 Task: Install a Code Spell Checker: Install a code spell checker extension to catch typos and spelling errors in your code comments
Action: Mouse moved to (7, 135)
Screenshot: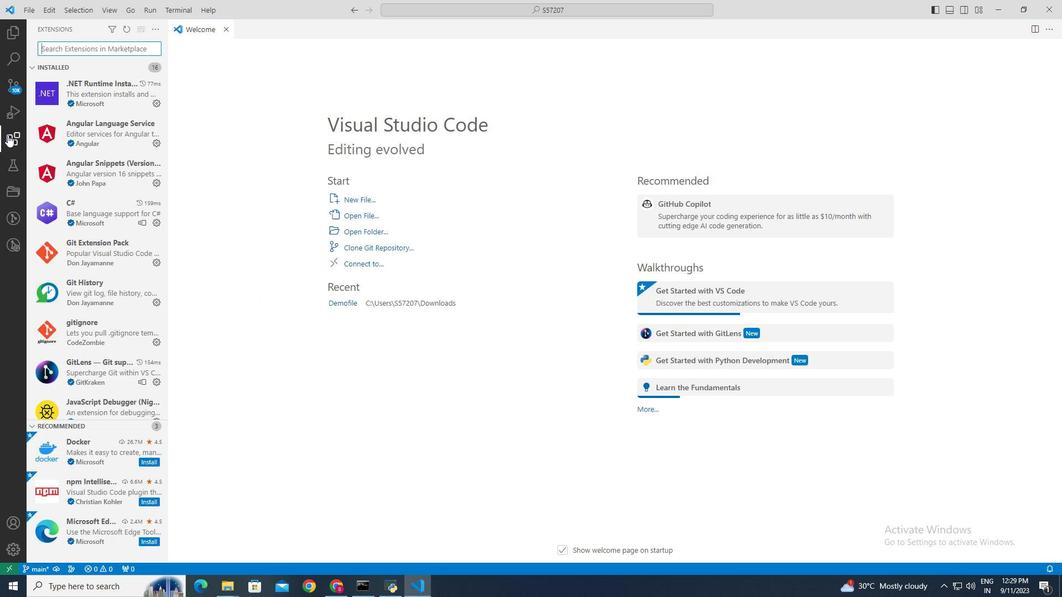 
Action: Mouse pressed left at (7, 135)
Screenshot: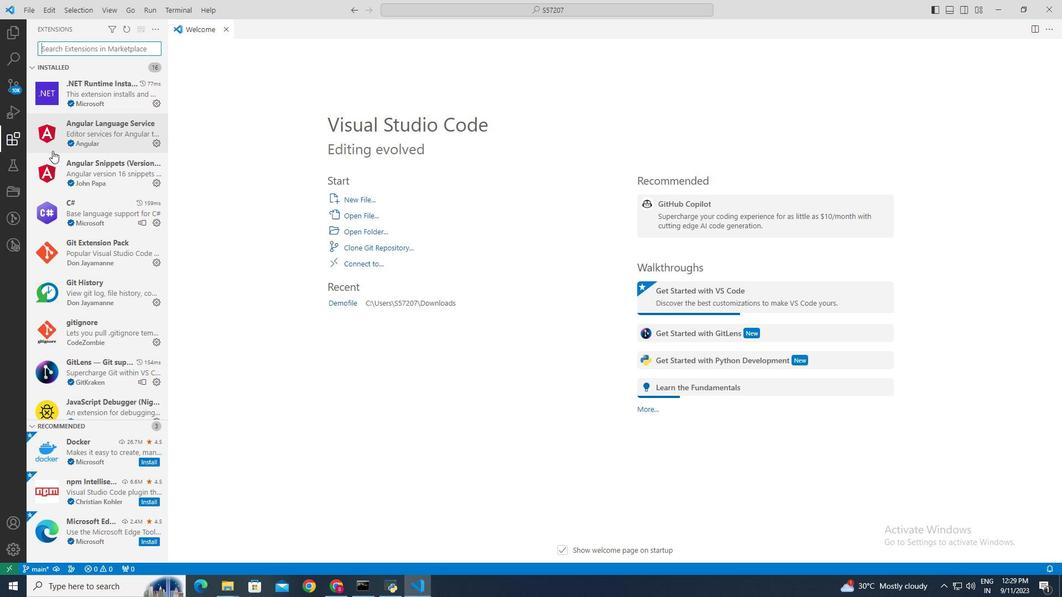 
Action: Mouse moved to (82, 44)
Screenshot: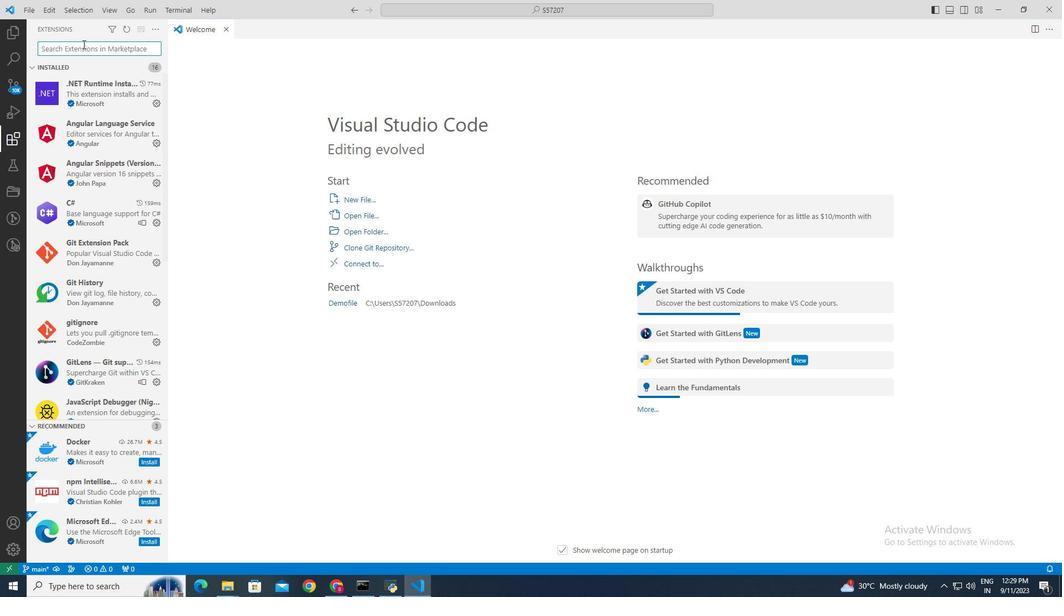 
Action: Mouse pressed left at (82, 44)
Screenshot: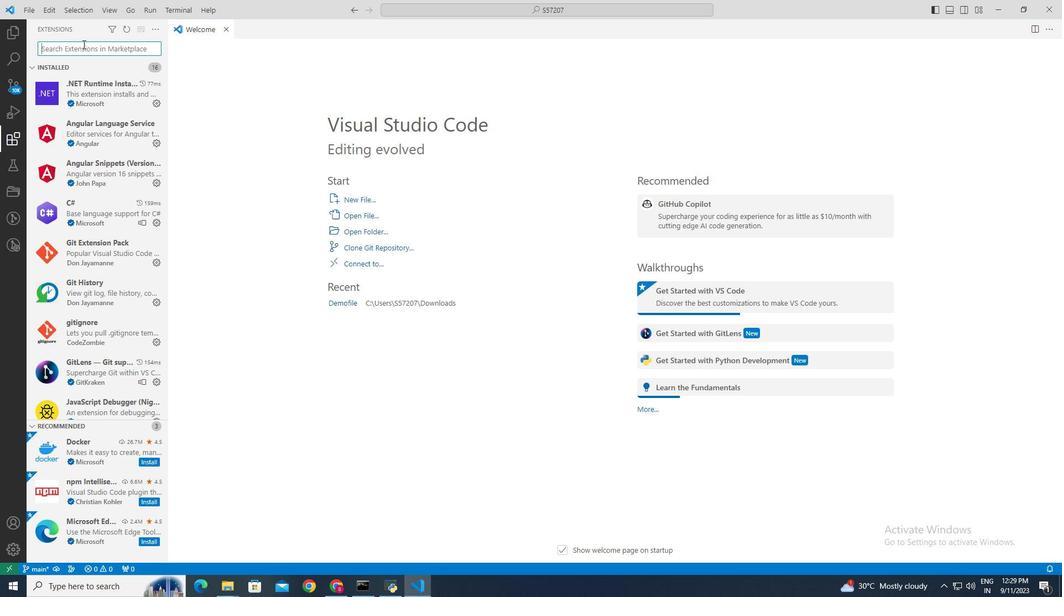 
Action: Key pressed spell<Key.space>chea<Key.backspace>cker<Key.enter>
Screenshot: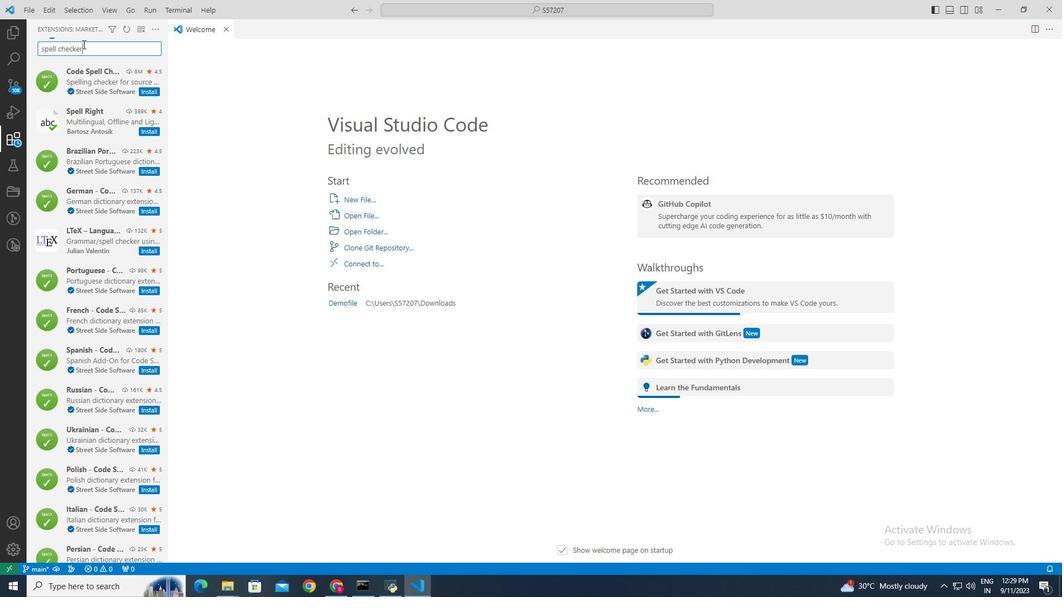 
Action: Mouse moved to (112, 110)
Screenshot: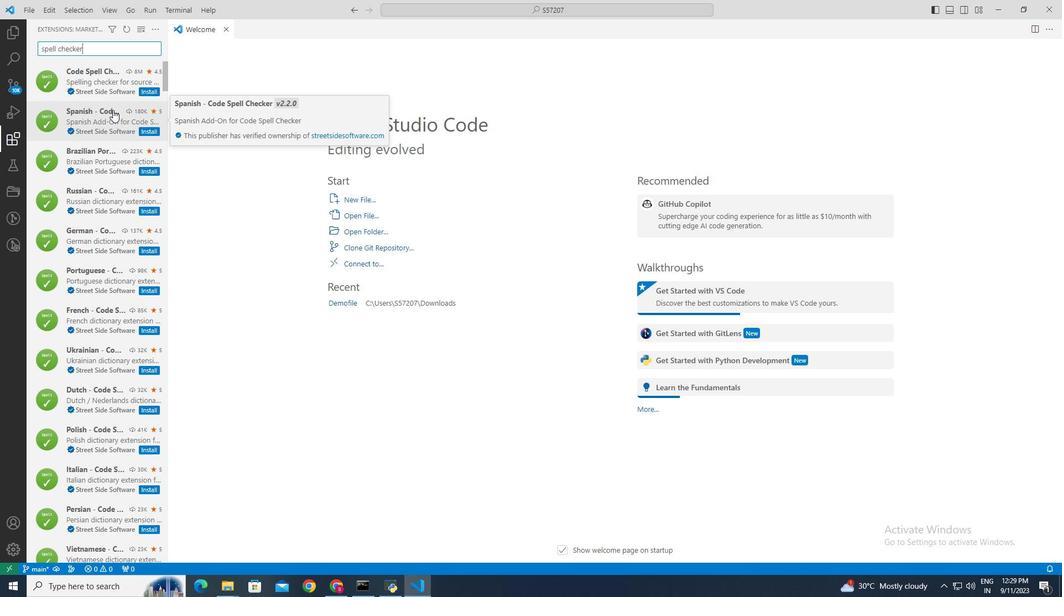 
Action: Mouse scrolled (112, 109) with delta (0, 0)
Screenshot: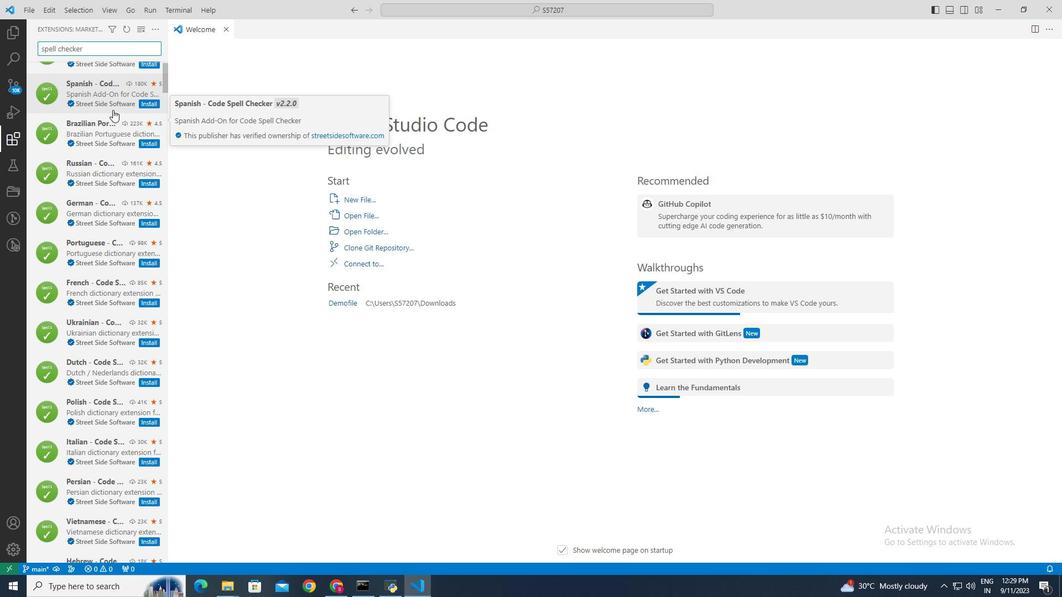 
Action: Mouse scrolled (112, 109) with delta (0, 0)
Screenshot: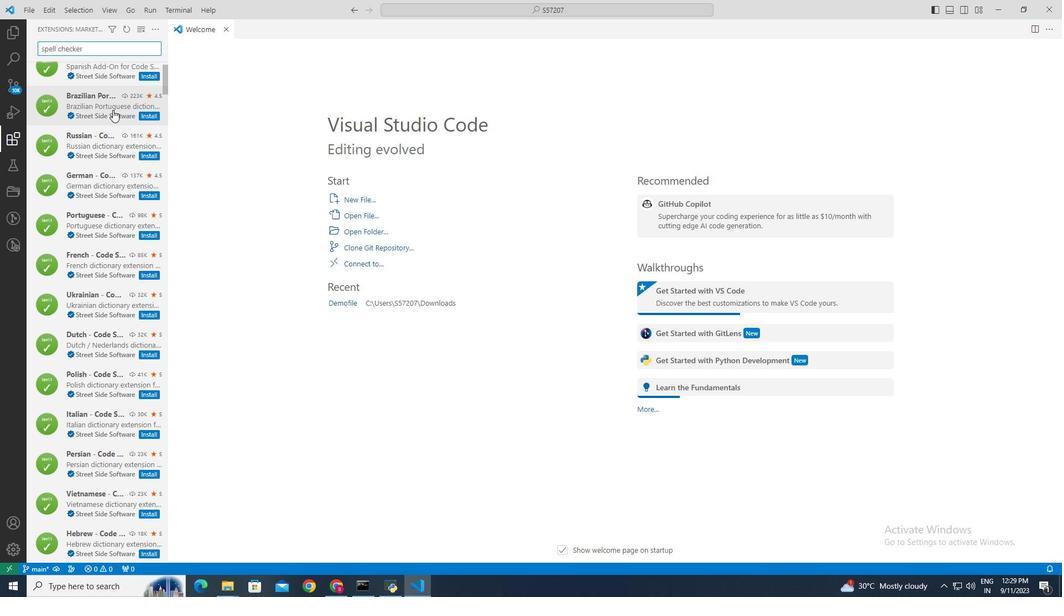 
Action: Mouse scrolled (112, 109) with delta (0, 0)
Screenshot: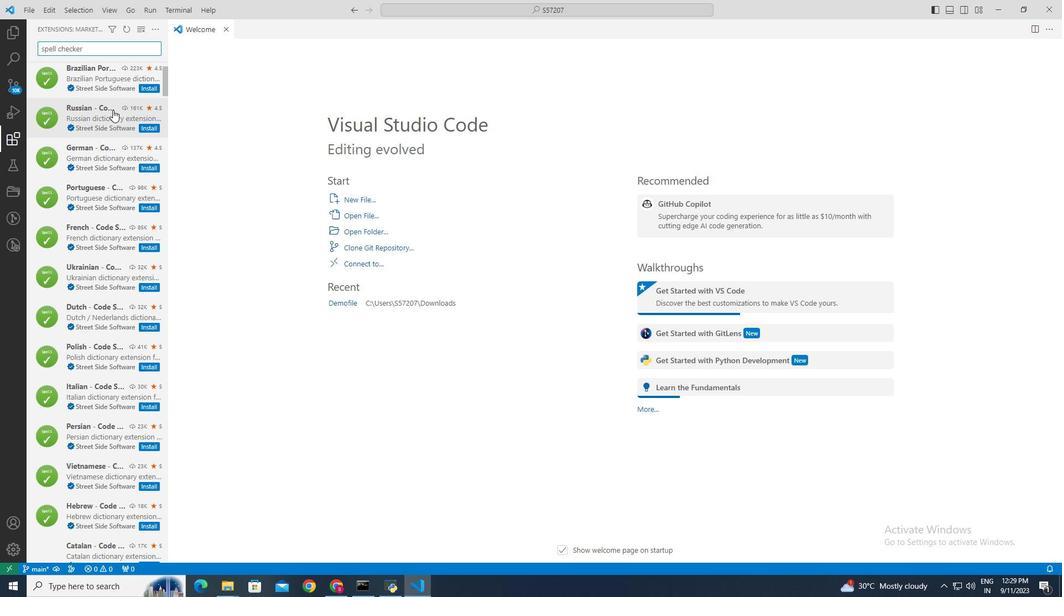 
Action: Mouse scrolled (112, 109) with delta (0, 0)
Screenshot: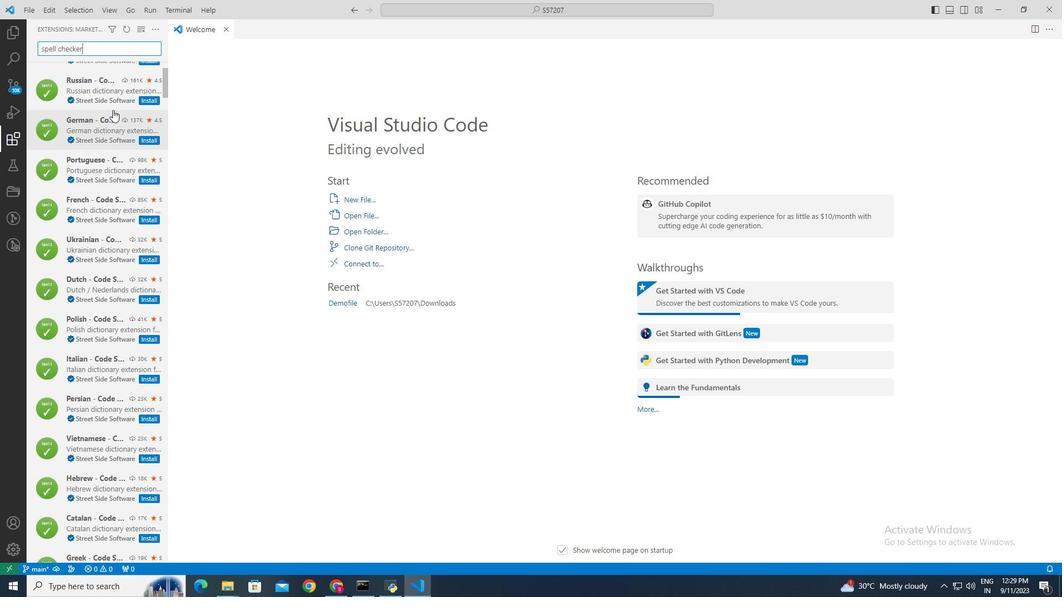 
Action: Mouse scrolled (112, 109) with delta (0, 0)
Screenshot: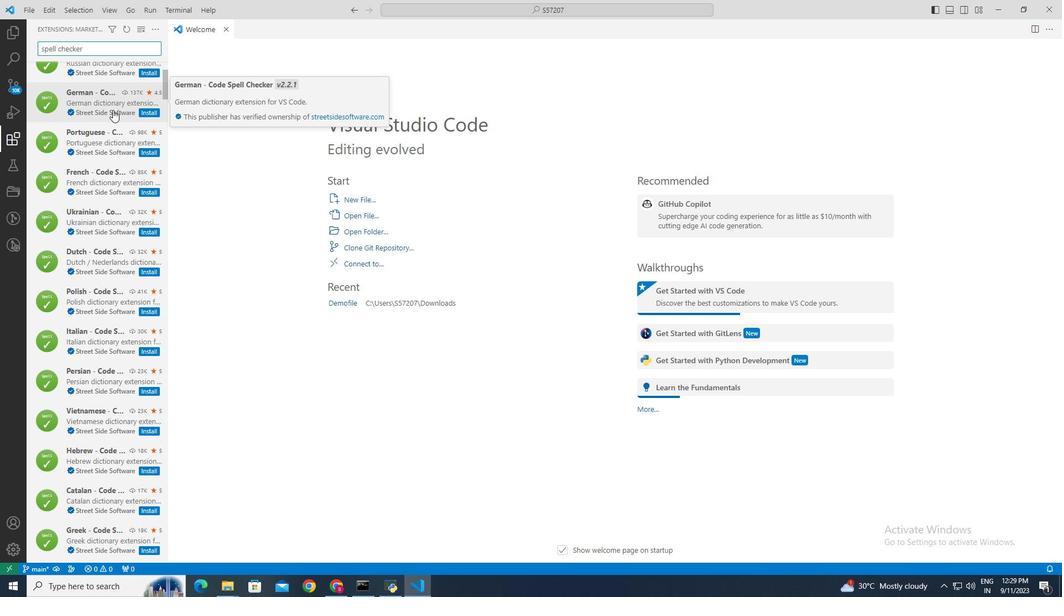 
Action: Mouse scrolled (112, 109) with delta (0, 0)
Screenshot: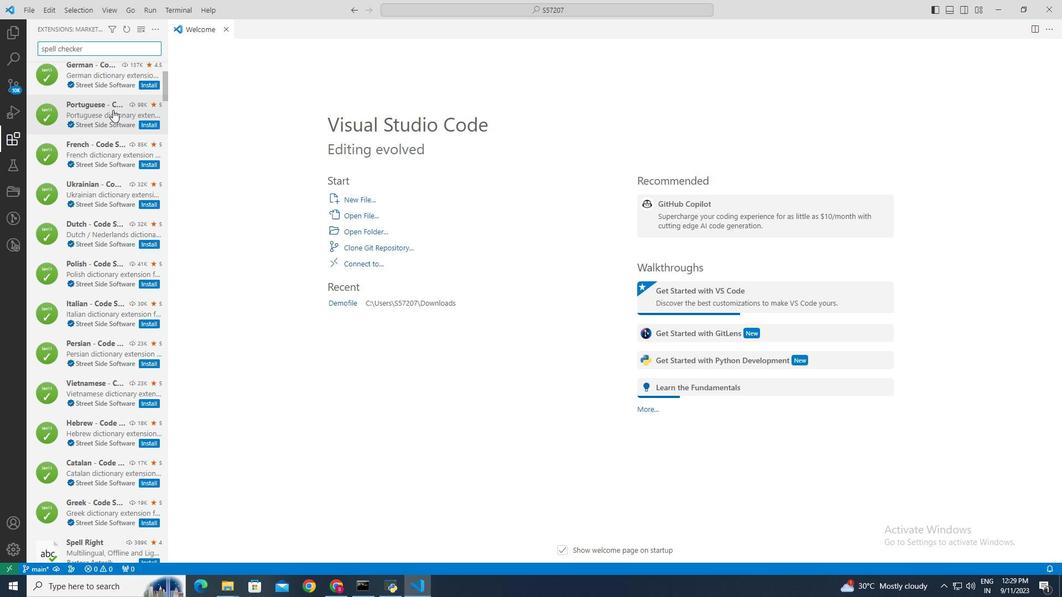 
Action: Mouse scrolled (112, 109) with delta (0, 0)
Screenshot: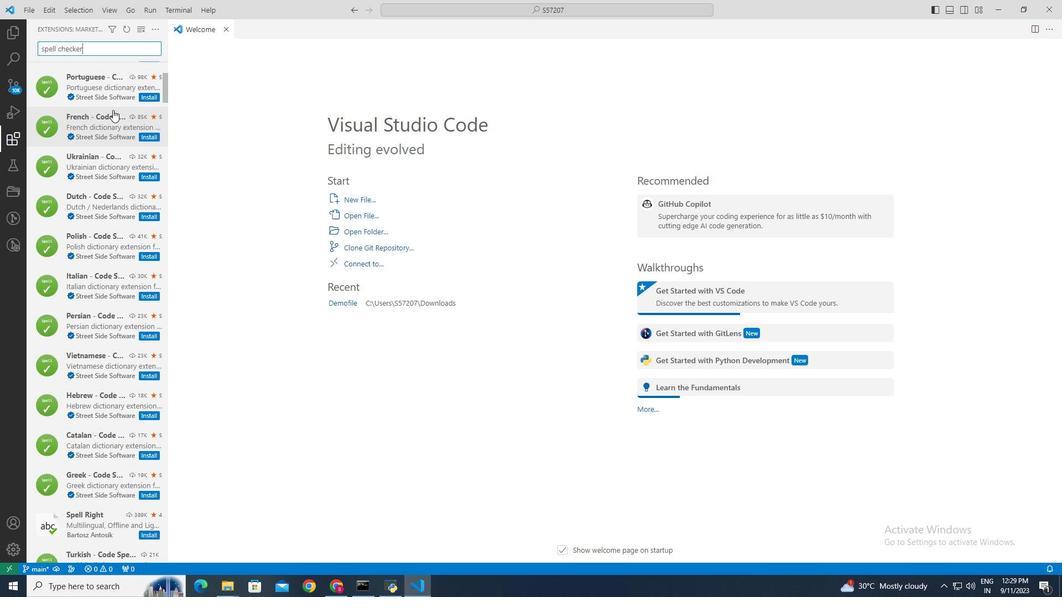 
Action: Mouse moved to (109, 495)
Screenshot: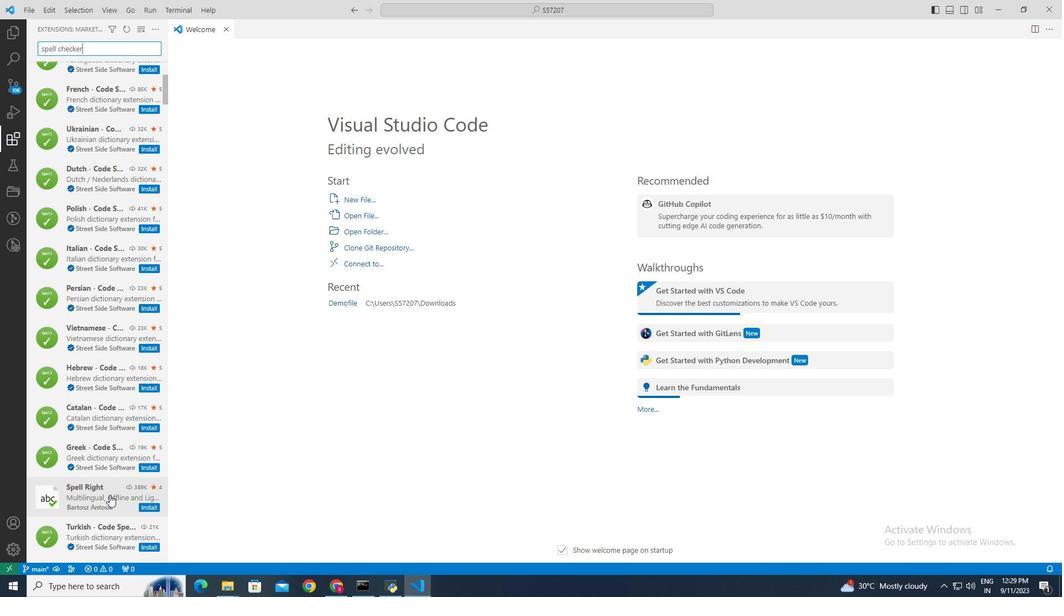
Action: Mouse scrolled (109, 494) with delta (0, 0)
Screenshot: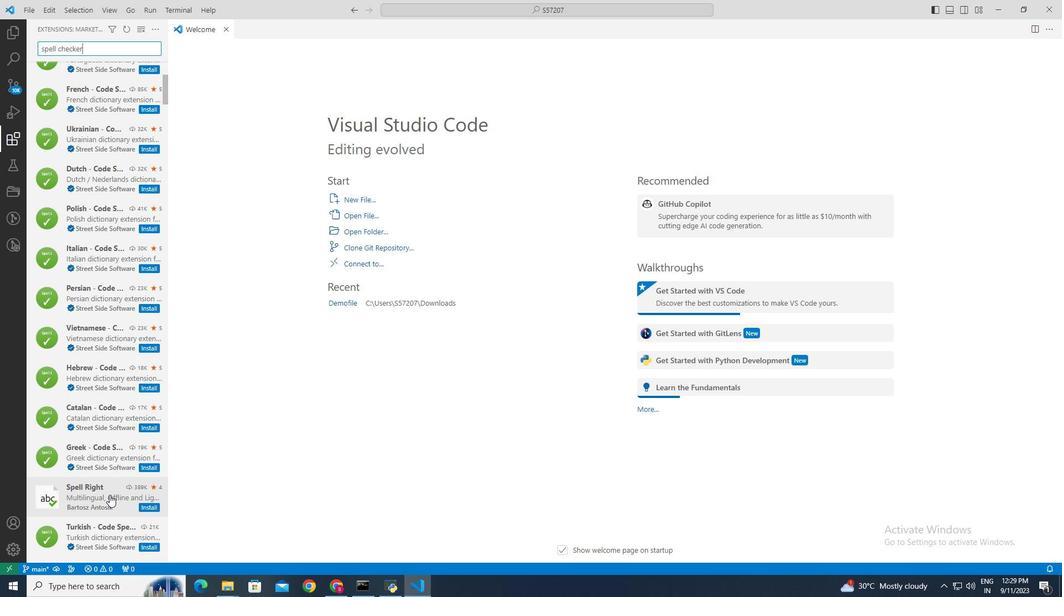 
Action: Mouse scrolled (109, 494) with delta (0, 0)
Screenshot: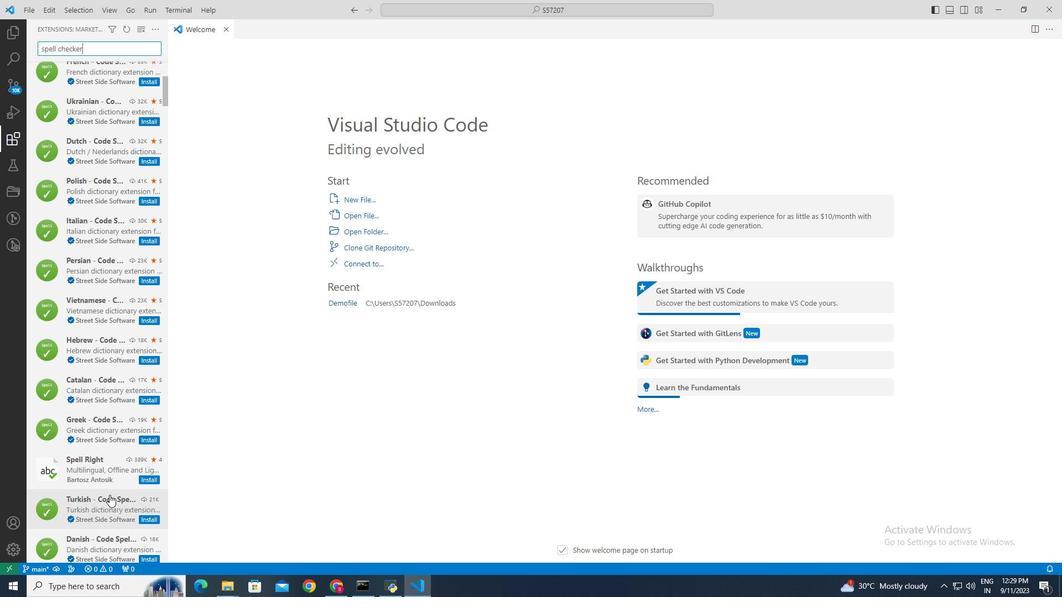 
Action: Mouse scrolled (109, 494) with delta (0, 0)
Screenshot: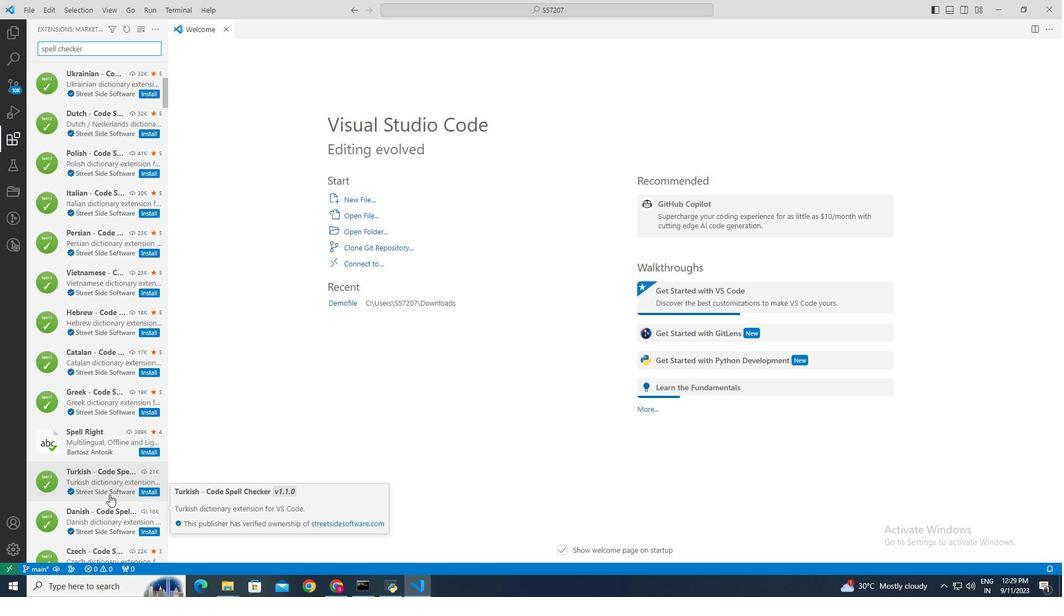 
Action: Mouse moved to (109, 491)
Screenshot: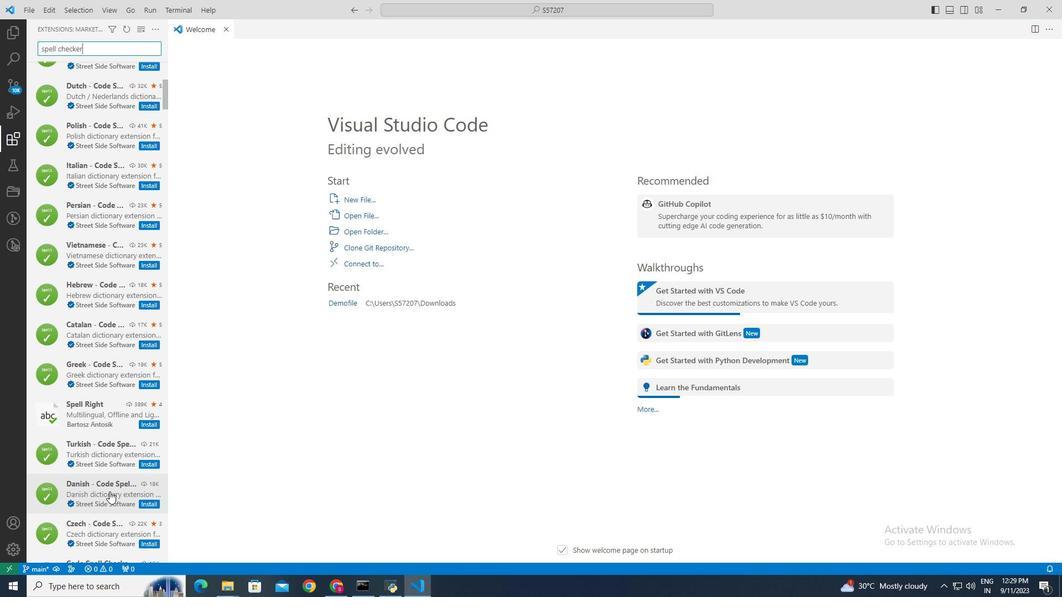 
Action: Mouse scrolled (109, 491) with delta (0, 0)
Screenshot: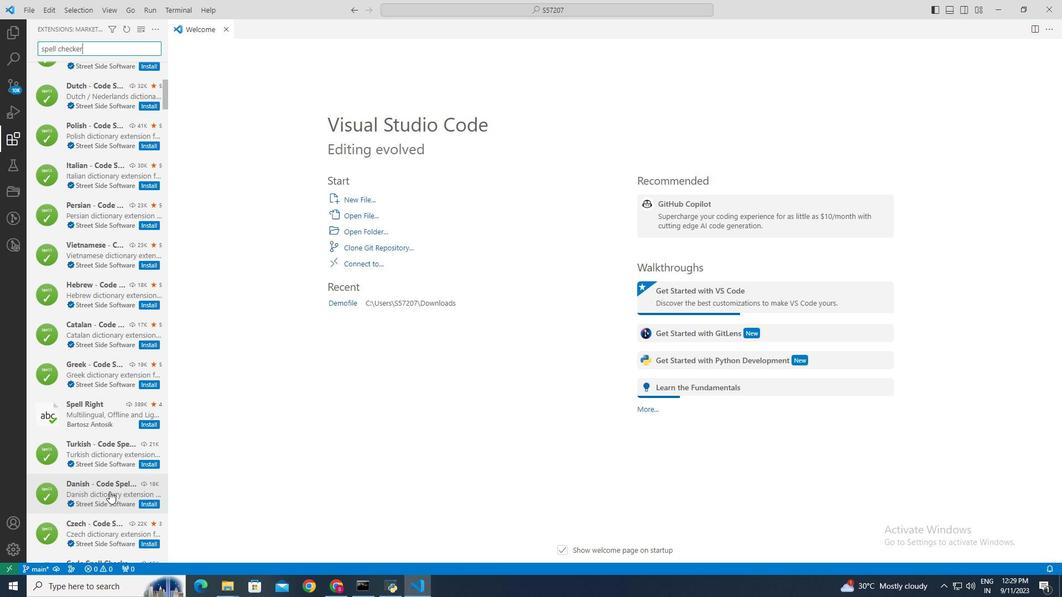 
Action: Mouse scrolled (109, 491) with delta (0, 0)
Screenshot: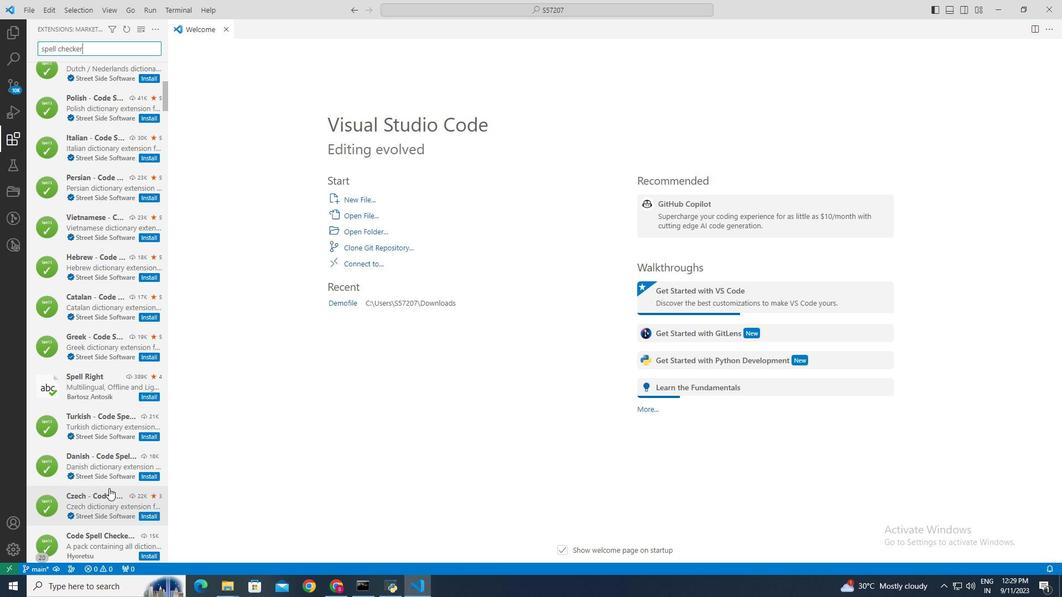
Action: Mouse moved to (110, 486)
Screenshot: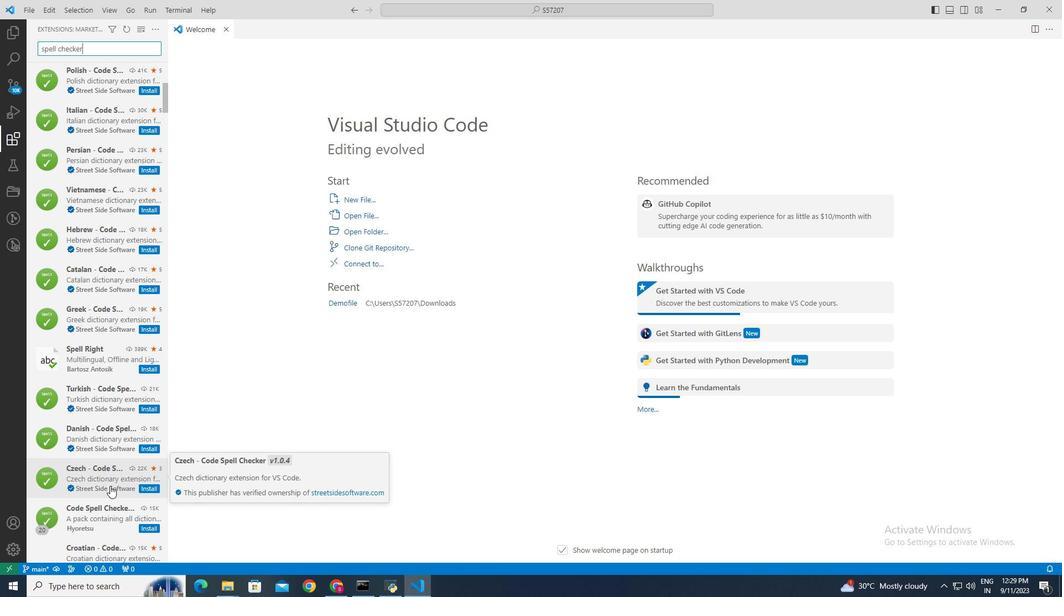
Action: Mouse scrolled (110, 485) with delta (0, 0)
Screenshot: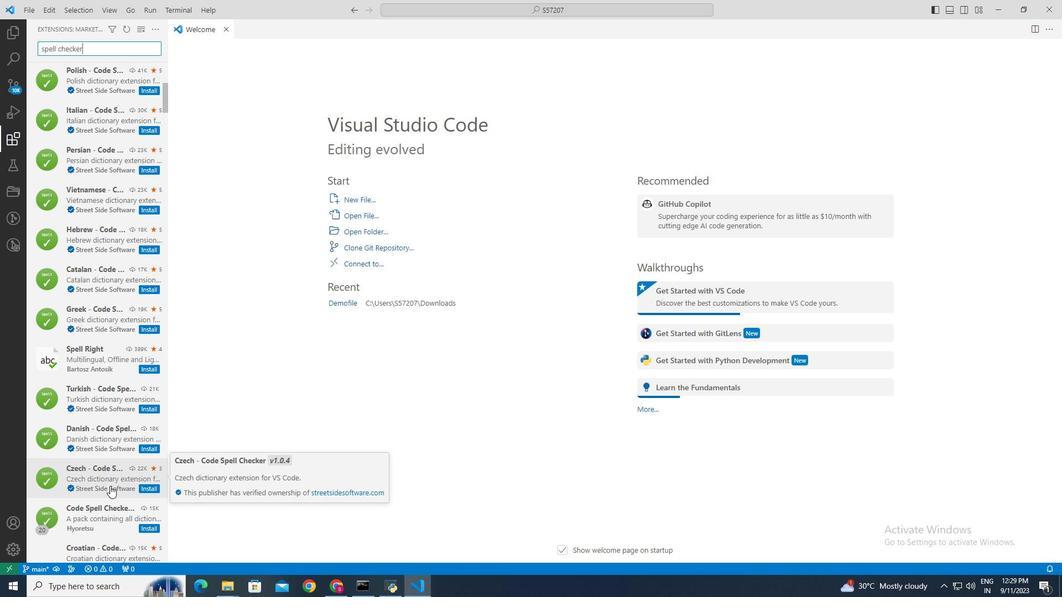 
Action: Mouse scrolled (110, 485) with delta (0, 0)
Screenshot: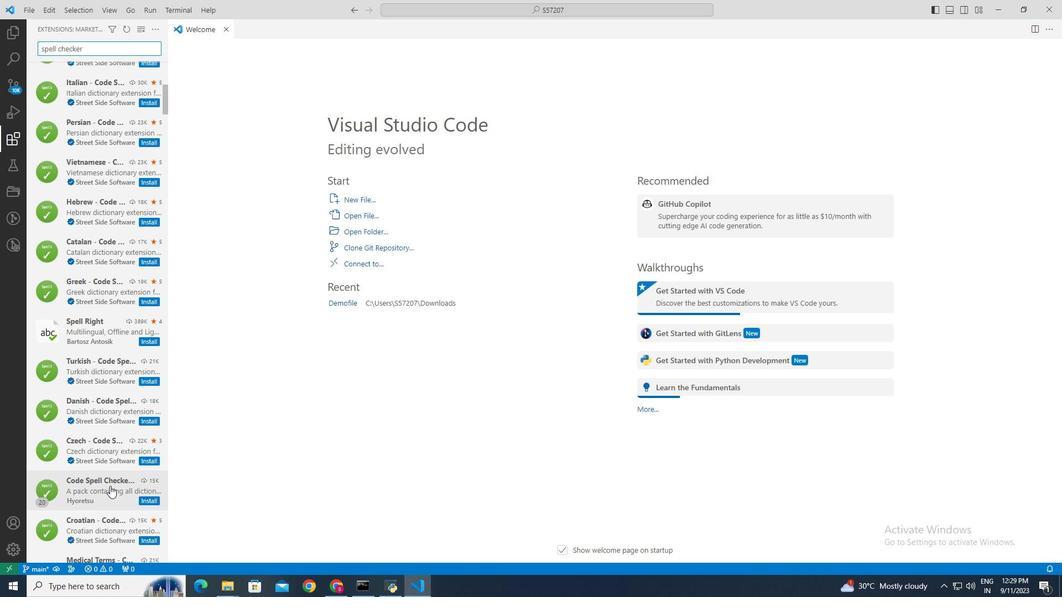 
Action: Mouse scrolled (110, 485) with delta (0, 0)
Screenshot: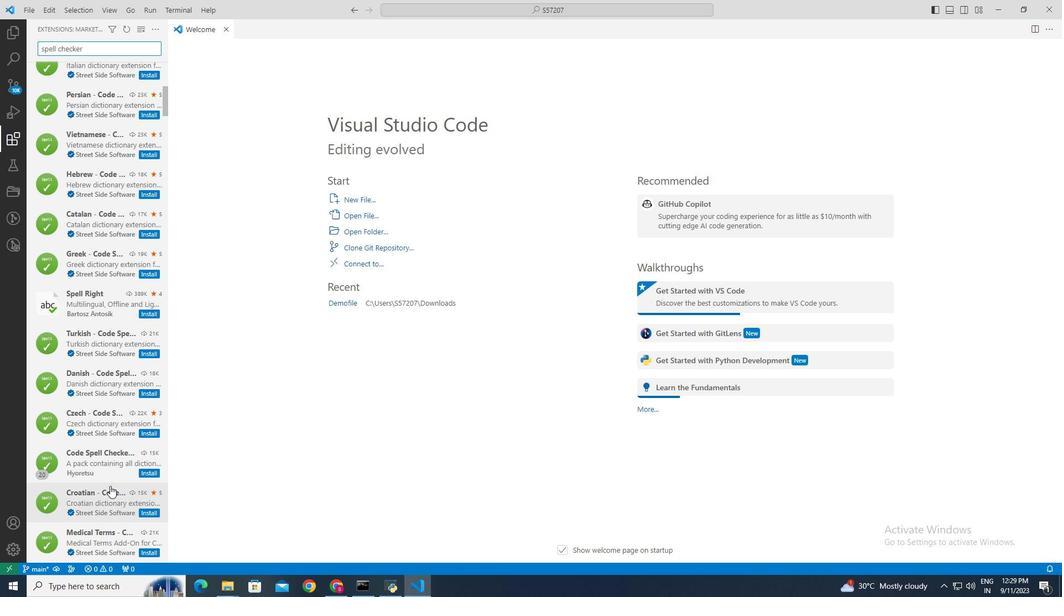 
Action: Mouse moved to (149, 310)
Screenshot: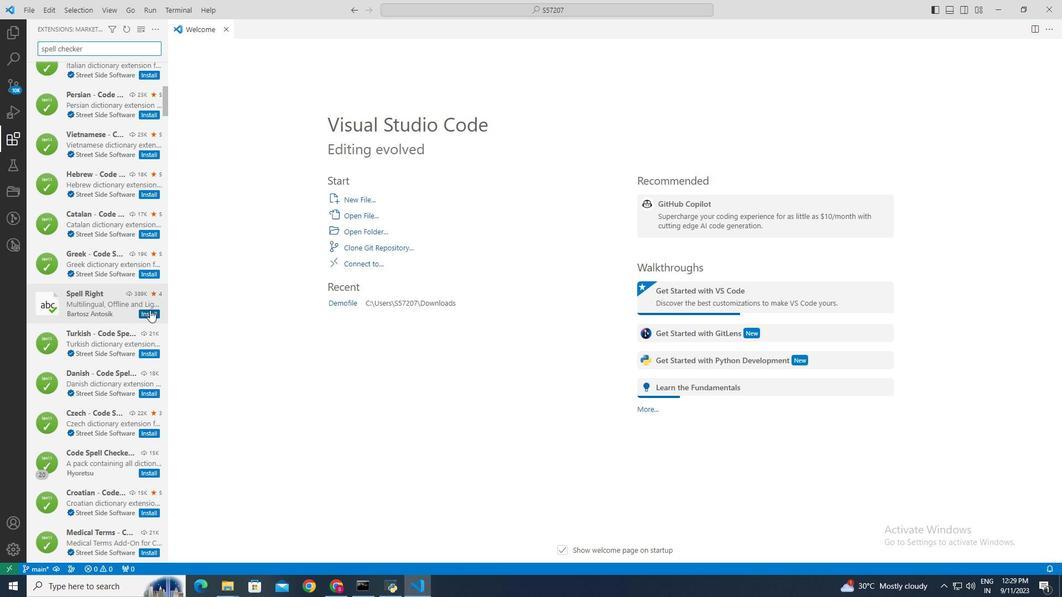 
Action: Mouse pressed left at (149, 310)
Screenshot: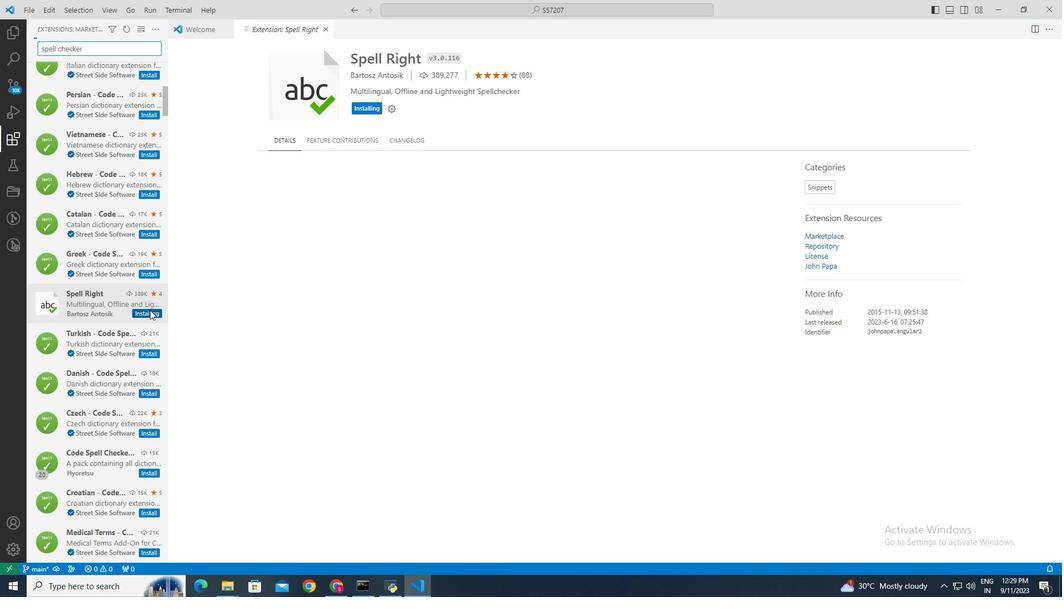 
Action: Mouse moved to (116, 270)
Screenshot: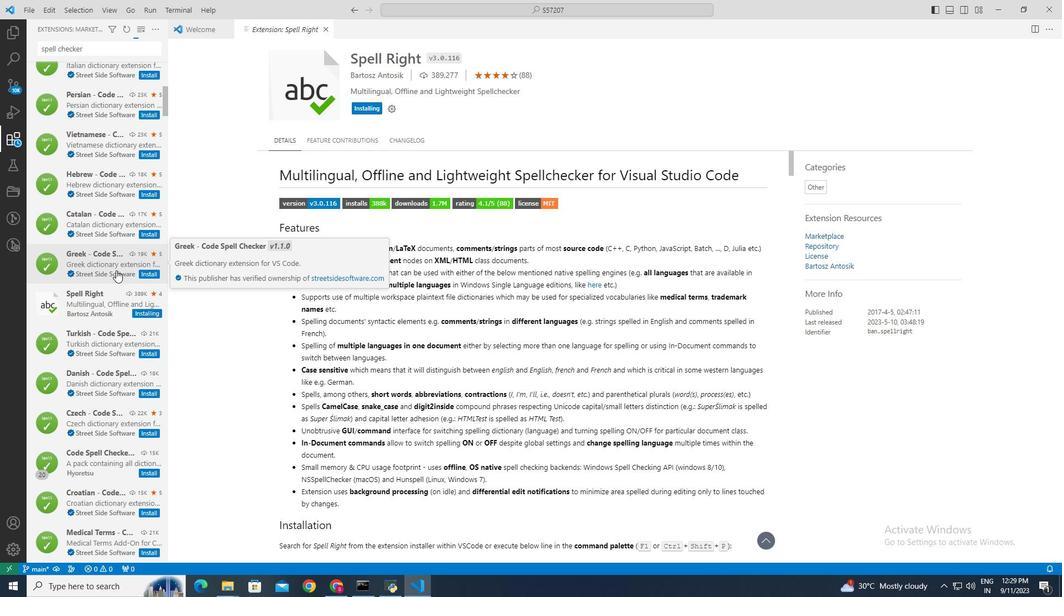 
Action: Mouse scrolled (116, 270) with delta (0, 0)
Screenshot: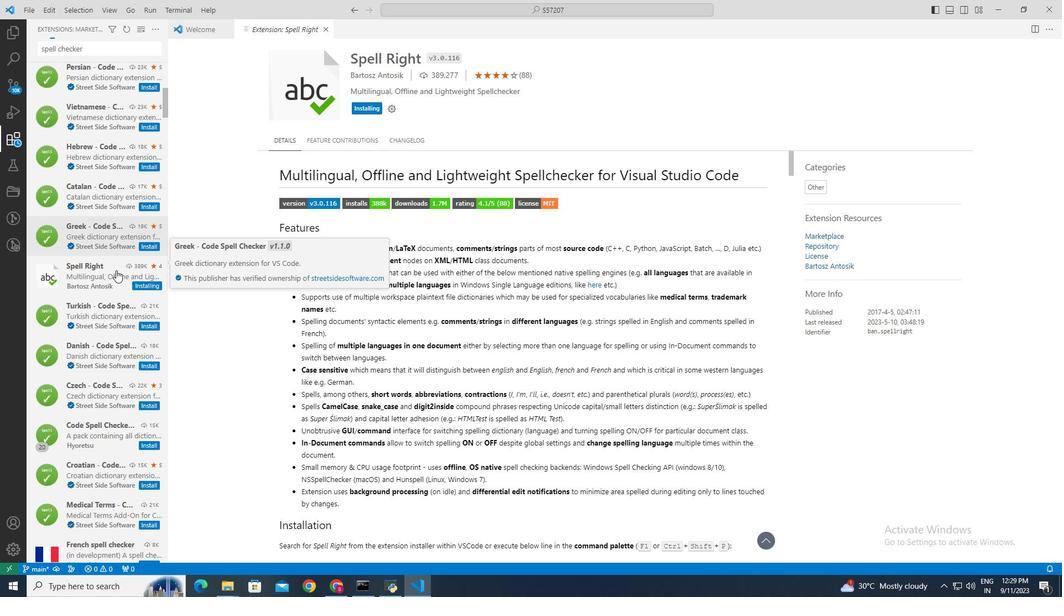 
Action: Mouse scrolled (116, 270) with delta (0, 0)
Screenshot: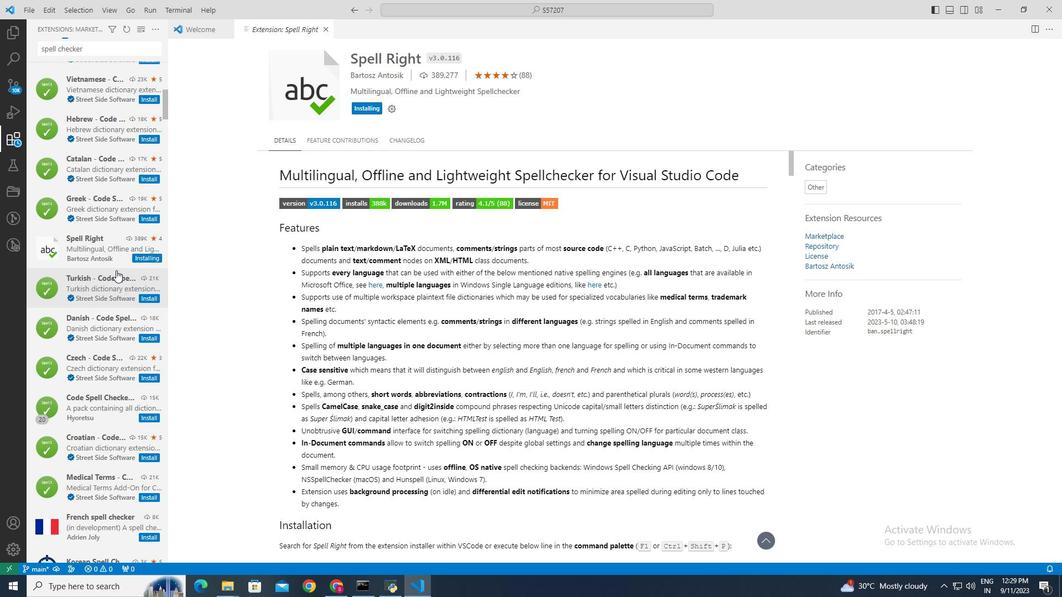 
Action: Mouse scrolled (116, 270) with delta (0, 0)
Screenshot: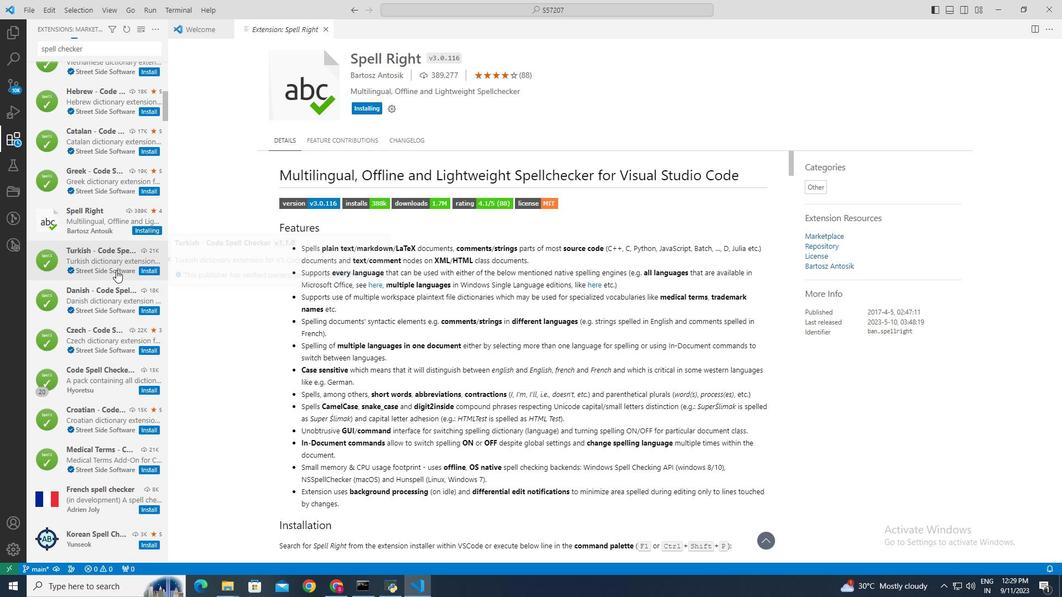 
Action: Mouse scrolled (116, 270) with delta (0, 0)
Screenshot: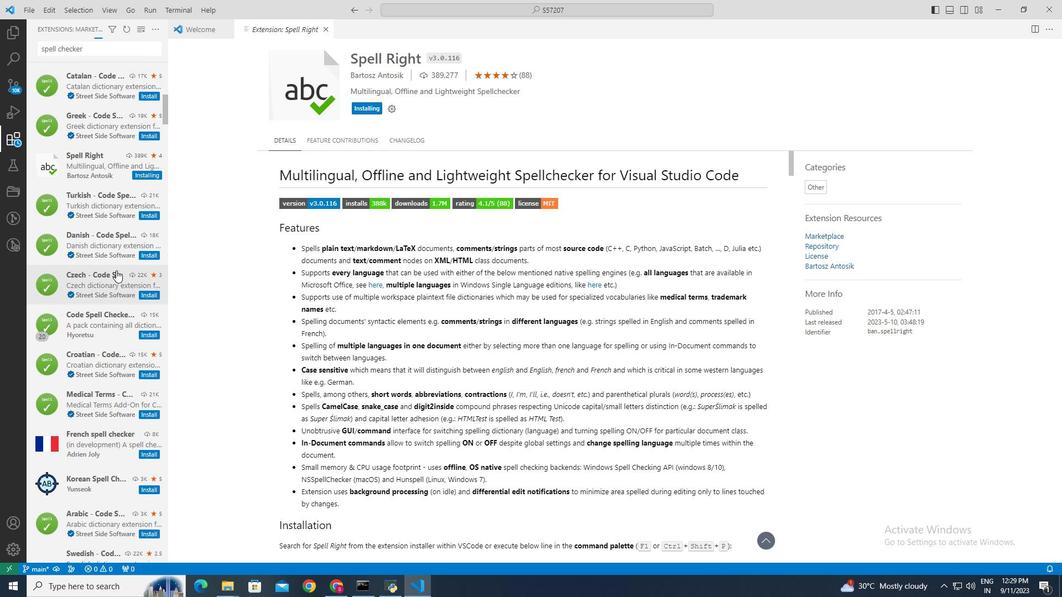 
Action: Mouse scrolled (116, 270) with delta (0, 0)
Screenshot: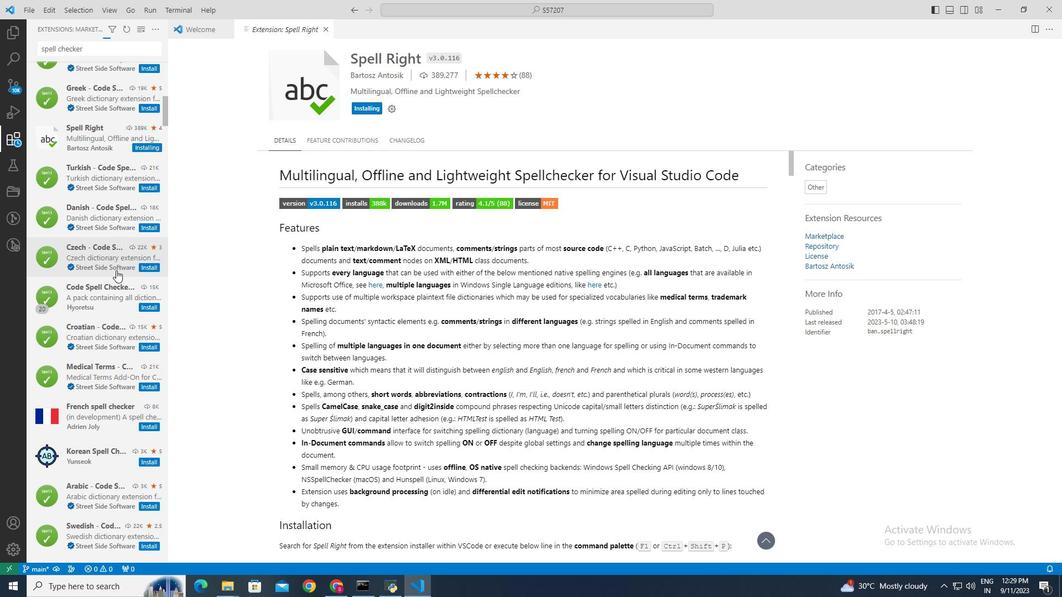 
Action: Mouse scrolled (116, 270) with delta (0, 0)
Screenshot: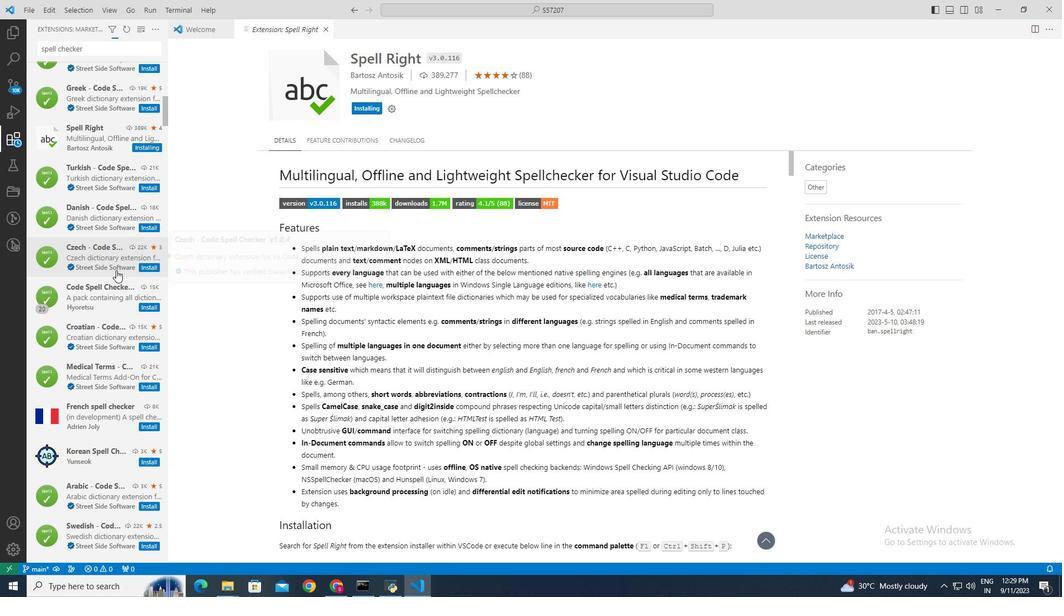 
Action: Mouse scrolled (116, 270) with delta (0, 0)
Screenshot: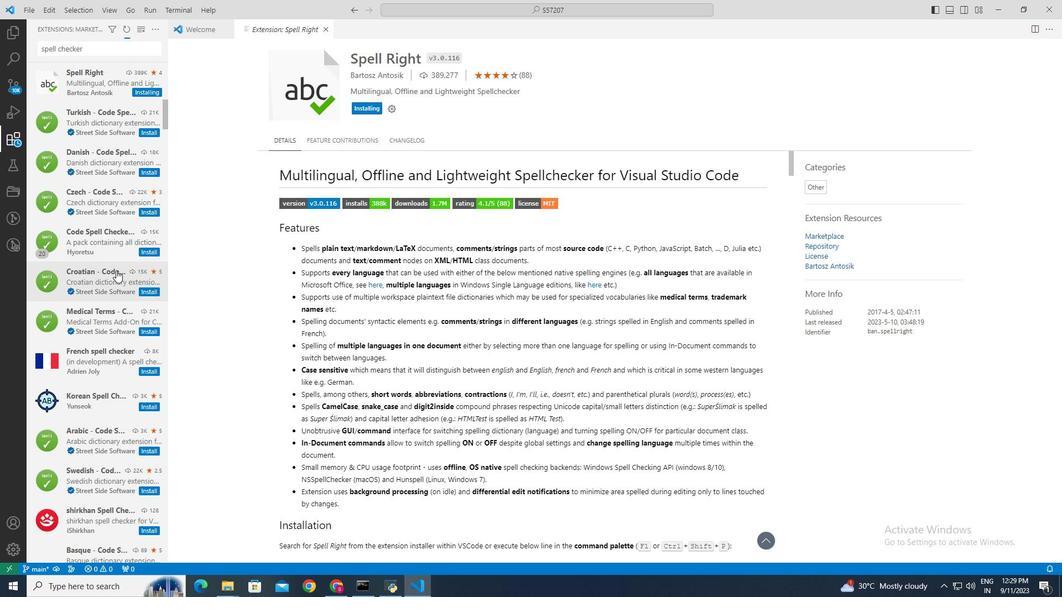 
Action: Mouse scrolled (116, 270) with delta (0, 0)
Screenshot: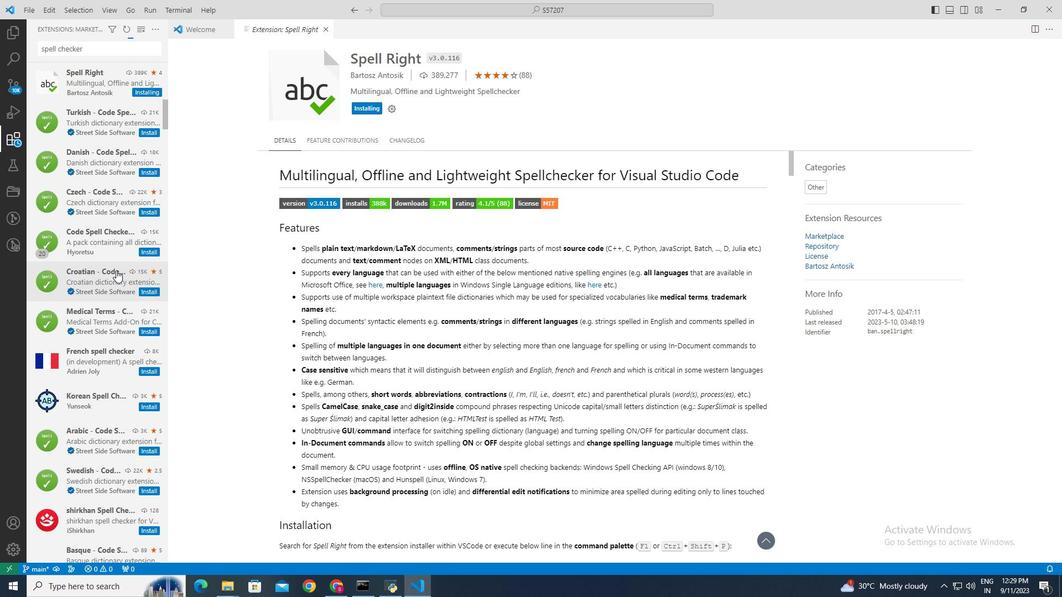 
Action: Mouse scrolled (116, 270) with delta (0, 0)
Screenshot: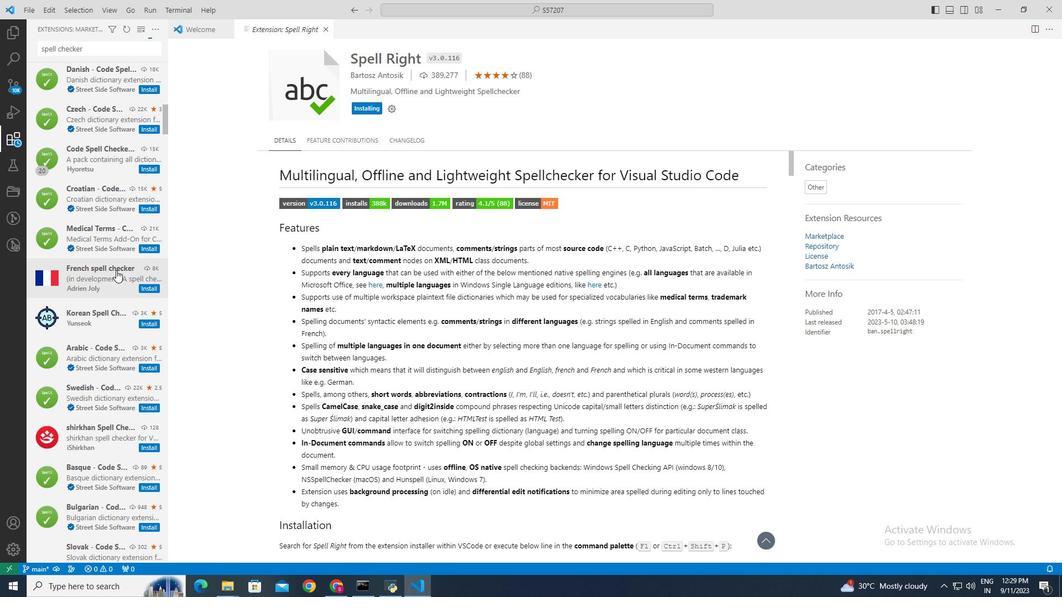 
Action: Mouse scrolled (116, 270) with delta (0, 0)
Screenshot: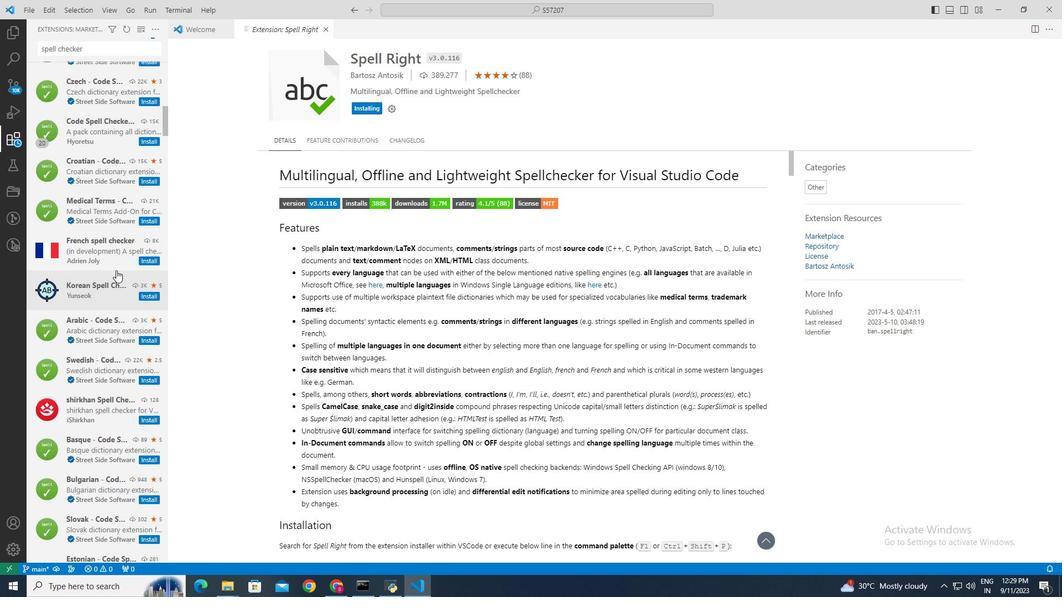 
Action: Mouse scrolled (116, 270) with delta (0, 0)
Screenshot: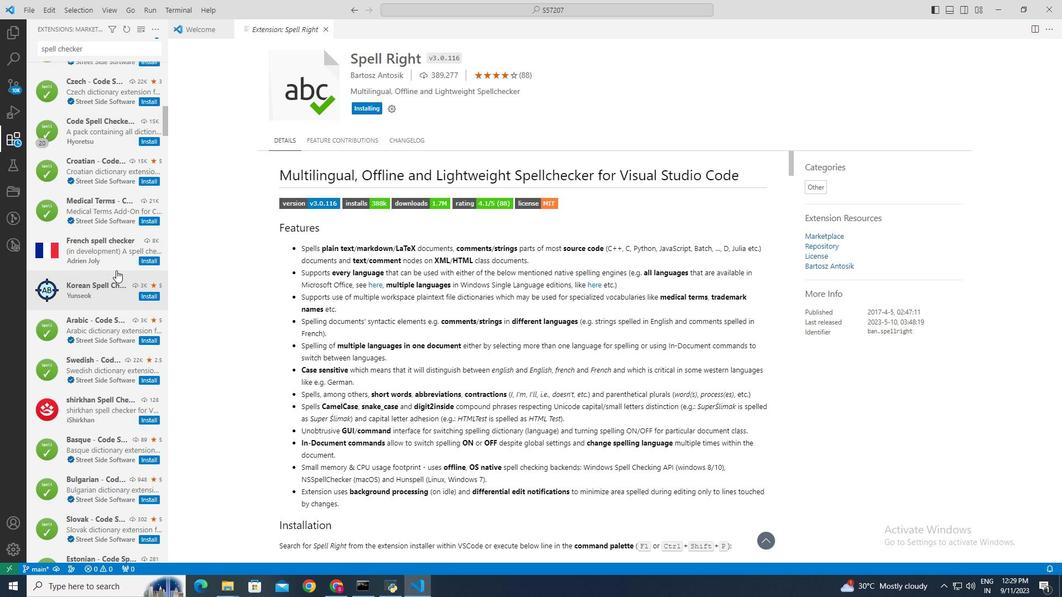 
Action: Mouse scrolled (116, 270) with delta (0, 0)
Screenshot: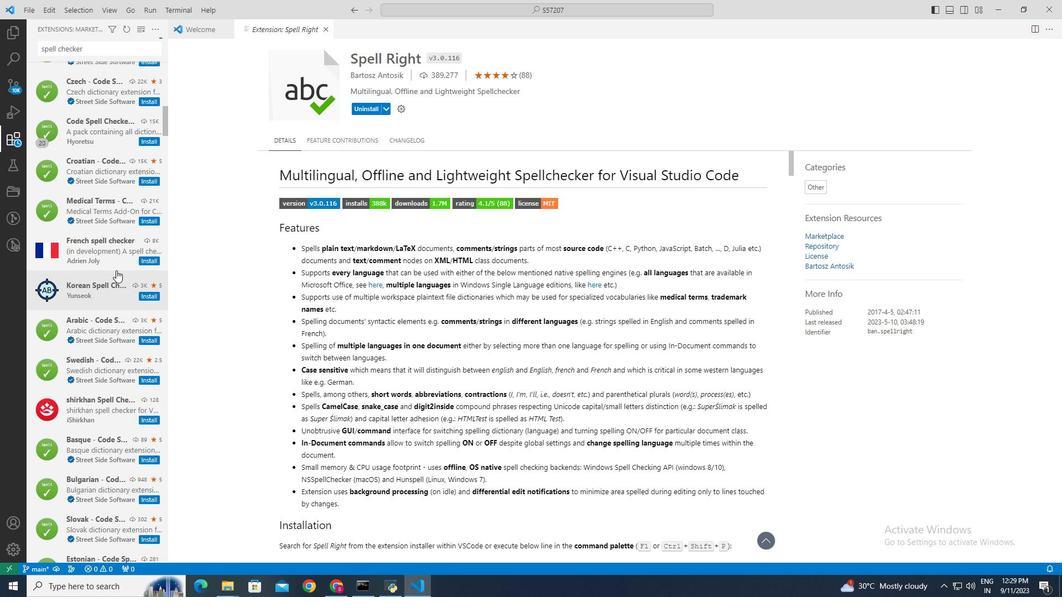 
Action: Mouse scrolled (116, 270) with delta (0, 0)
Screenshot: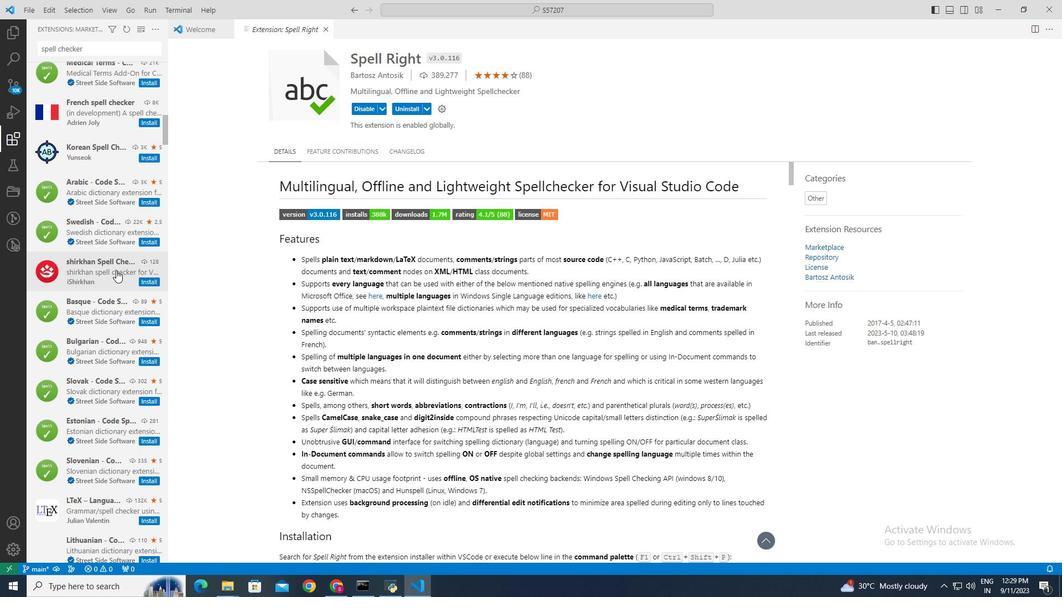 
Action: Mouse scrolled (116, 270) with delta (0, 0)
Screenshot: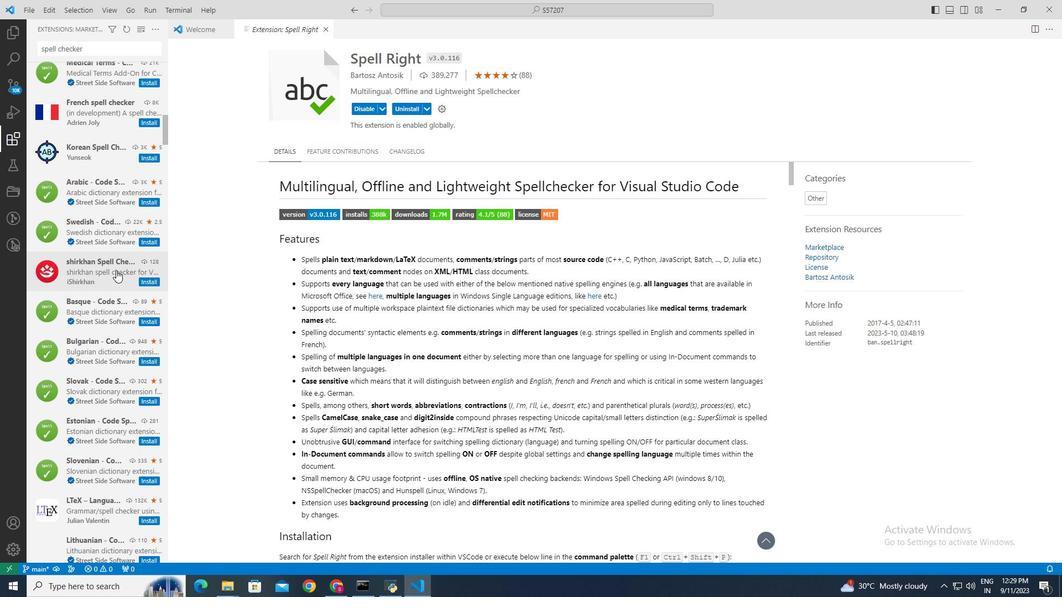 
Action: Mouse scrolled (116, 270) with delta (0, 0)
Screenshot: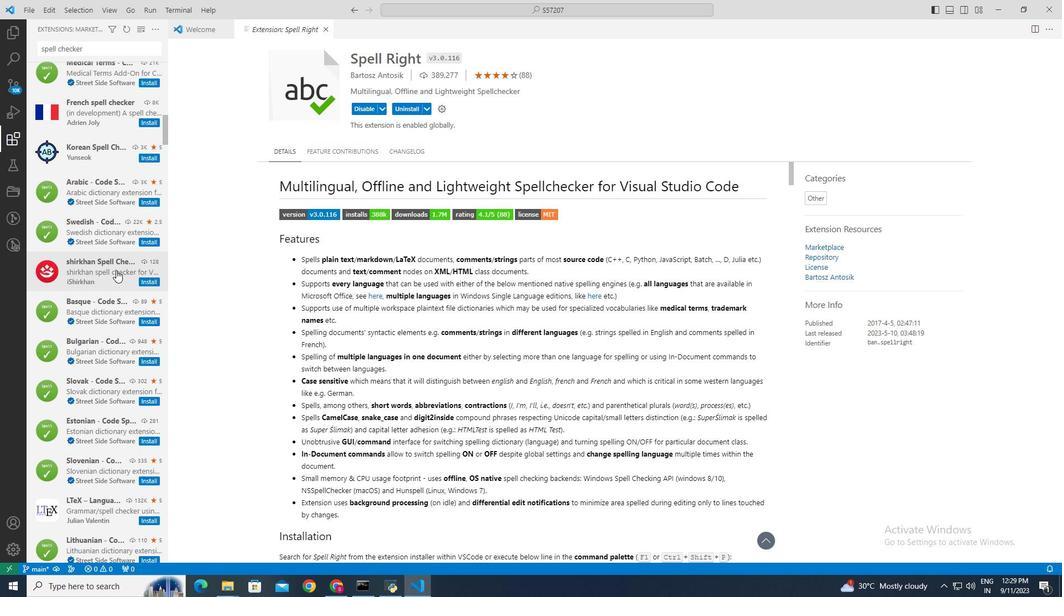 
Action: Mouse scrolled (116, 270) with delta (0, 0)
Screenshot: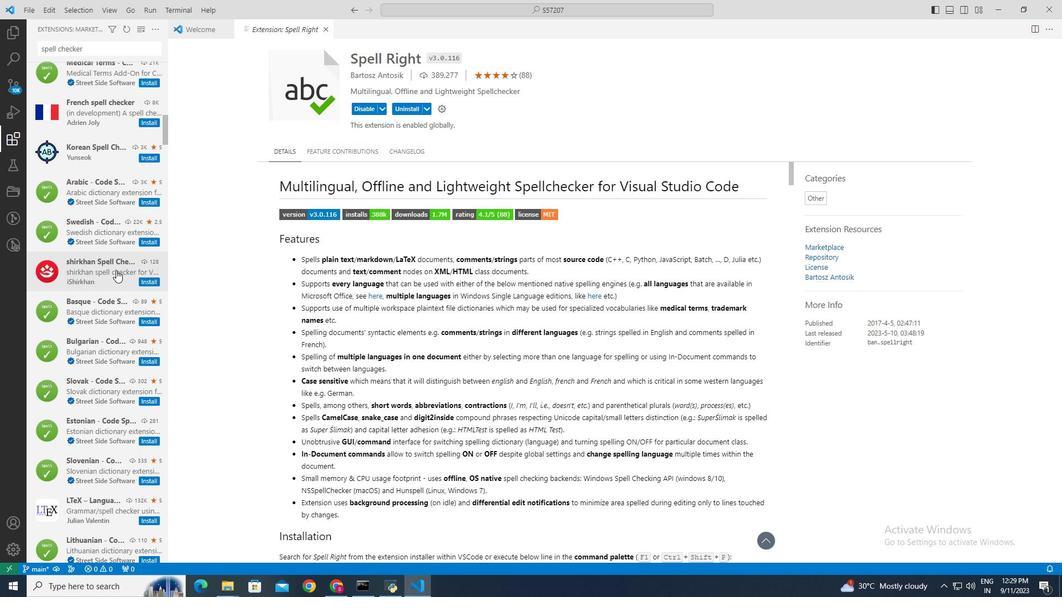 
Action: Mouse scrolled (116, 270) with delta (0, 0)
Screenshot: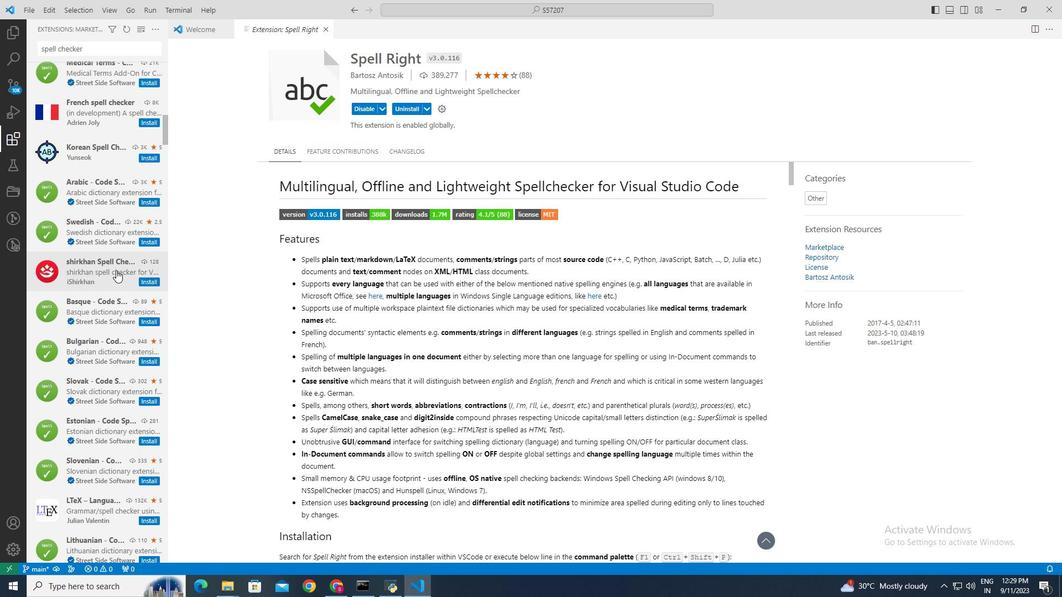 
Action: Mouse scrolled (116, 270) with delta (0, 0)
Screenshot: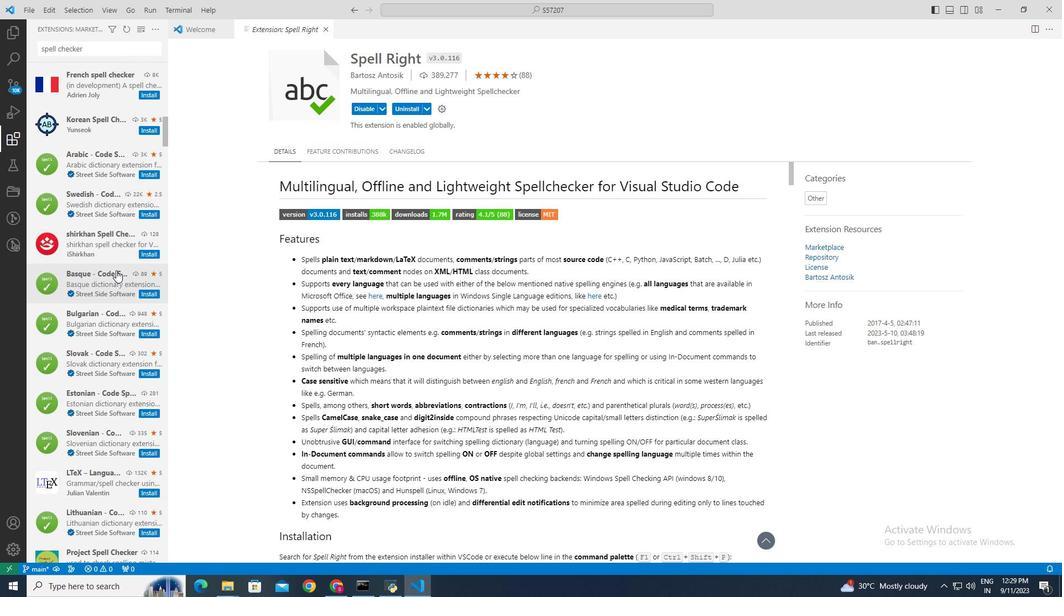 
Action: Mouse moved to (102, 446)
Screenshot: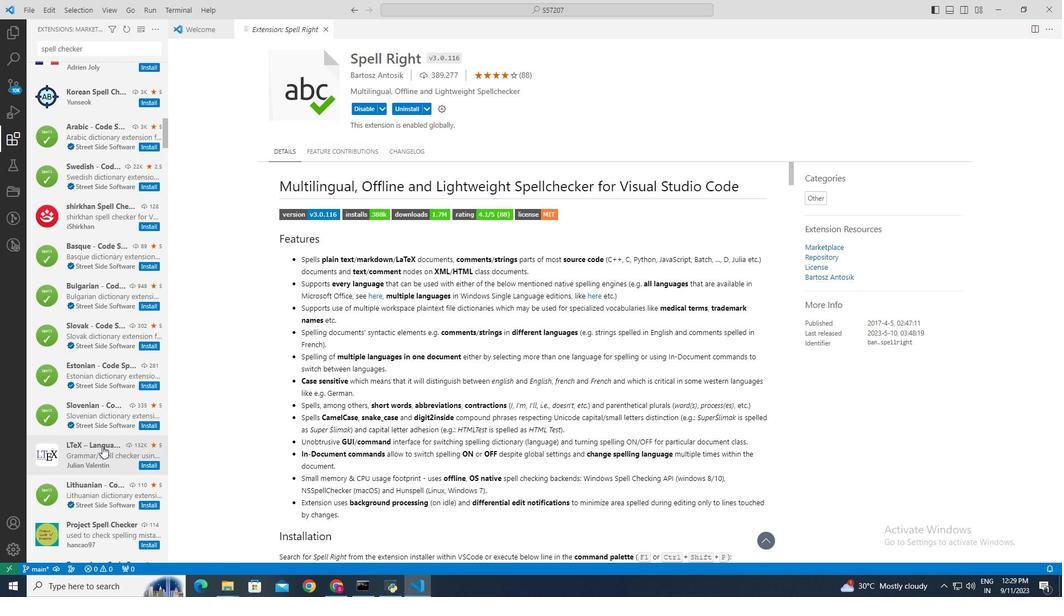 
Action: Mouse scrolled (102, 445) with delta (0, 0)
Screenshot: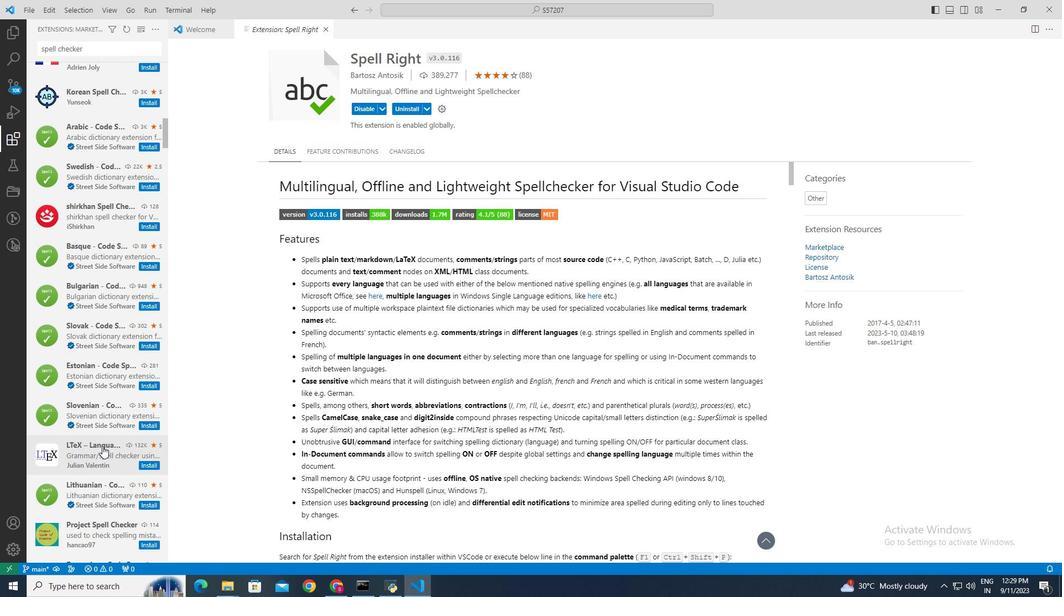 
Action: Mouse scrolled (102, 445) with delta (0, 0)
Screenshot: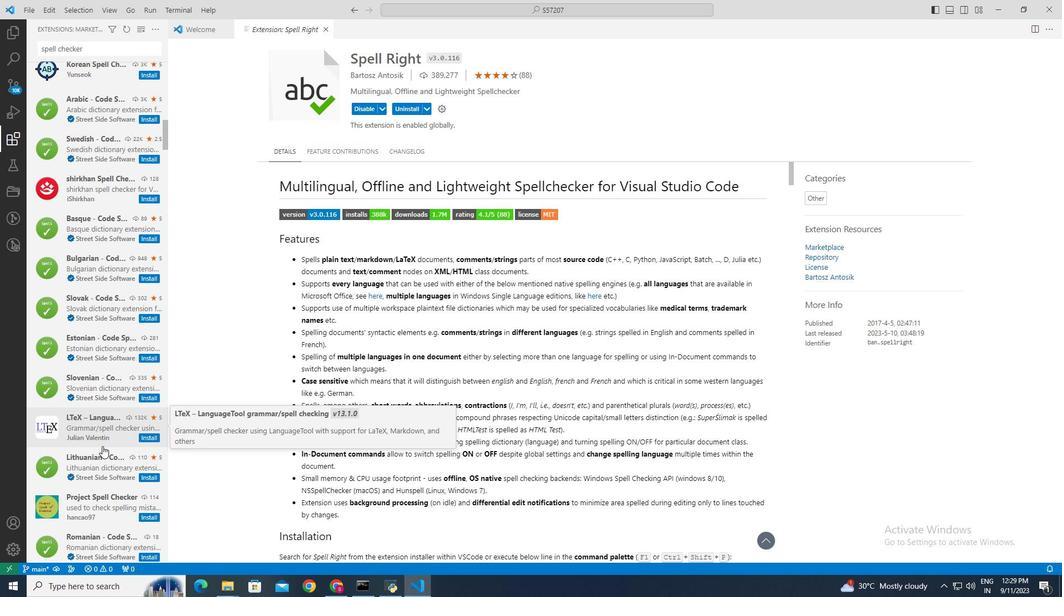 
Action: Mouse scrolled (102, 445) with delta (0, 0)
Screenshot: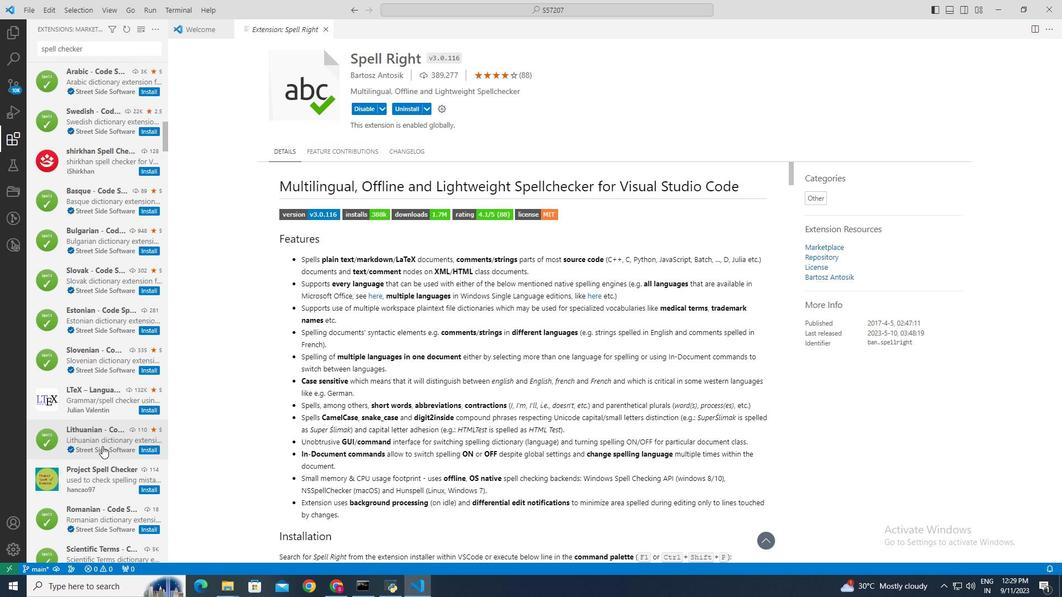 
Action: Mouse scrolled (102, 445) with delta (0, 0)
Screenshot: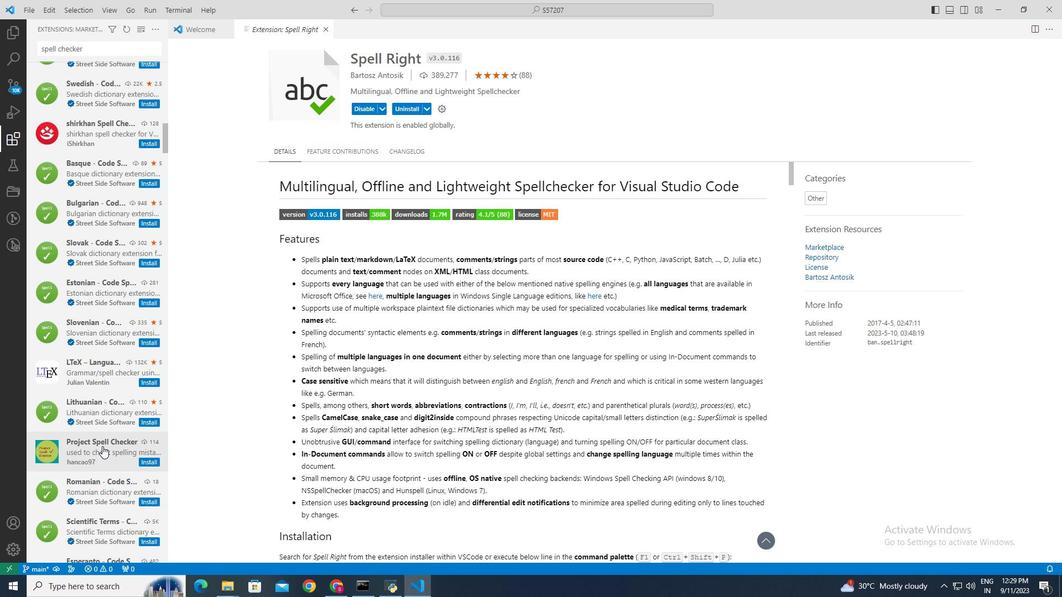 
Action: Mouse scrolled (102, 445) with delta (0, 0)
Screenshot: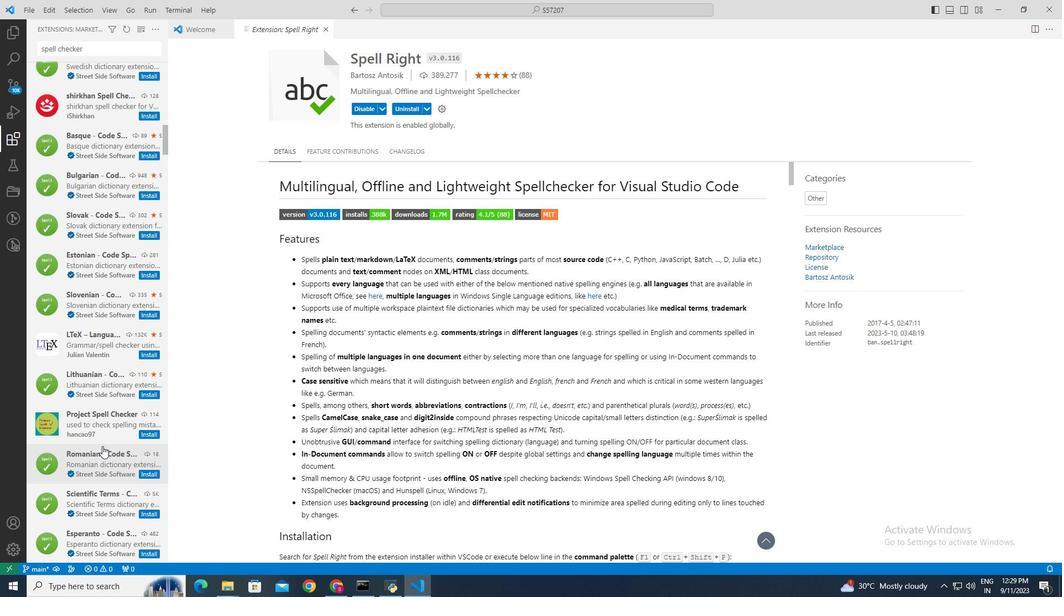 
Action: Mouse scrolled (102, 445) with delta (0, 0)
Screenshot: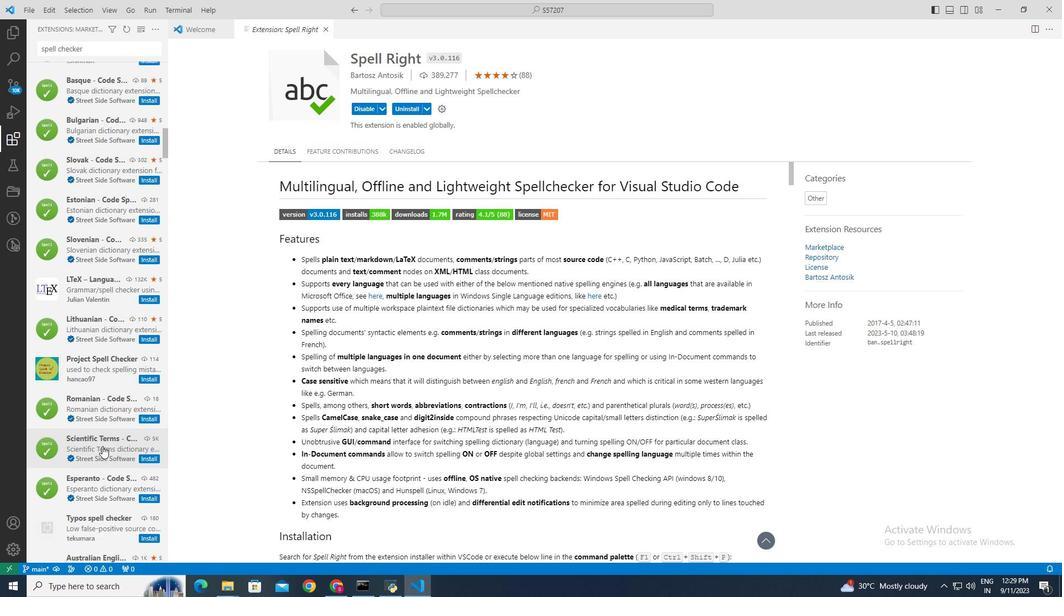 
Action: Mouse scrolled (102, 445) with delta (0, 0)
Screenshot: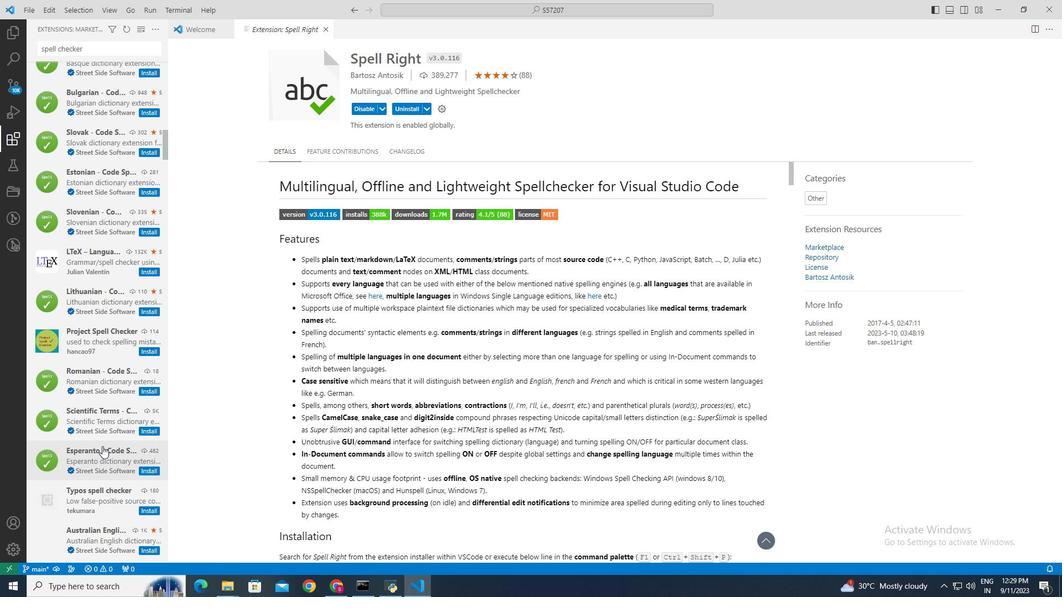 
Action: Mouse scrolled (102, 445) with delta (0, 0)
Screenshot: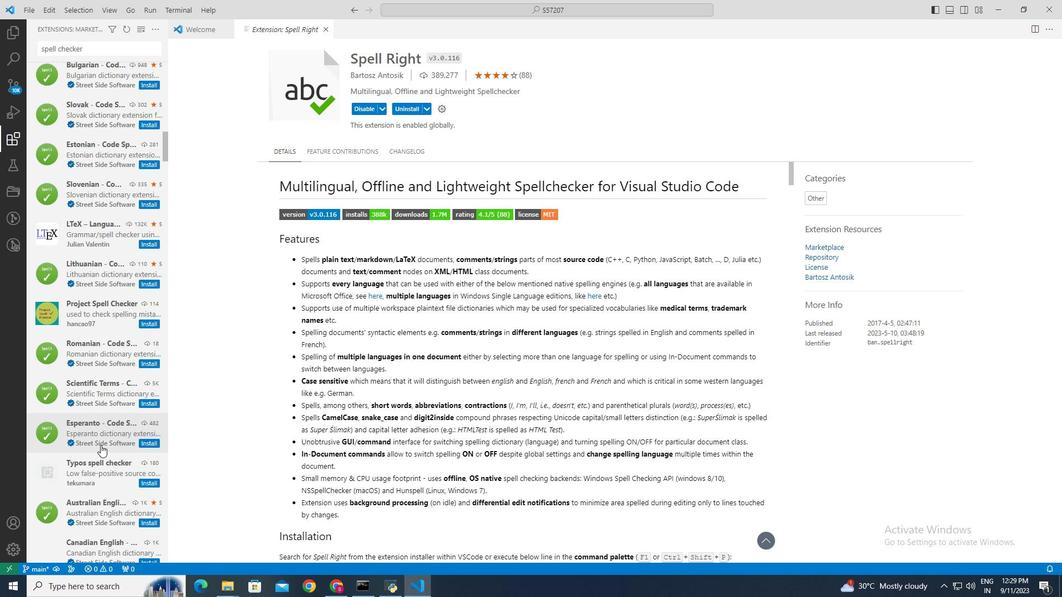 
Action: Mouse scrolled (102, 445) with delta (0, 0)
Screenshot: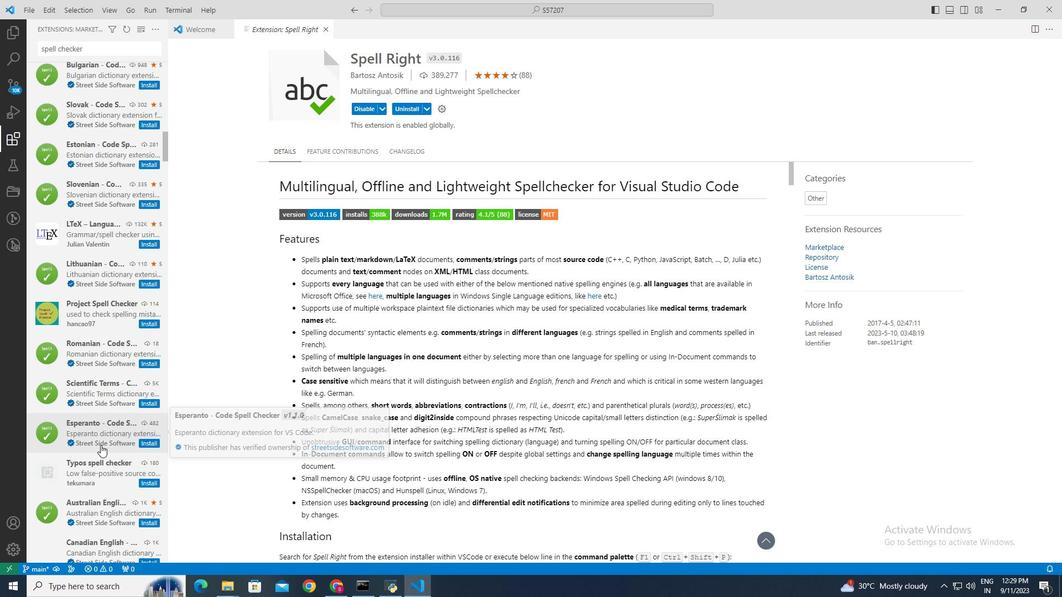 
Action: Mouse moved to (100, 445)
Screenshot: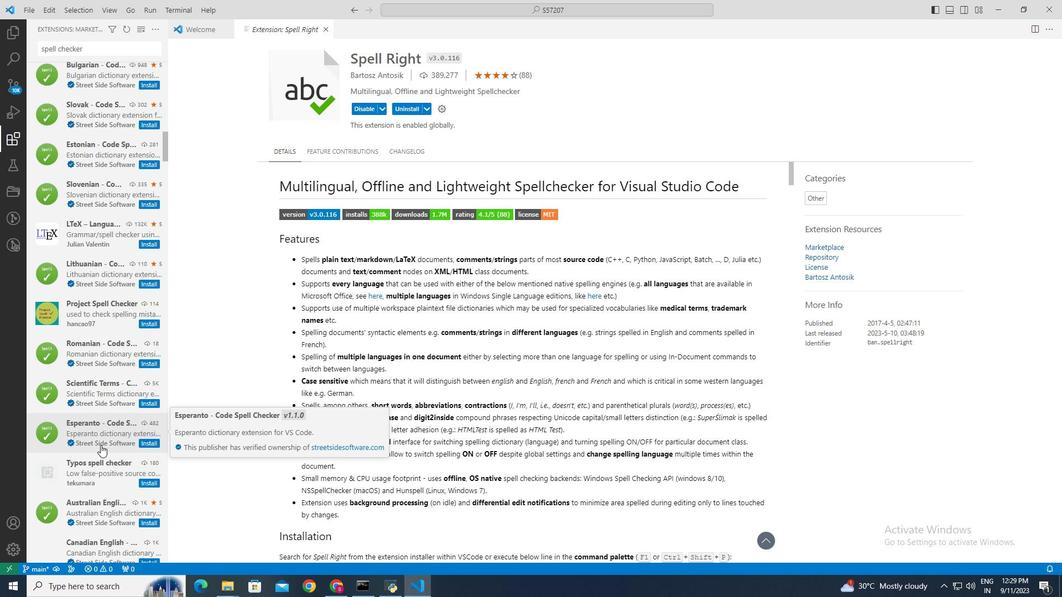 
Action: Mouse scrolled (100, 444) with delta (0, 0)
Screenshot: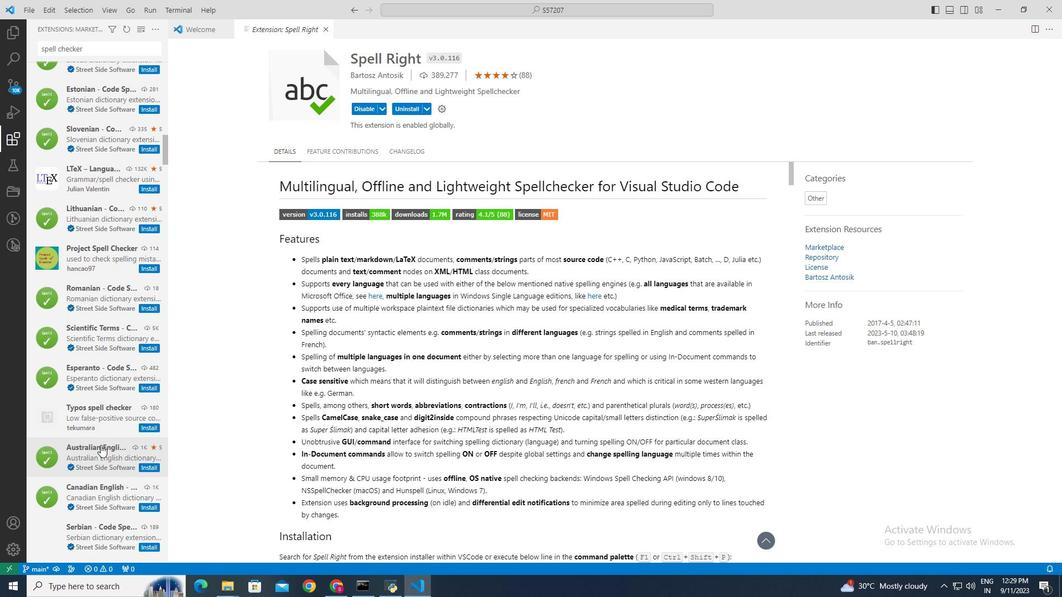 
Action: Mouse scrolled (100, 444) with delta (0, 0)
Screenshot: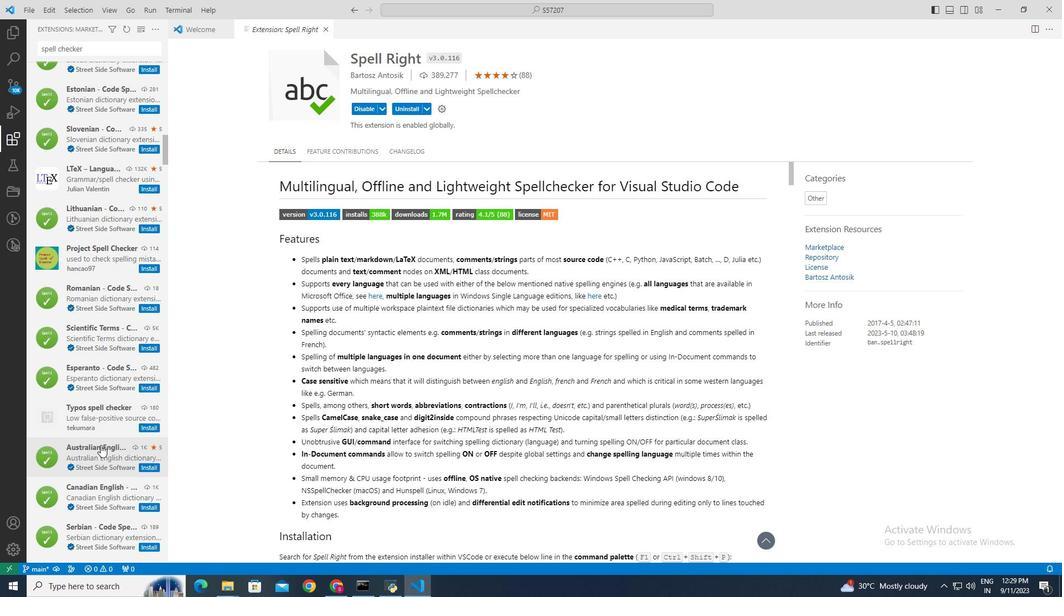 
Action: Mouse moved to (101, 463)
Screenshot: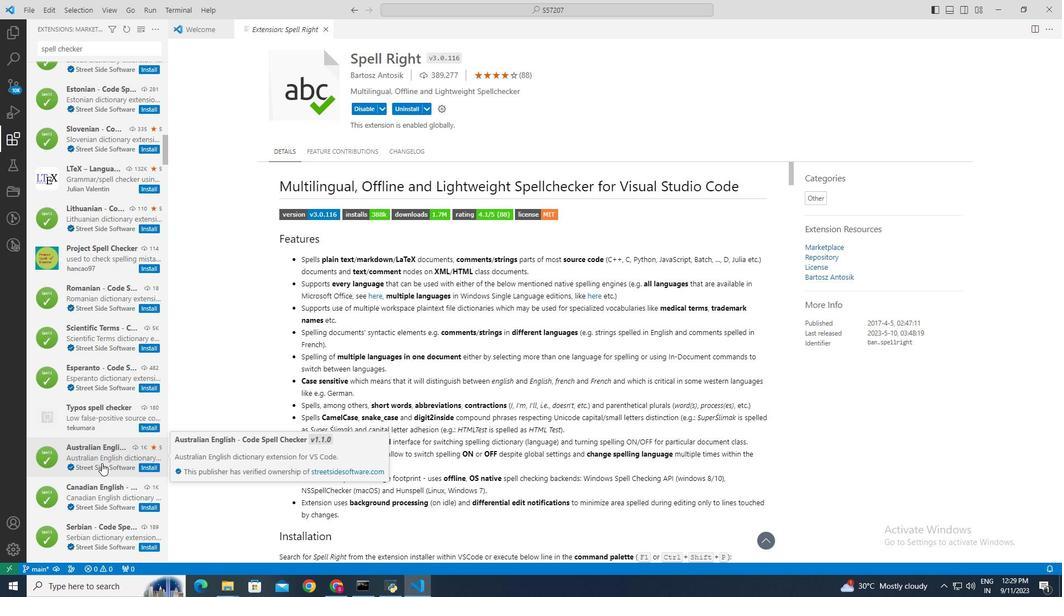 
Action: Mouse scrolled (101, 463) with delta (0, 0)
Screenshot: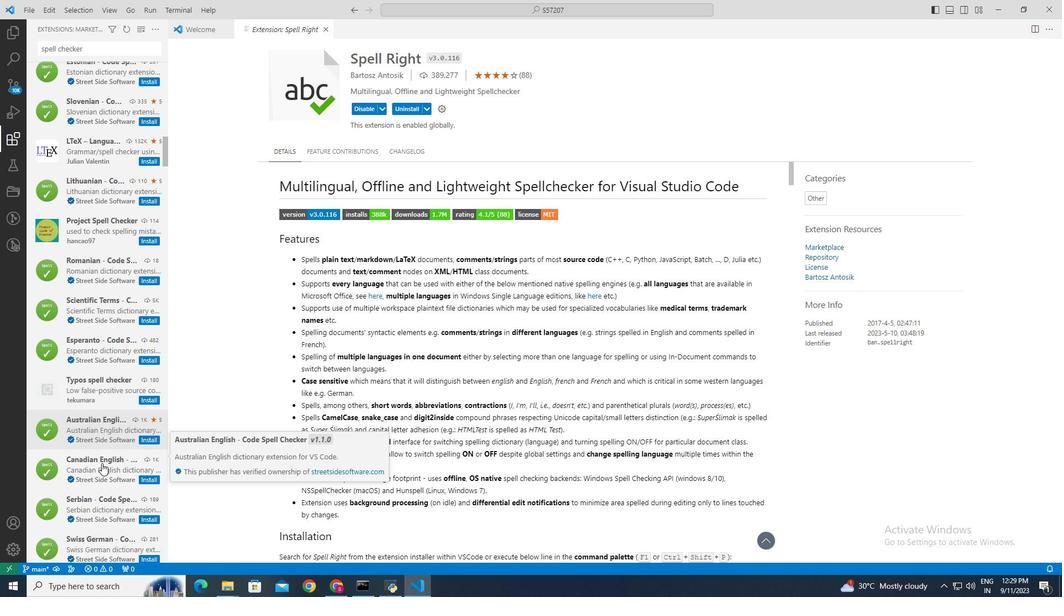 
Action: Mouse moved to (108, 450)
Screenshot: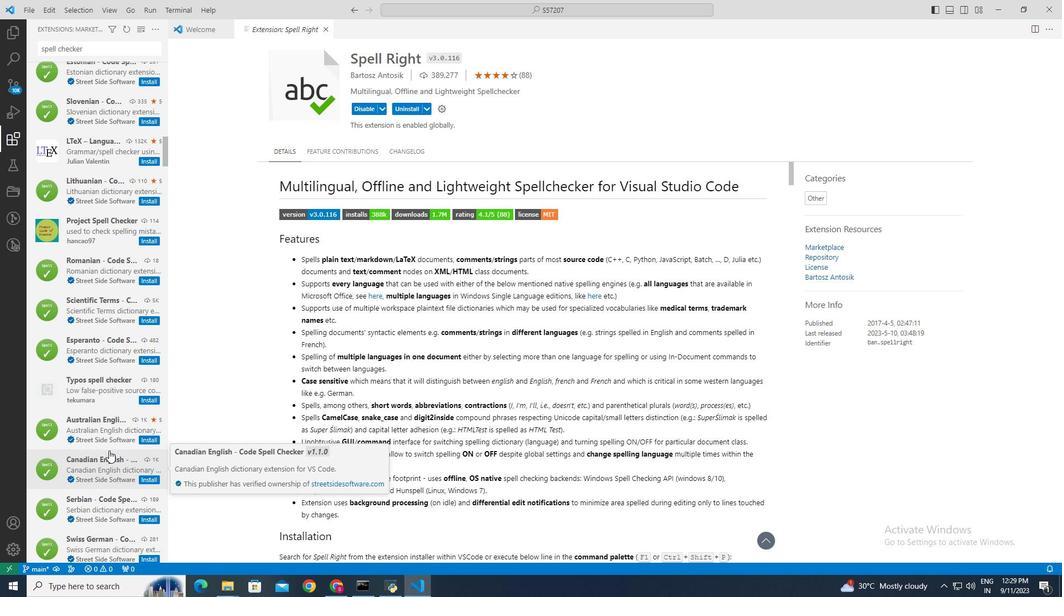 
Action: Mouse scrolled (108, 450) with delta (0, 0)
Screenshot: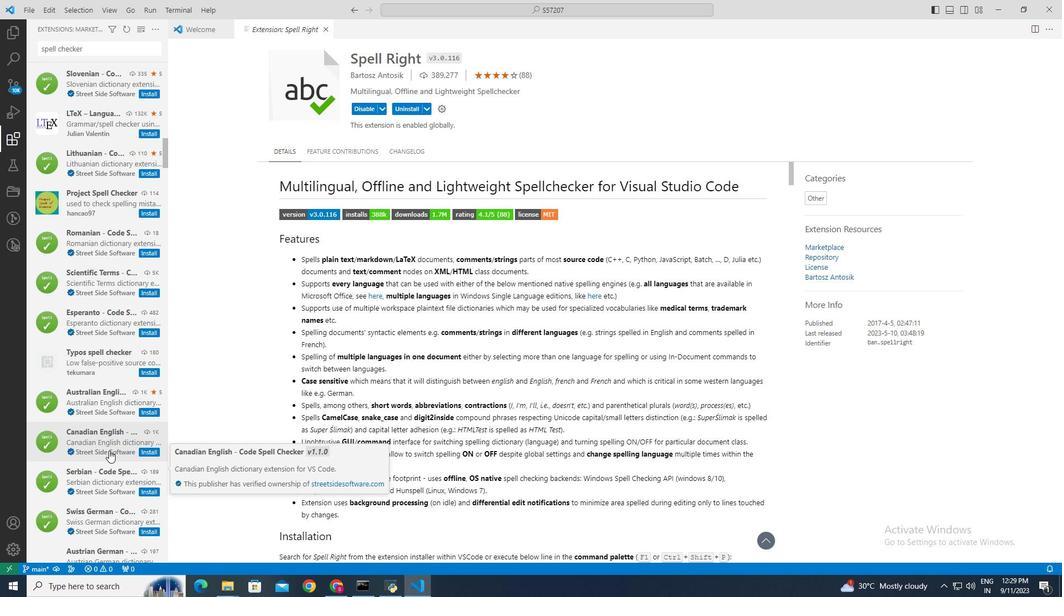 
Action: Mouse scrolled (108, 450) with delta (0, 0)
Screenshot: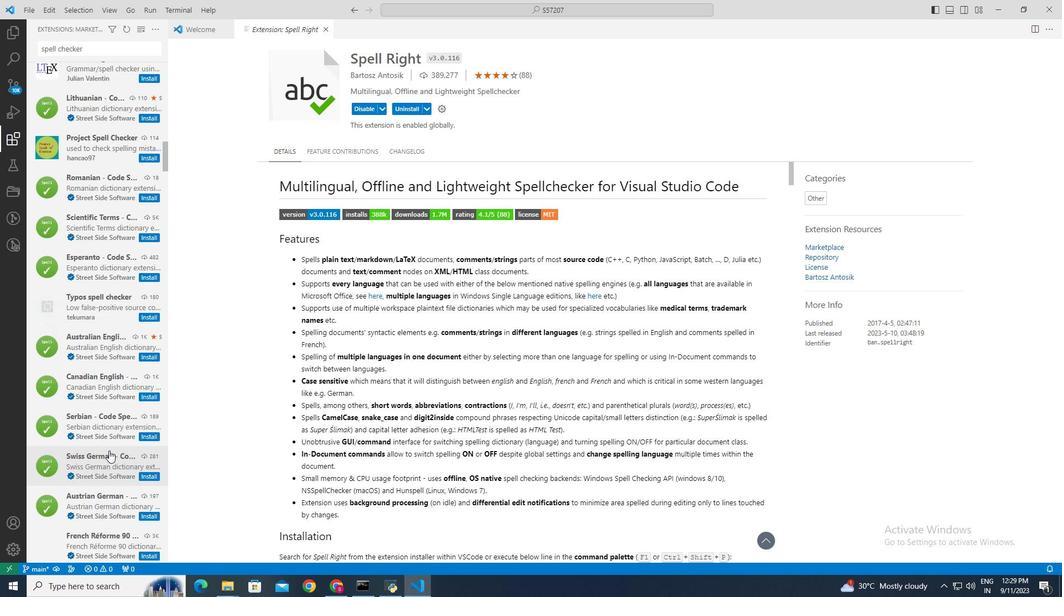 
Action: Mouse scrolled (108, 450) with delta (0, 0)
Screenshot: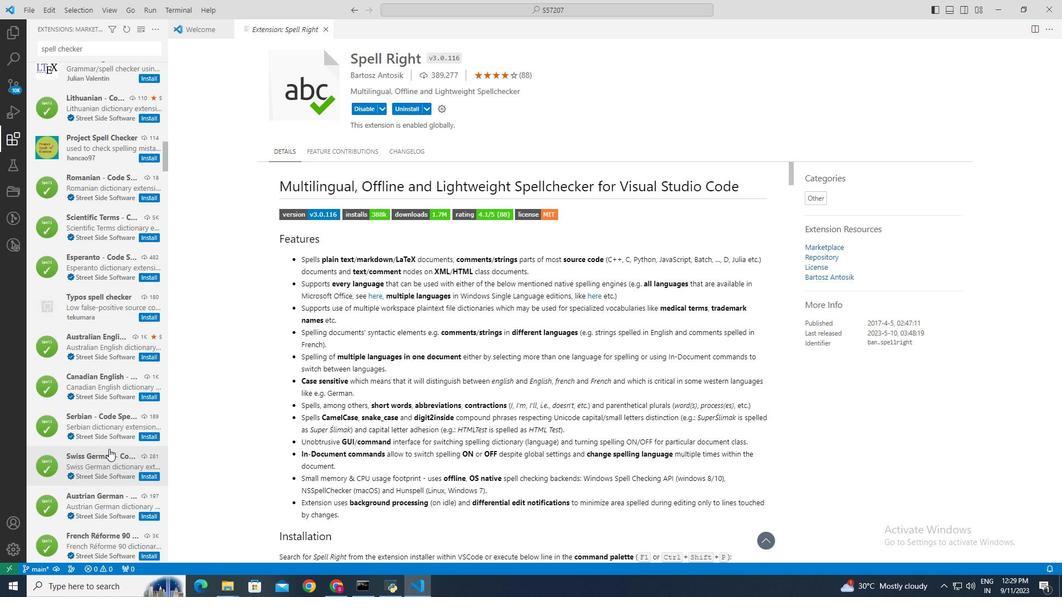 
Action: Mouse moved to (108, 449)
Screenshot: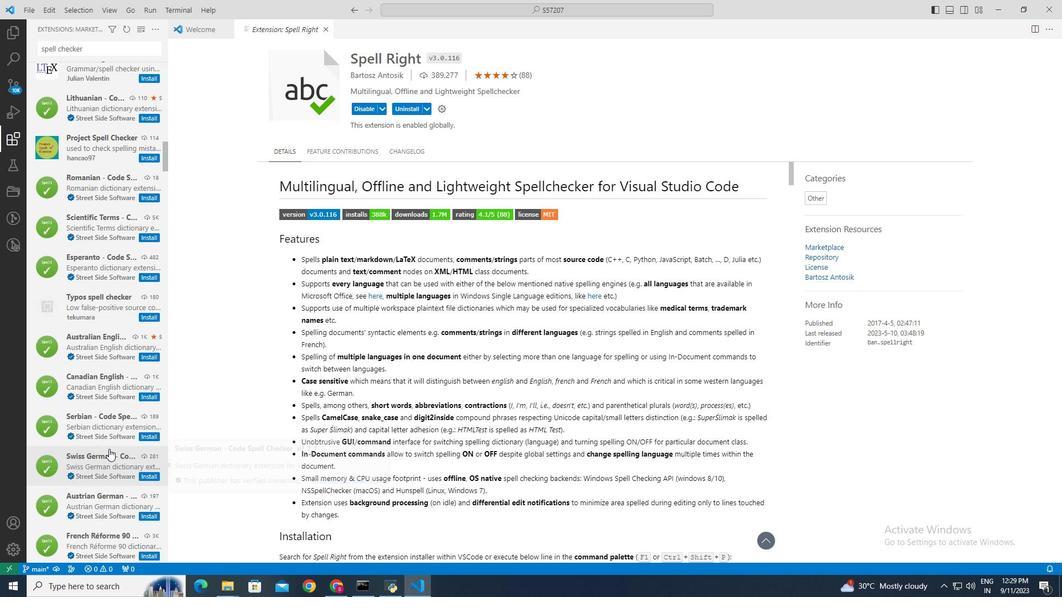 
Action: Mouse scrolled (108, 448) with delta (0, 0)
Screenshot: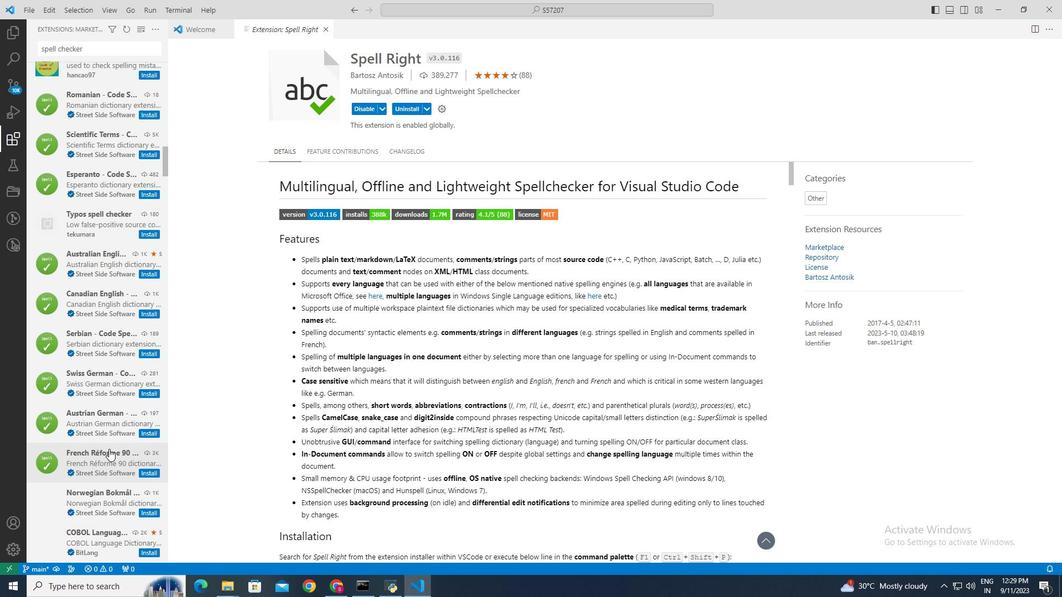 
Action: Mouse scrolled (108, 448) with delta (0, 0)
Screenshot: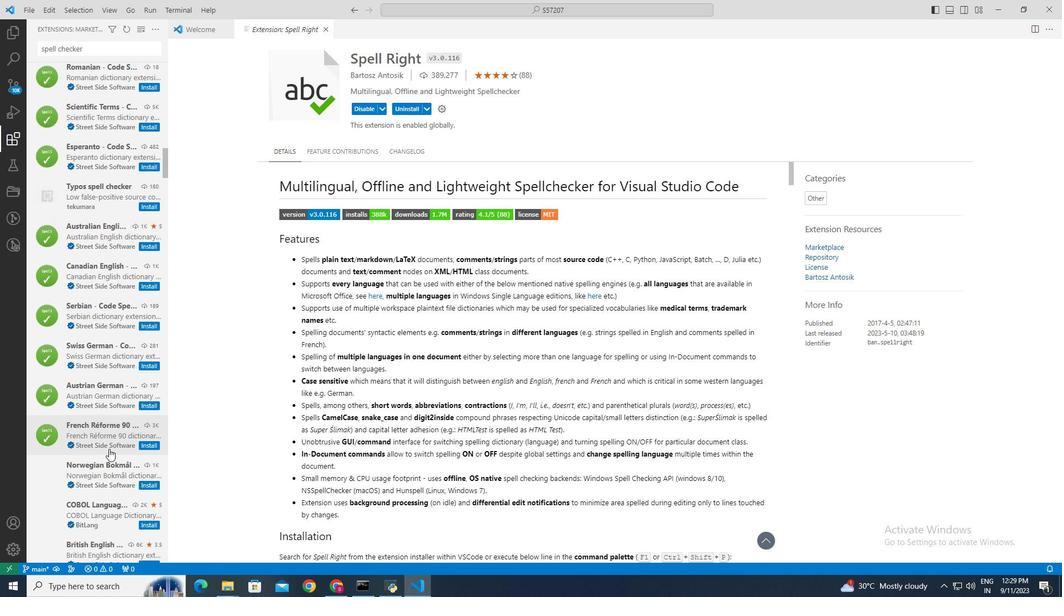 
Action: Mouse scrolled (108, 448) with delta (0, 0)
Screenshot: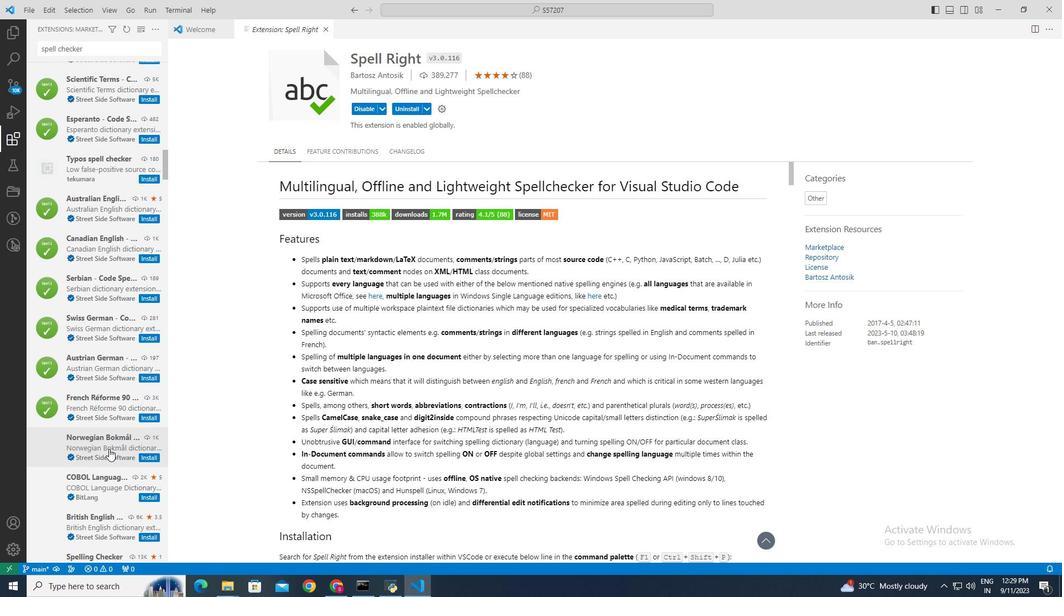 
Action: Mouse scrolled (108, 448) with delta (0, 0)
Screenshot: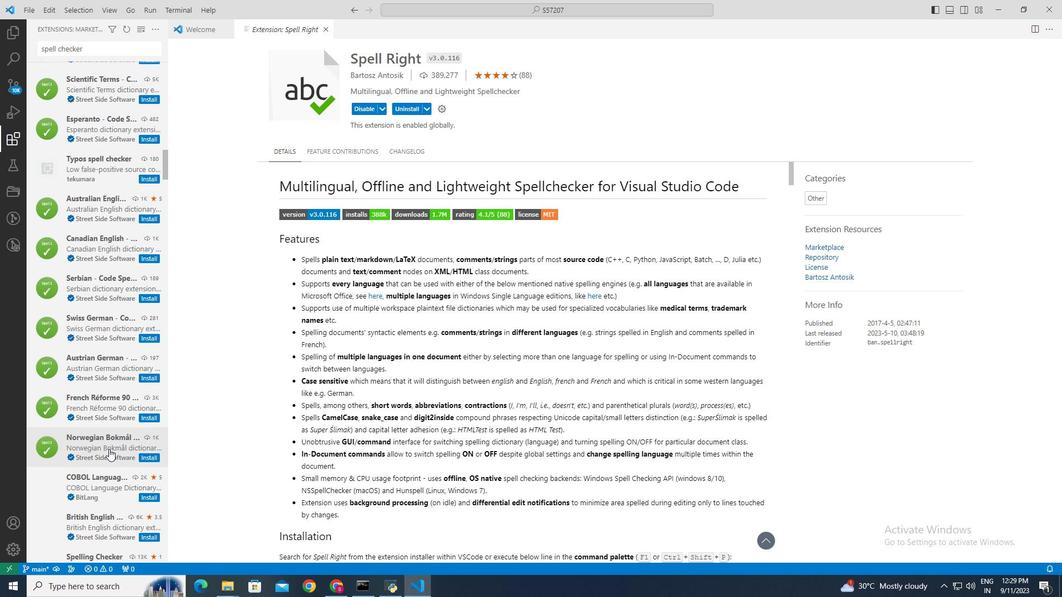 
Action: Mouse scrolled (108, 448) with delta (0, 0)
Screenshot: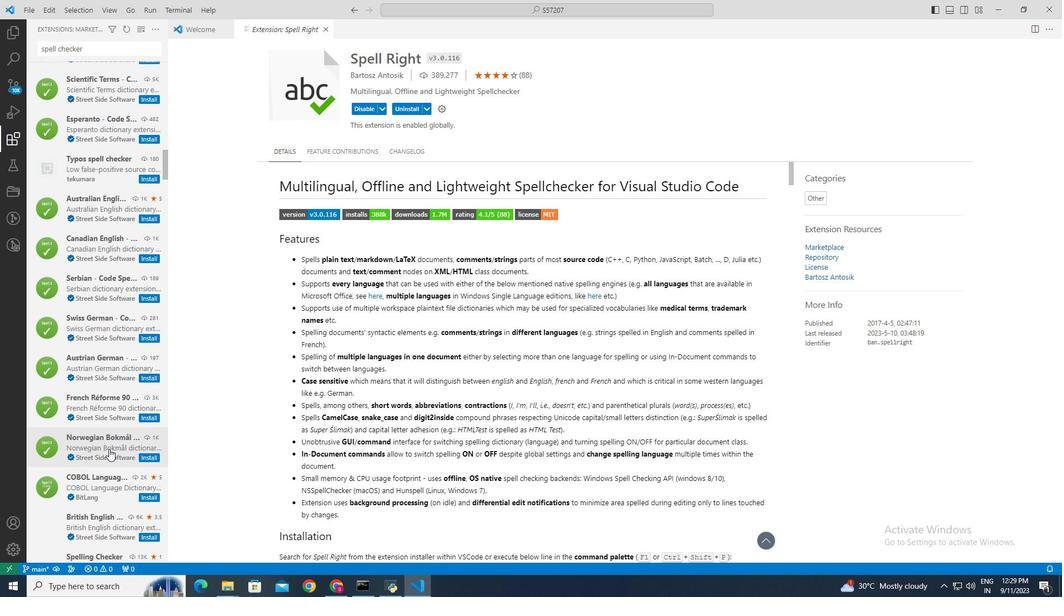 
Action: Mouse scrolled (108, 448) with delta (0, 0)
Screenshot: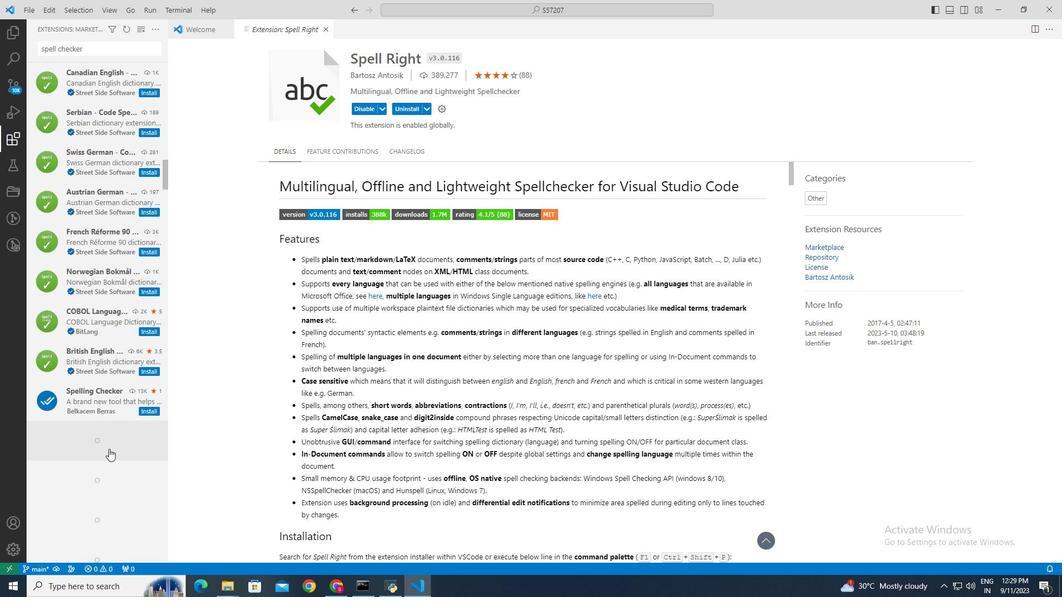 
Action: Mouse scrolled (108, 448) with delta (0, 0)
Screenshot: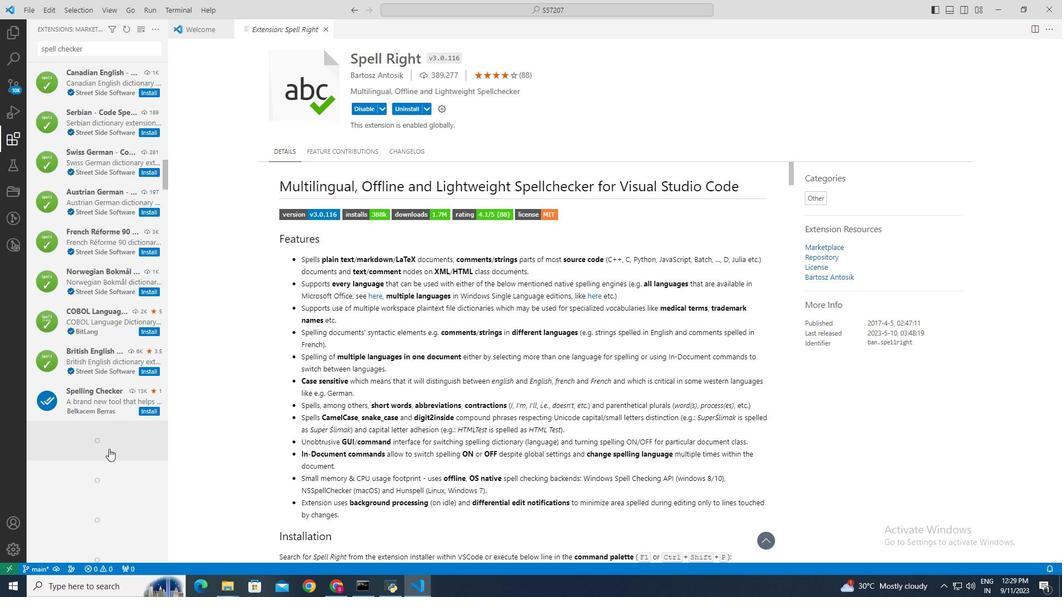 
Action: Mouse scrolled (108, 448) with delta (0, 0)
Screenshot: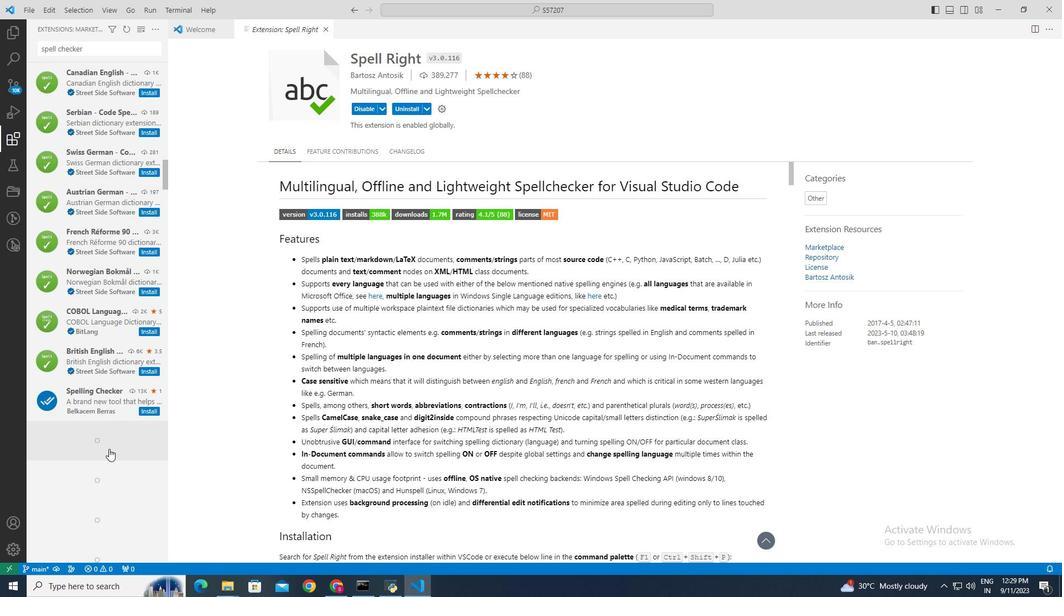 
Action: Mouse scrolled (108, 448) with delta (0, 0)
Screenshot: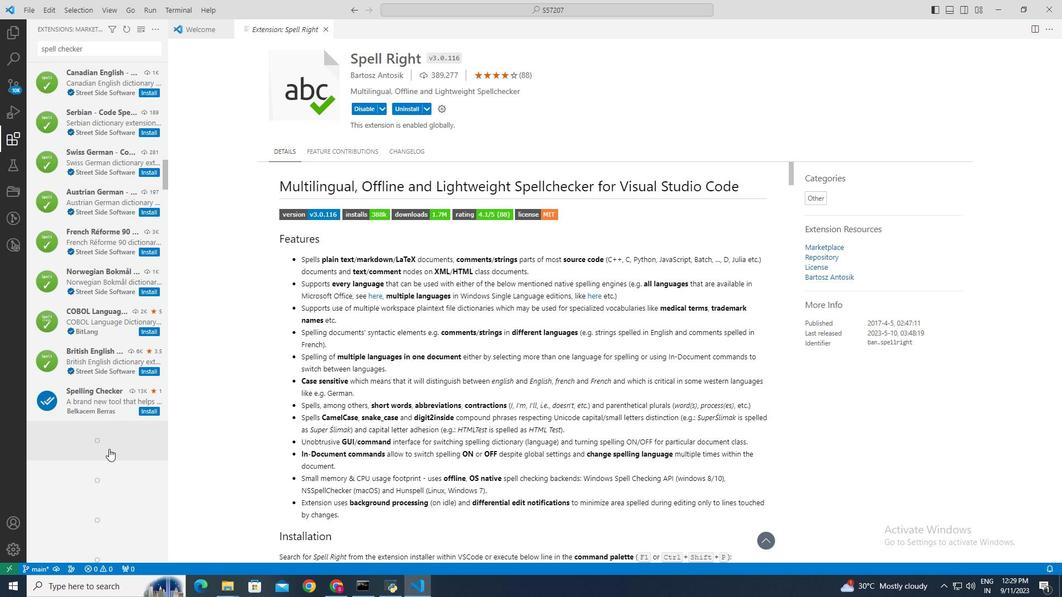 
Action: Mouse scrolled (108, 448) with delta (0, 0)
Screenshot: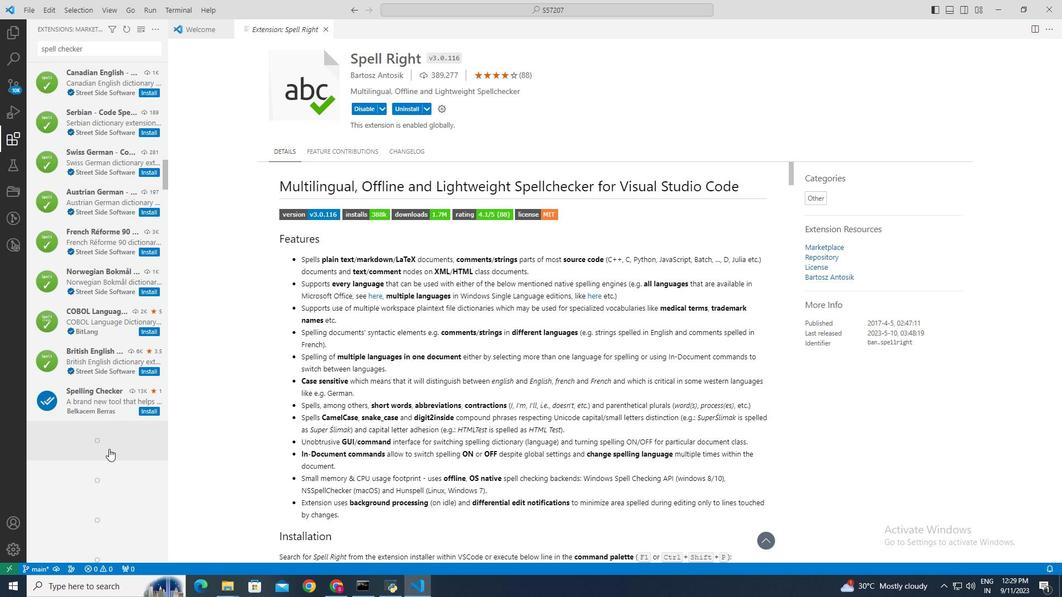 
Action: Mouse scrolled (108, 448) with delta (0, 0)
Screenshot: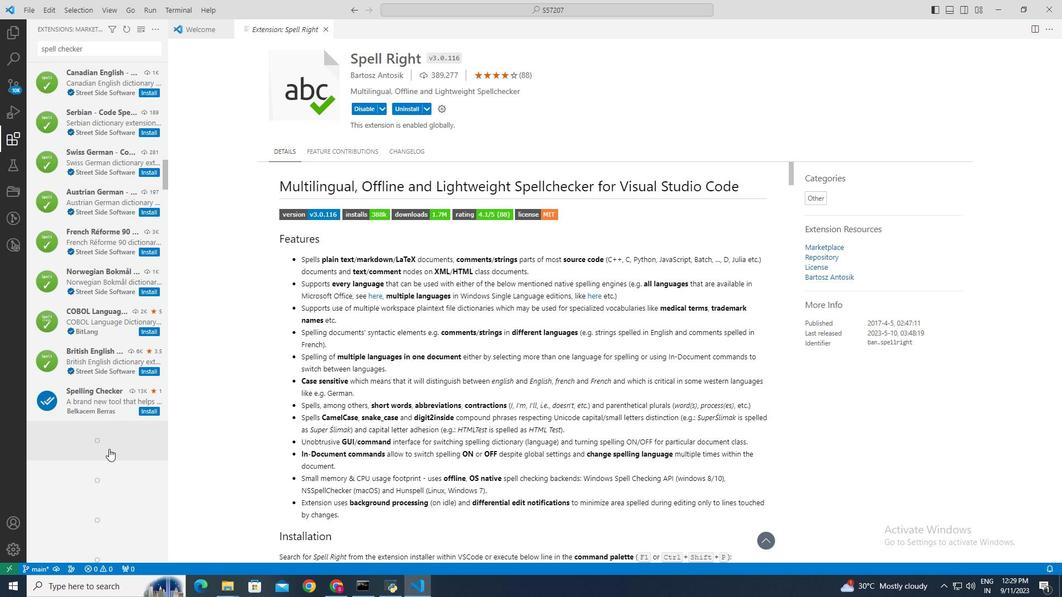
Action: Mouse moved to (108, 448)
Screenshot: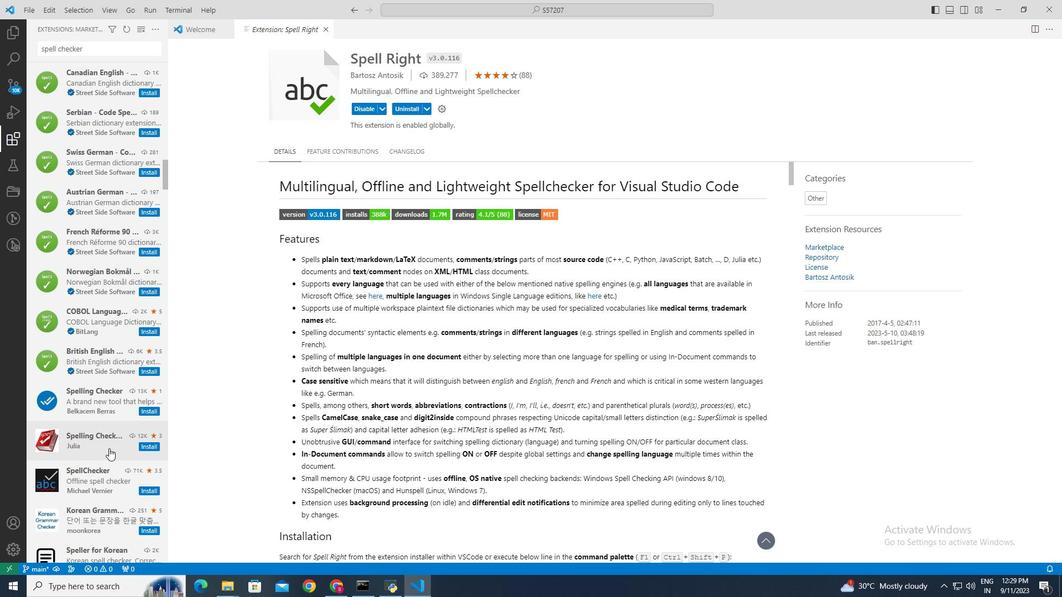 
Action: Mouse scrolled (108, 448) with delta (0, 0)
Screenshot: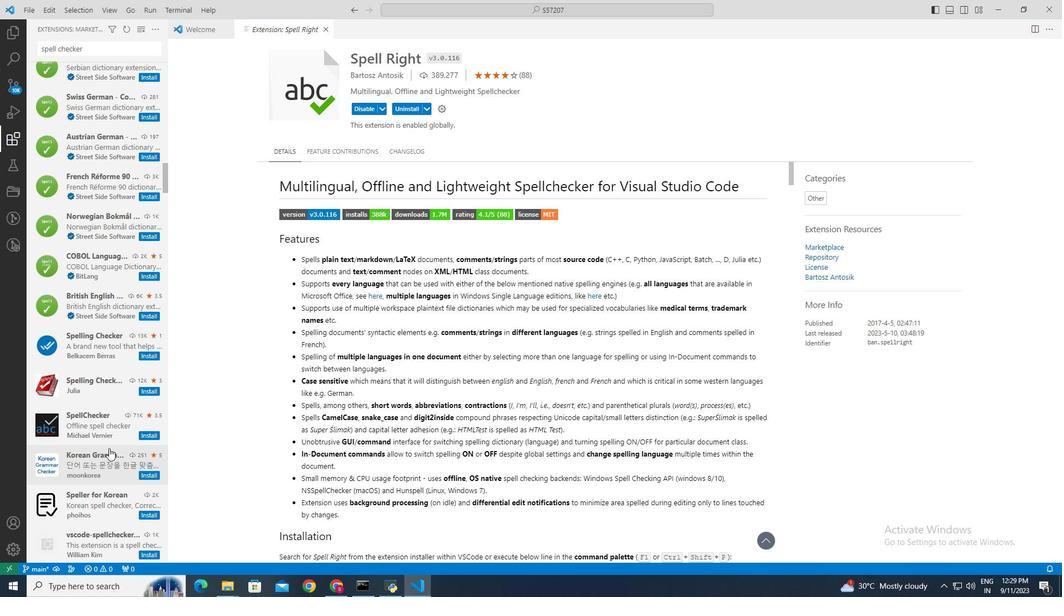 
Action: Mouse scrolled (108, 448) with delta (0, 0)
Screenshot: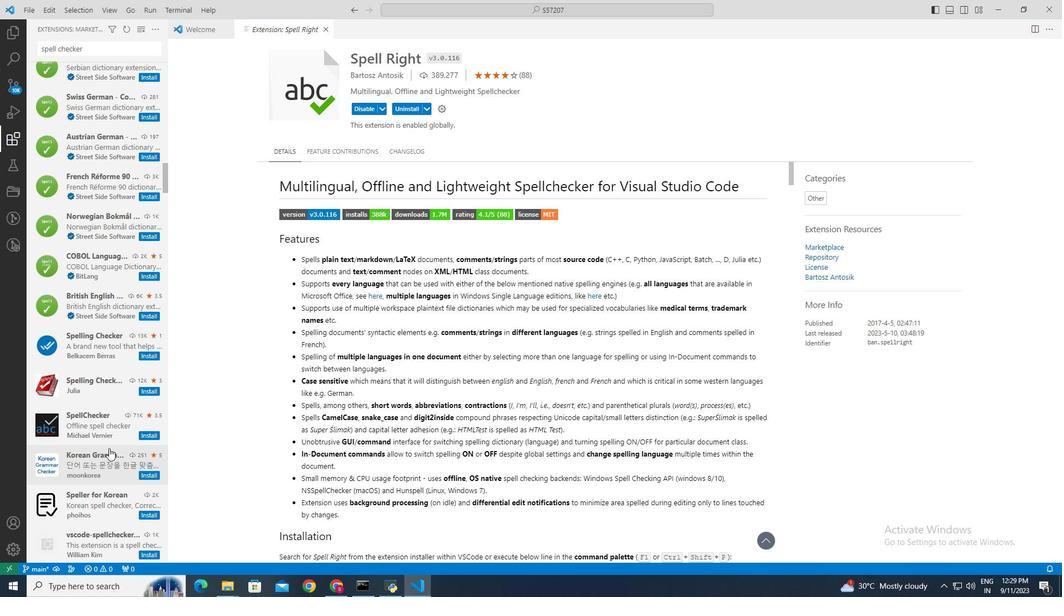 
Action: Mouse scrolled (108, 448) with delta (0, 0)
Screenshot: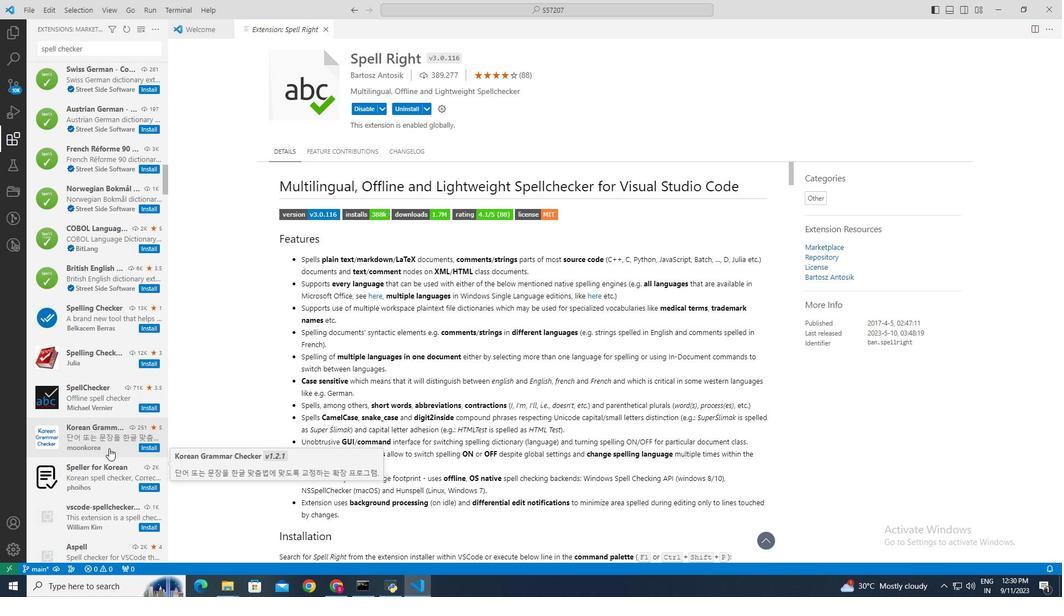 
Action: Mouse scrolled (108, 448) with delta (0, 0)
Screenshot: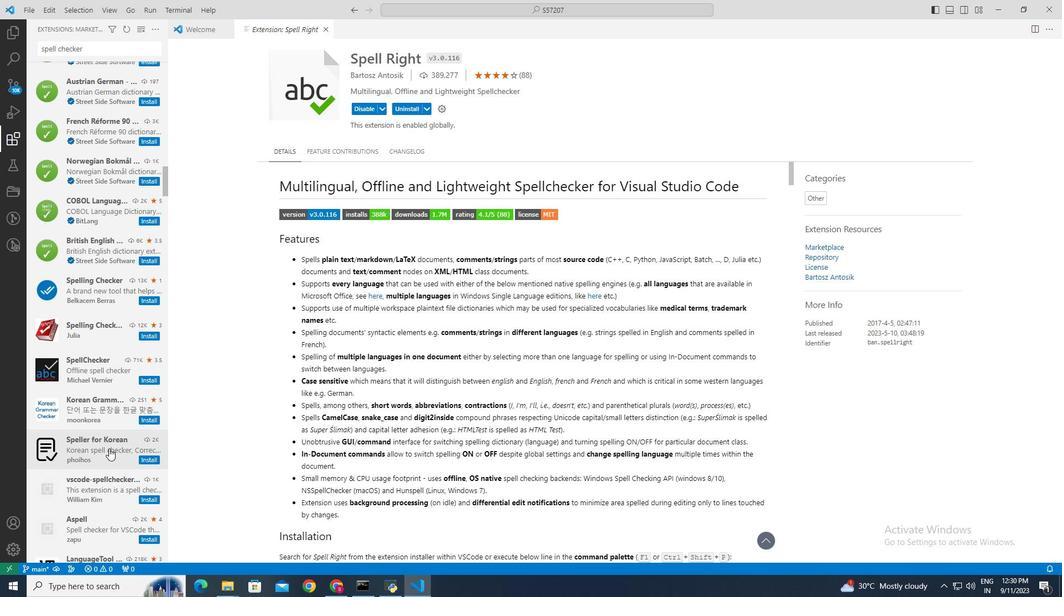 
Action: Mouse moved to (153, 337)
Screenshot: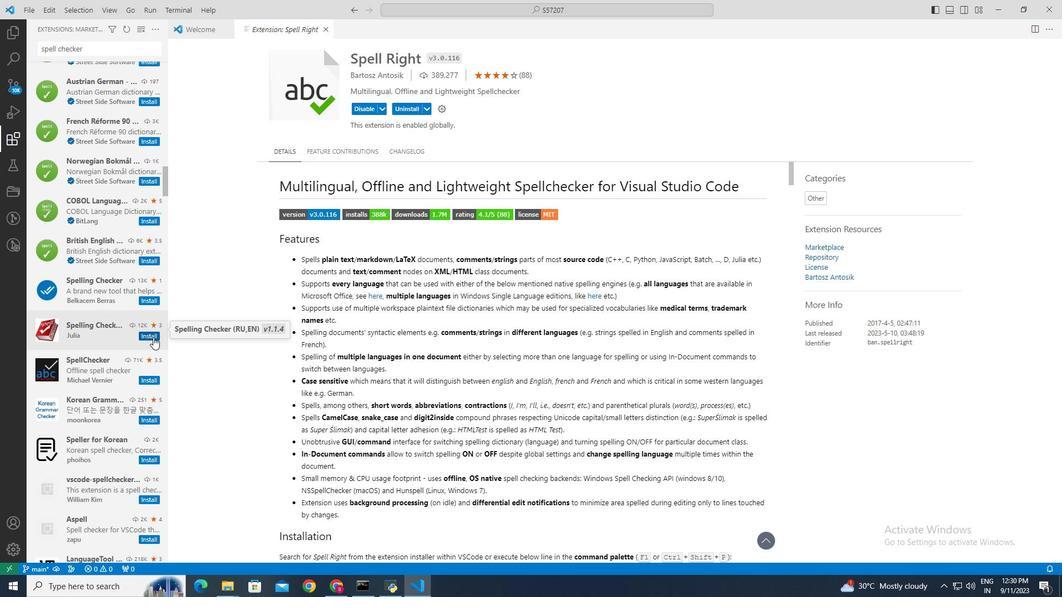 
Action: Mouse pressed left at (153, 337)
Screenshot: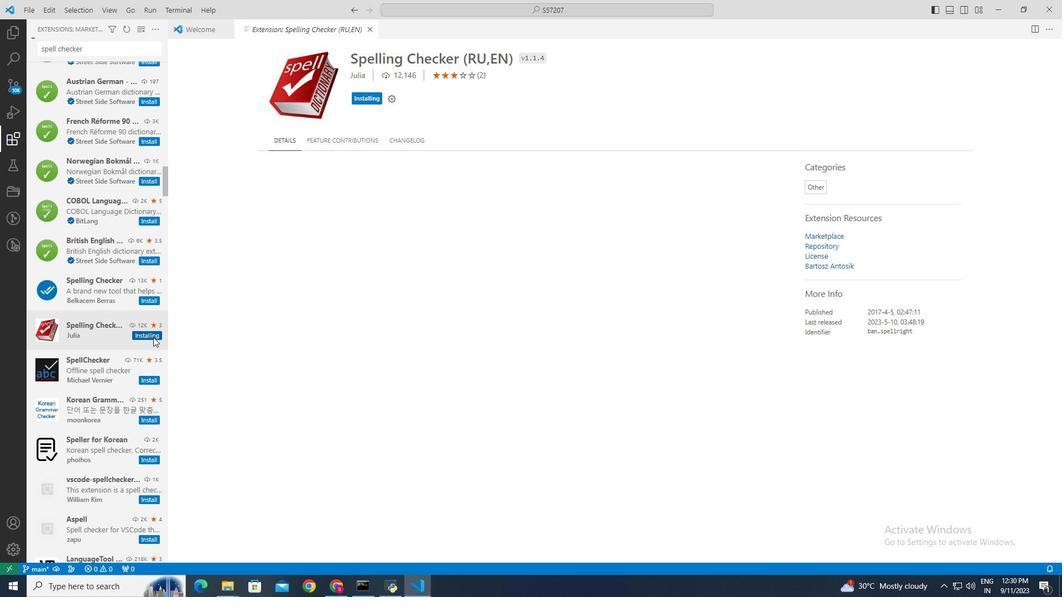 
Action: Mouse moved to (118, 221)
Screenshot: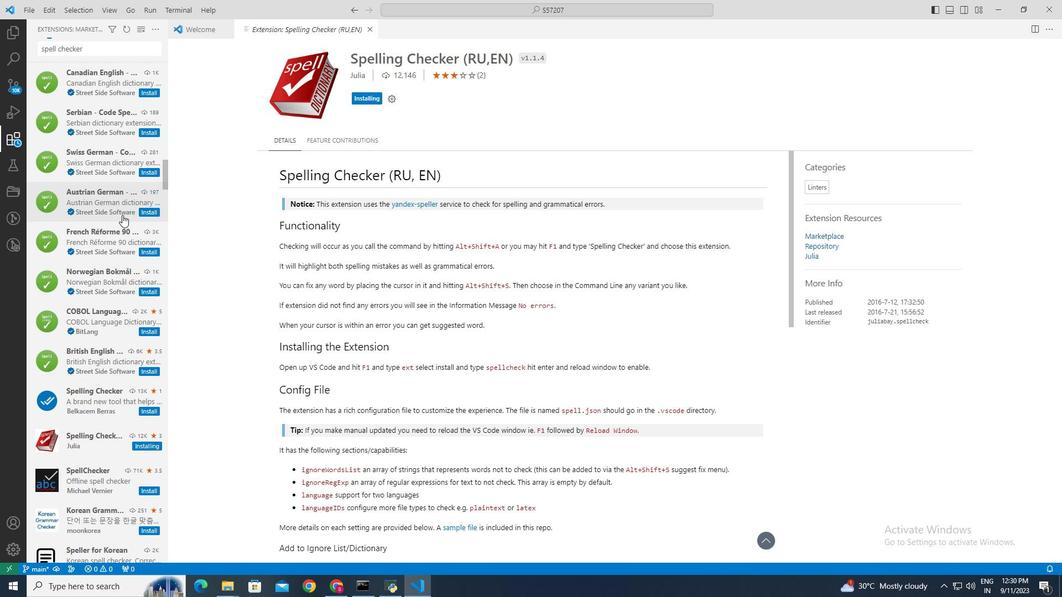 
Action: Mouse scrolled (118, 222) with delta (0, 0)
Screenshot: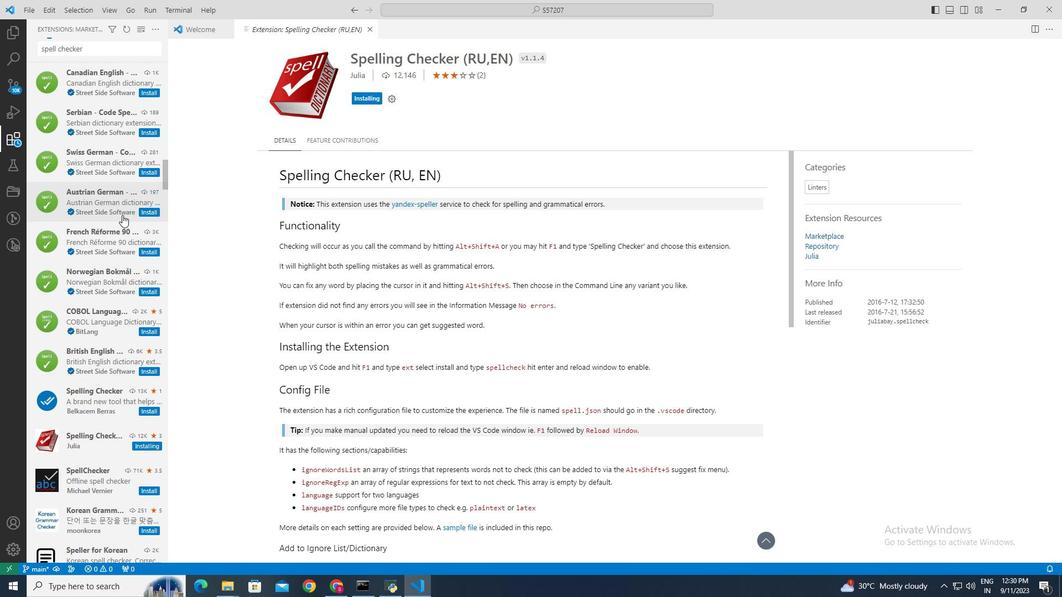 
Action: Mouse moved to (119, 220)
Screenshot: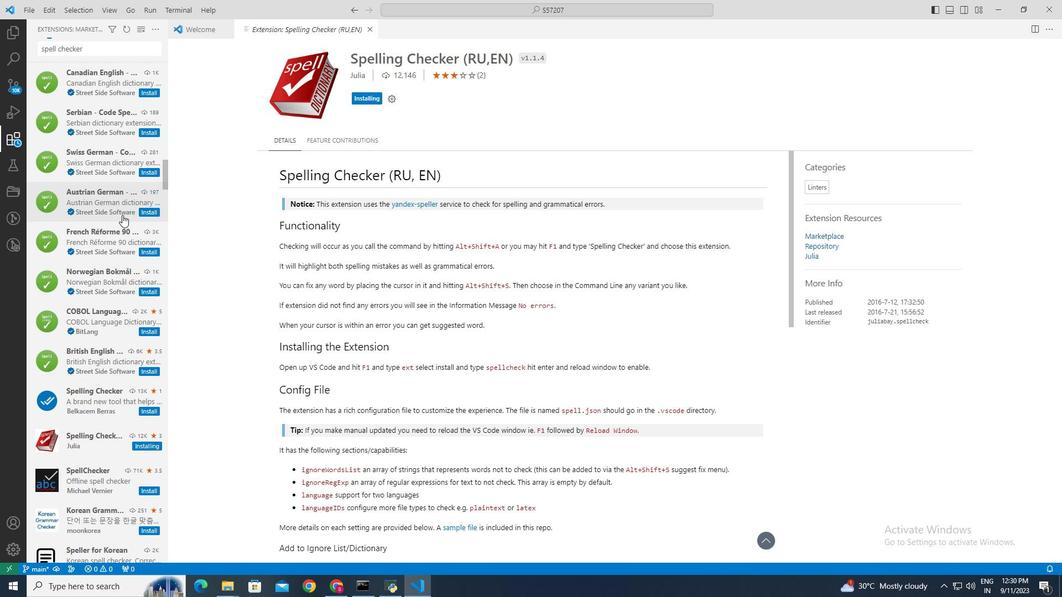 
Action: Mouse scrolled (119, 221) with delta (0, 0)
Screenshot: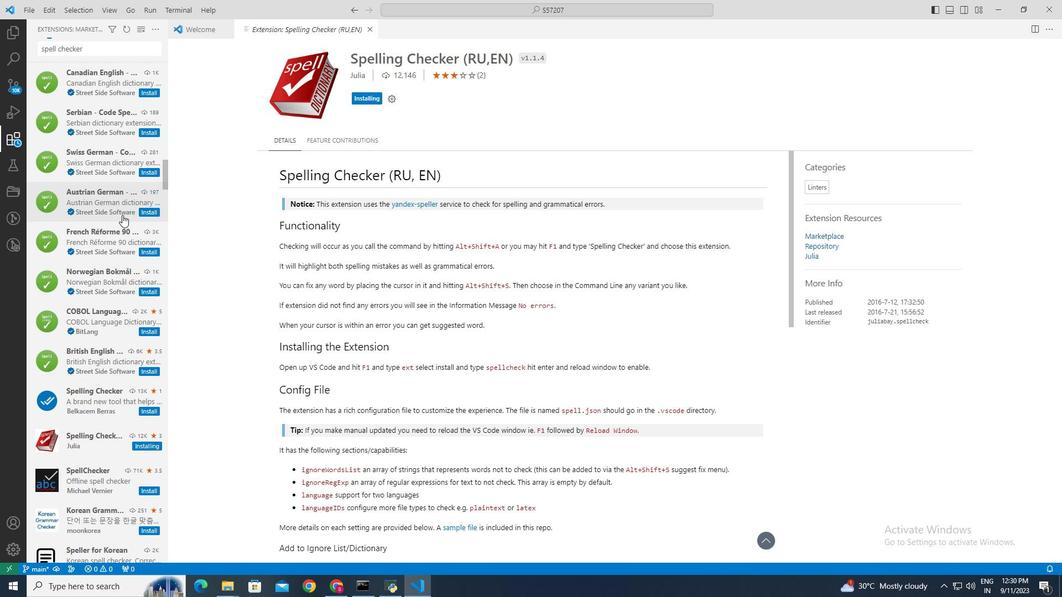 
Action: Mouse moved to (121, 217)
Screenshot: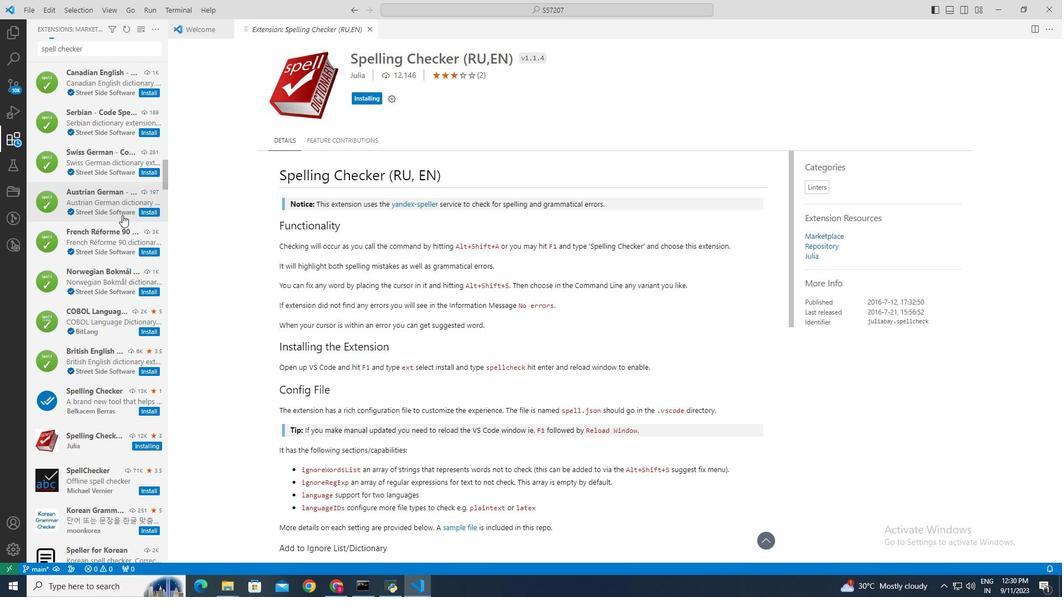
Action: Mouse scrolled (121, 217) with delta (0, 0)
Screenshot: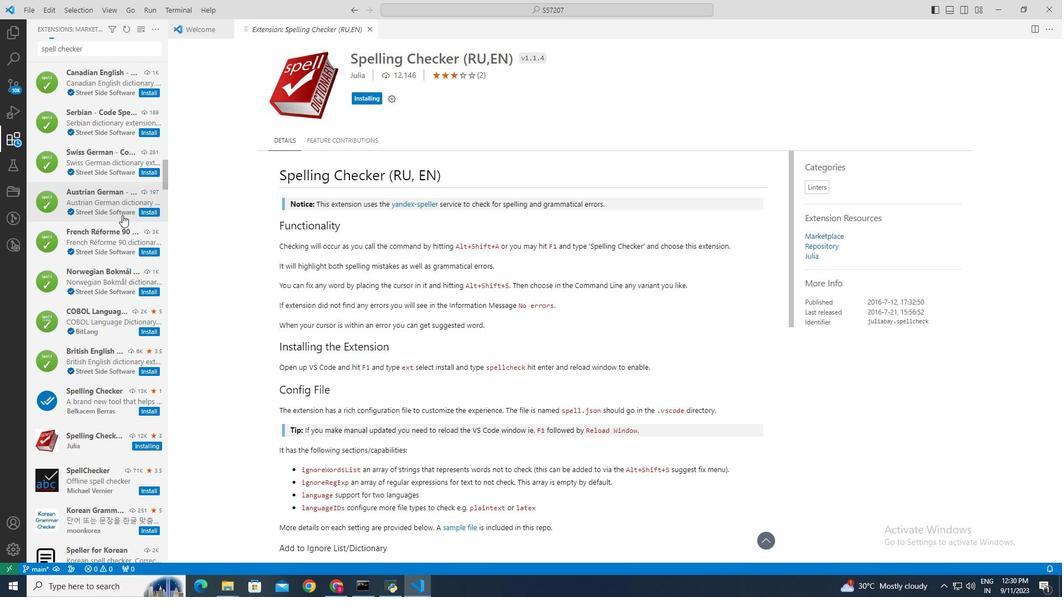 
Action: Mouse moved to (122, 215)
Screenshot: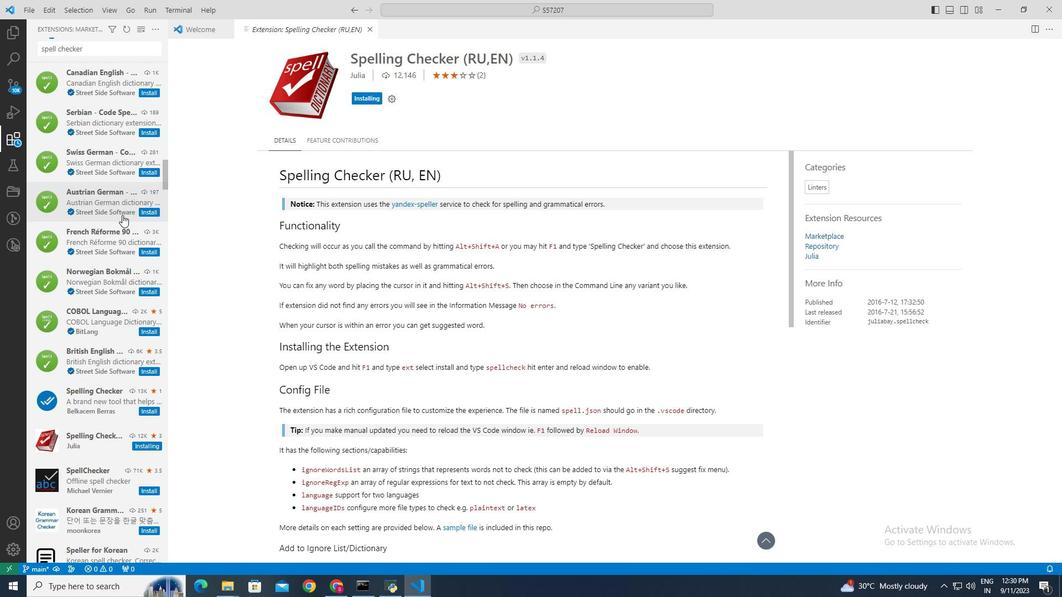 
Action: Mouse scrolled (122, 215) with delta (0, 0)
Screenshot: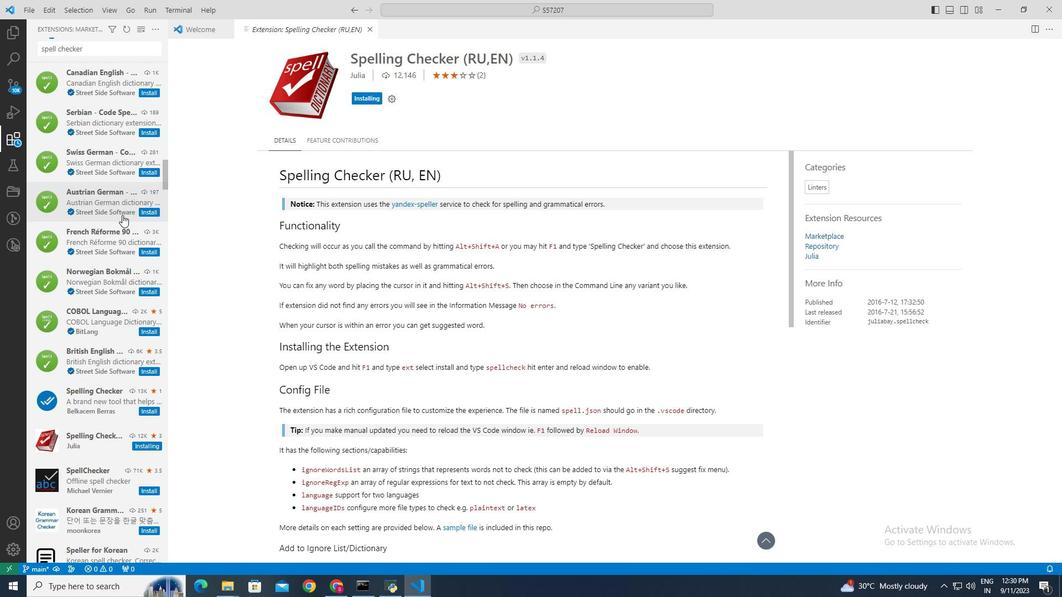 
Action: Mouse moved to (122, 215)
Screenshot: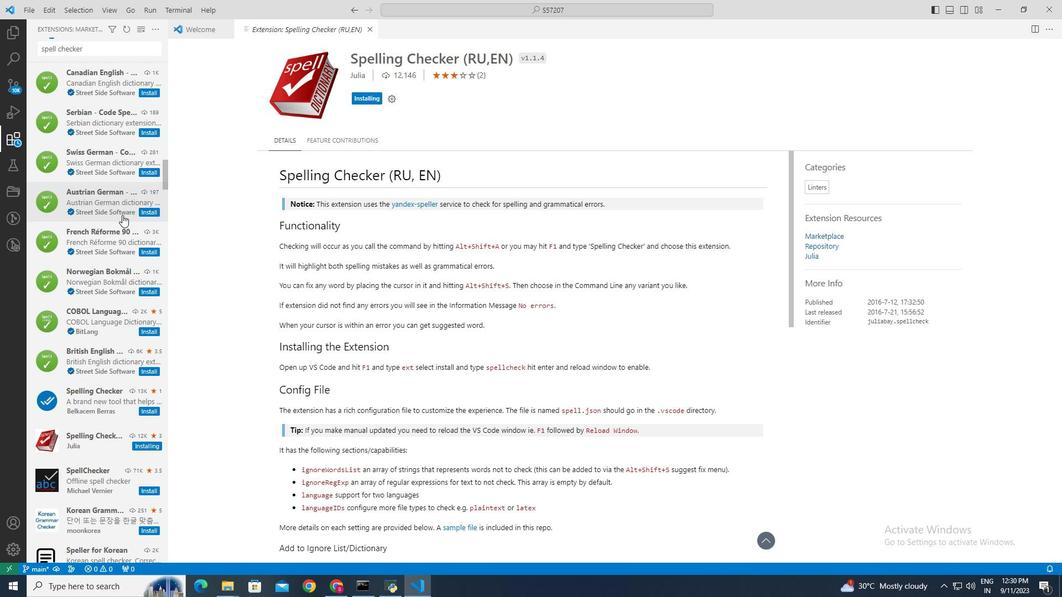 
Action: Mouse scrolled (122, 215) with delta (0, 0)
Screenshot: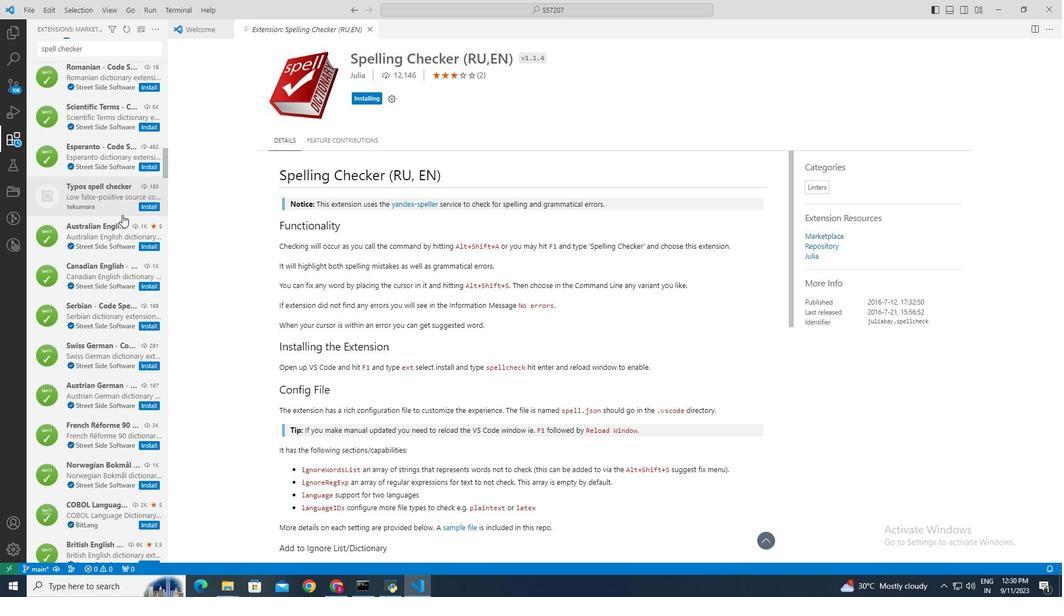 
Action: Mouse scrolled (122, 215) with delta (0, 0)
Screenshot: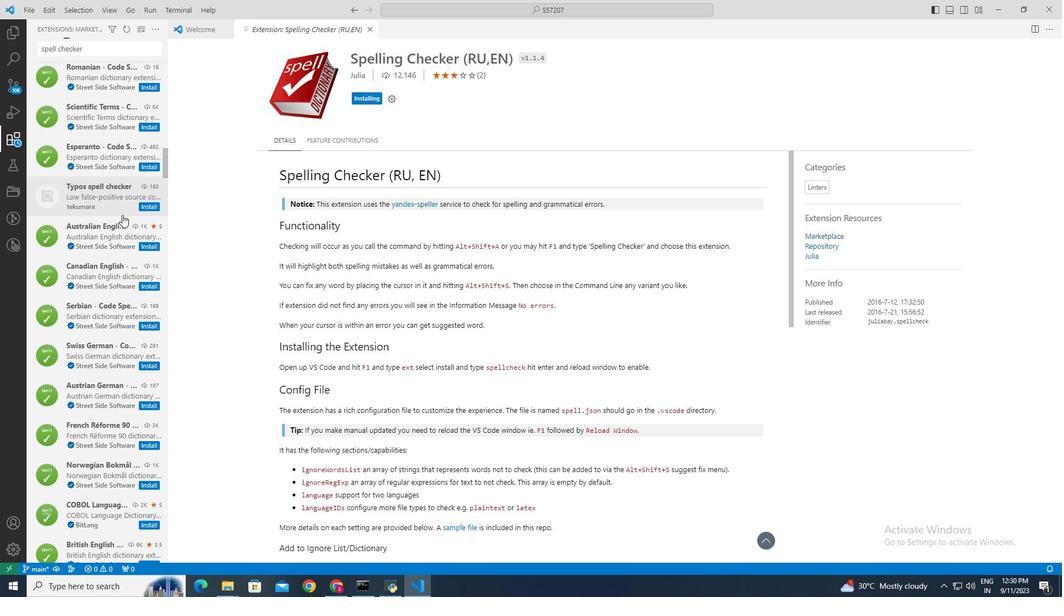 
Action: Mouse scrolled (122, 215) with delta (0, 0)
Screenshot: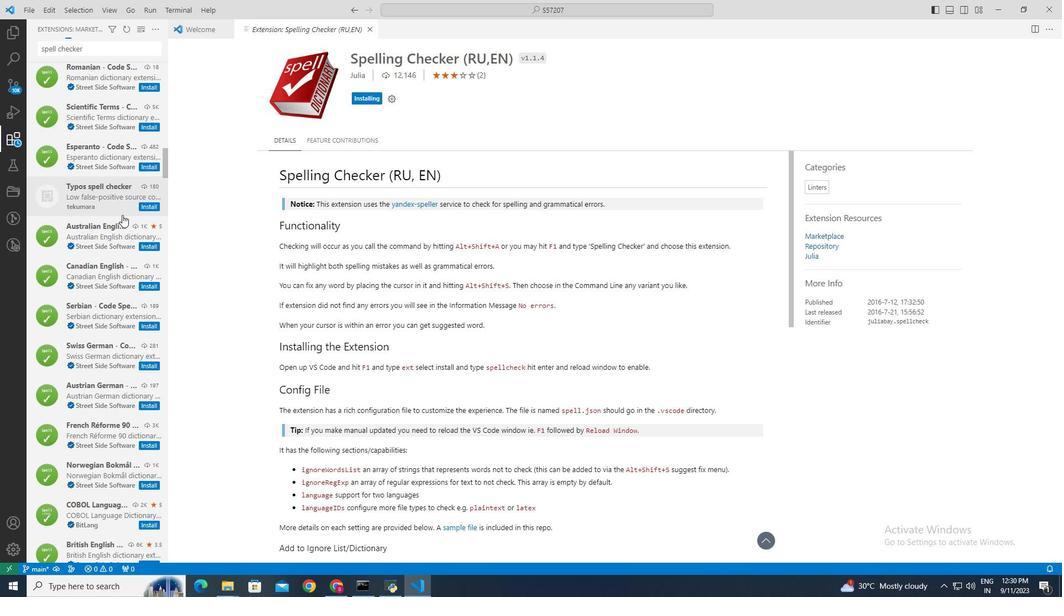 
Action: Mouse scrolled (122, 215) with delta (0, 0)
Screenshot: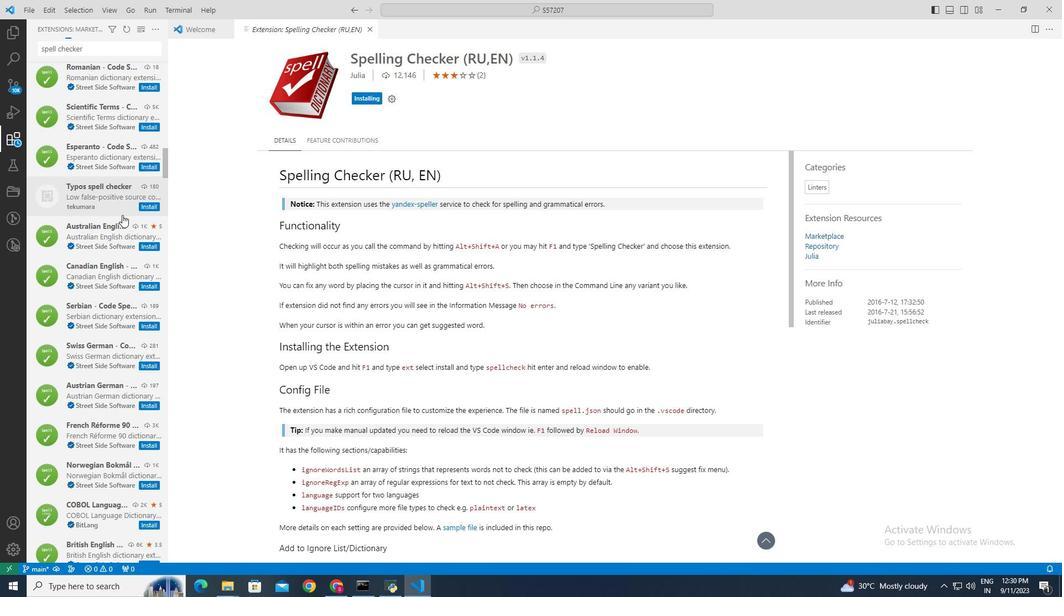 
Action: Mouse scrolled (122, 215) with delta (0, 0)
Screenshot: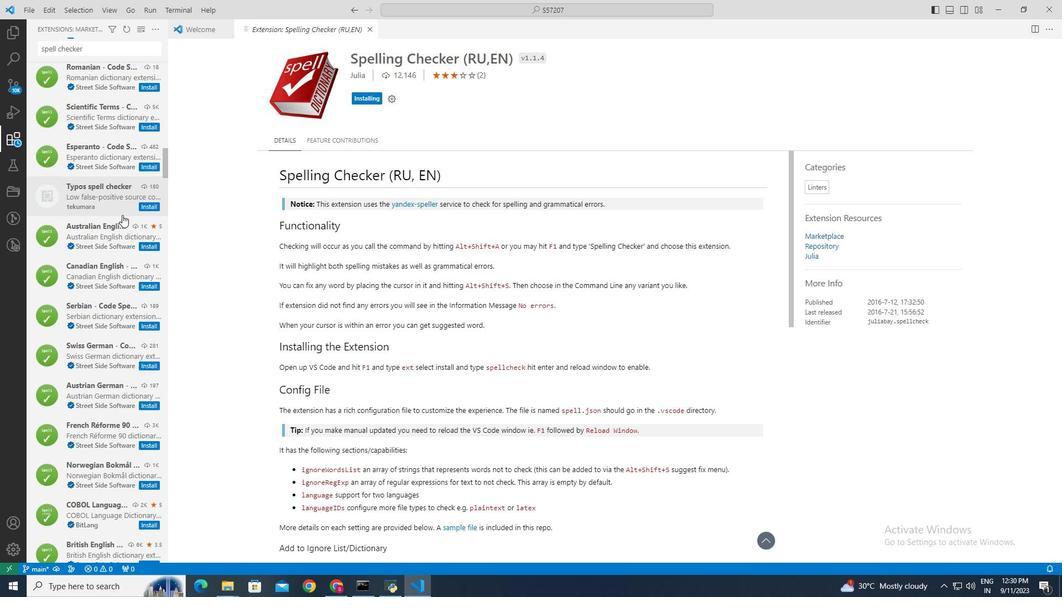 
Action: Mouse scrolled (122, 215) with delta (0, 0)
Screenshot: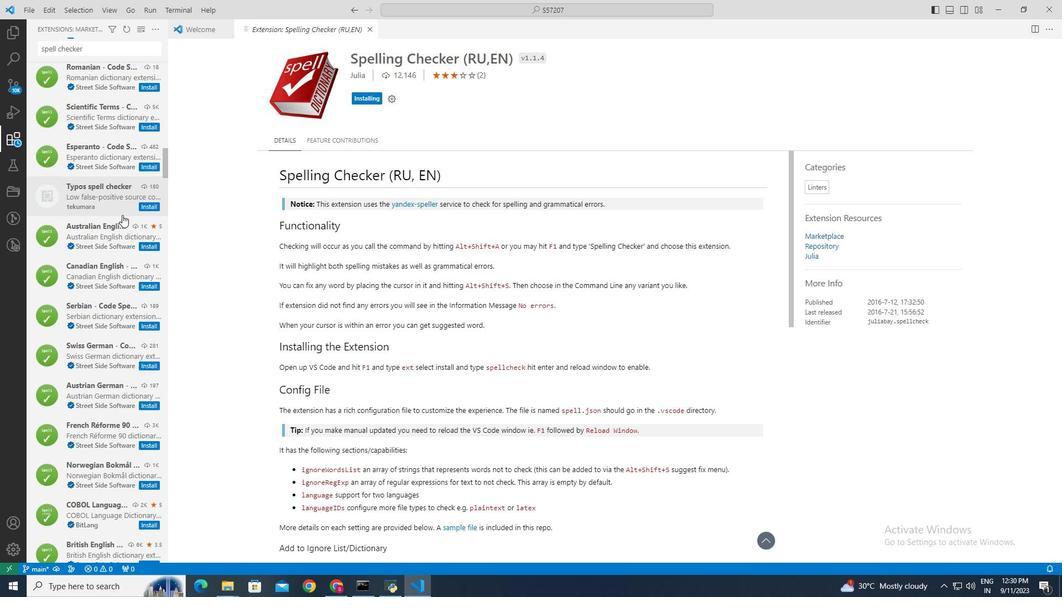 
Action: Mouse scrolled (122, 215) with delta (0, 0)
Screenshot: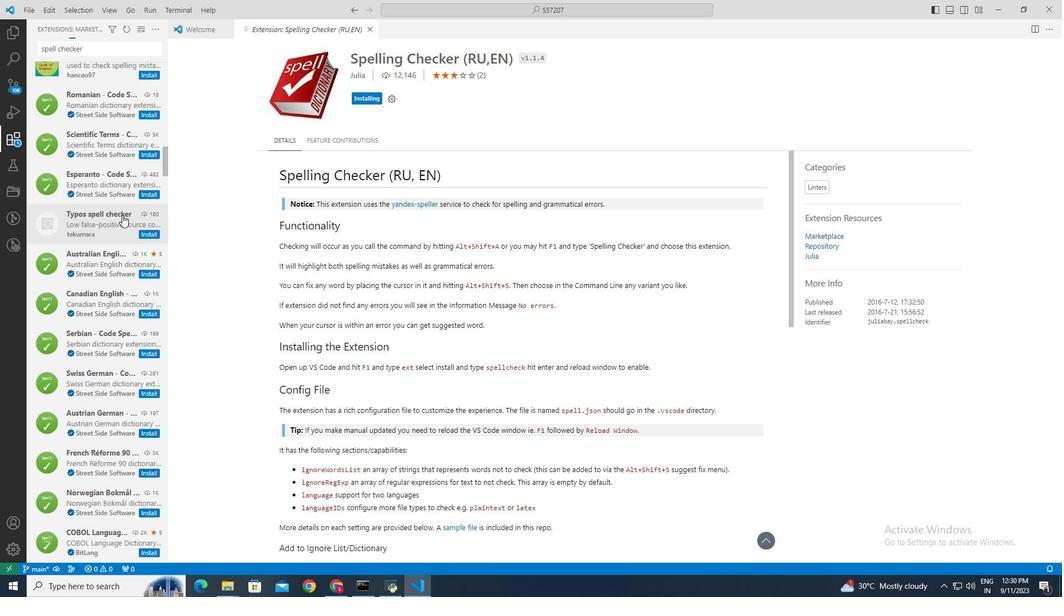 
Action: Mouse scrolled (122, 215) with delta (0, 0)
Screenshot: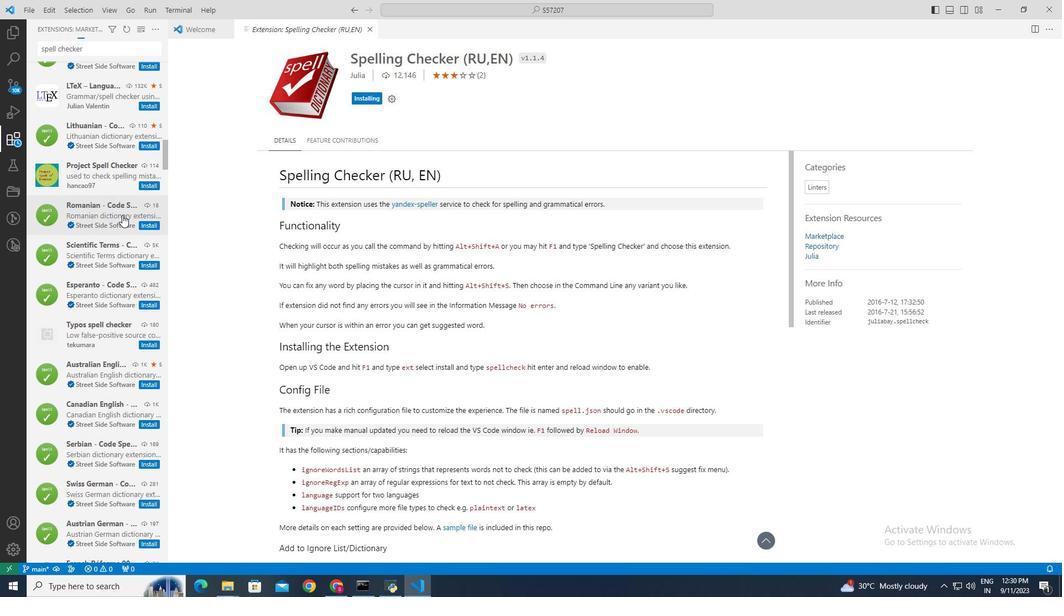 
Action: Mouse scrolled (122, 215) with delta (0, 0)
Screenshot: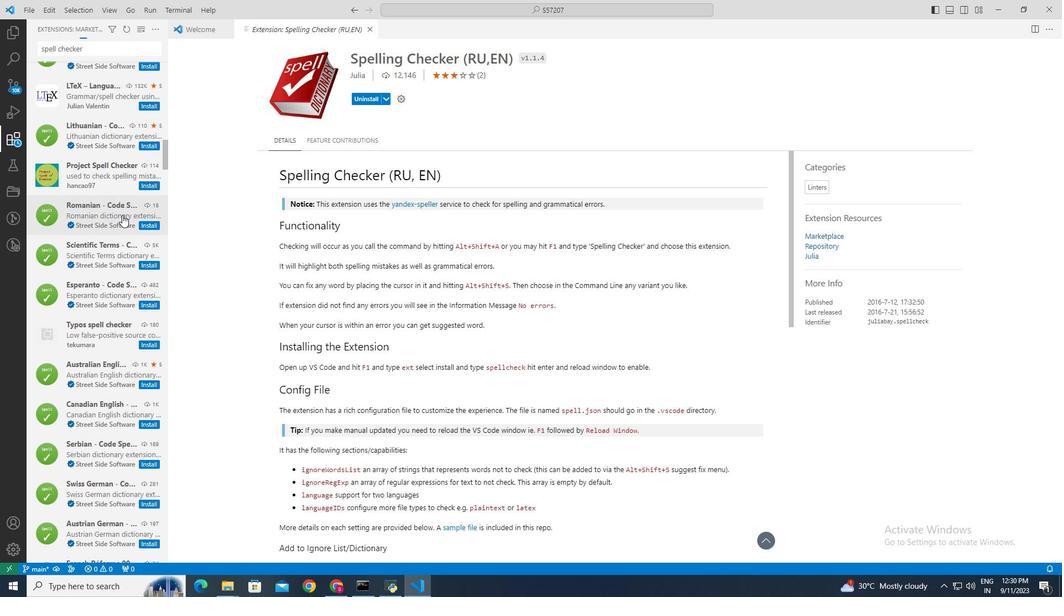
Action: Mouse scrolled (122, 215) with delta (0, 0)
Screenshot: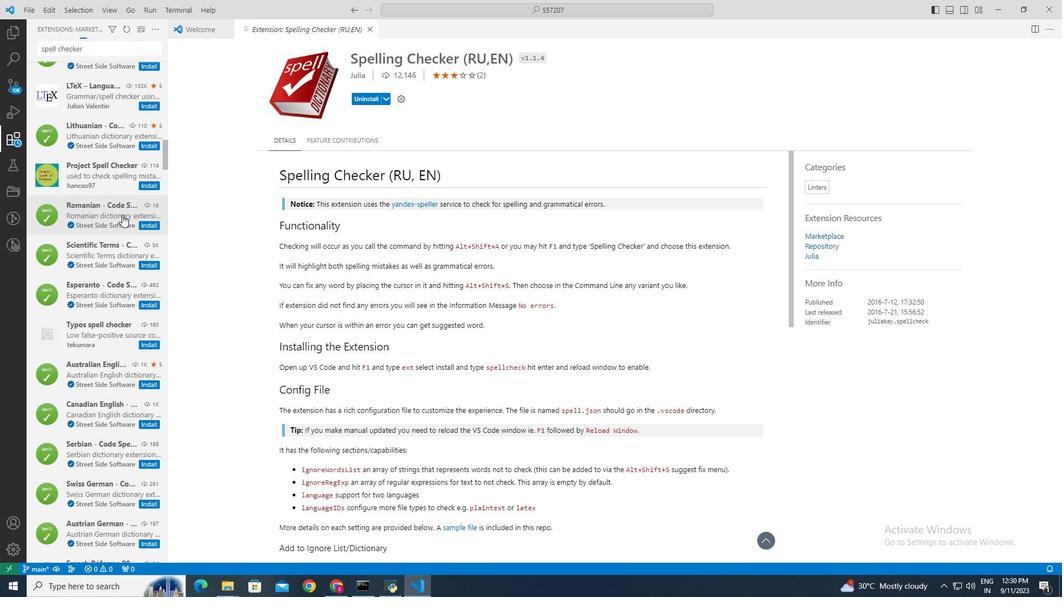 
Action: Mouse scrolled (122, 215) with delta (0, 0)
Screenshot: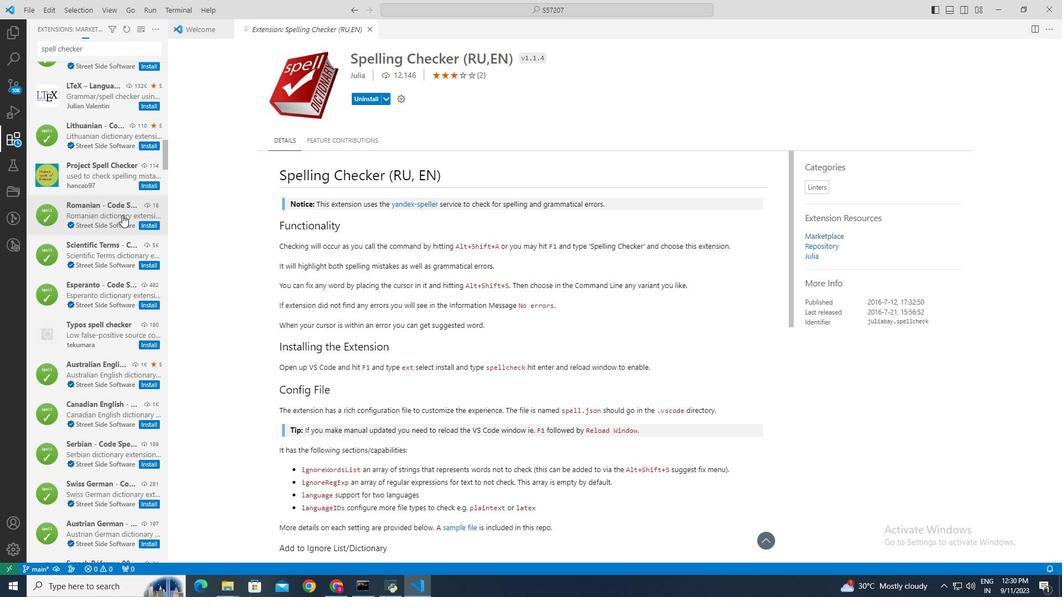 
Action: Mouse scrolled (122, 215) with delta (0, 0)
Screenshot: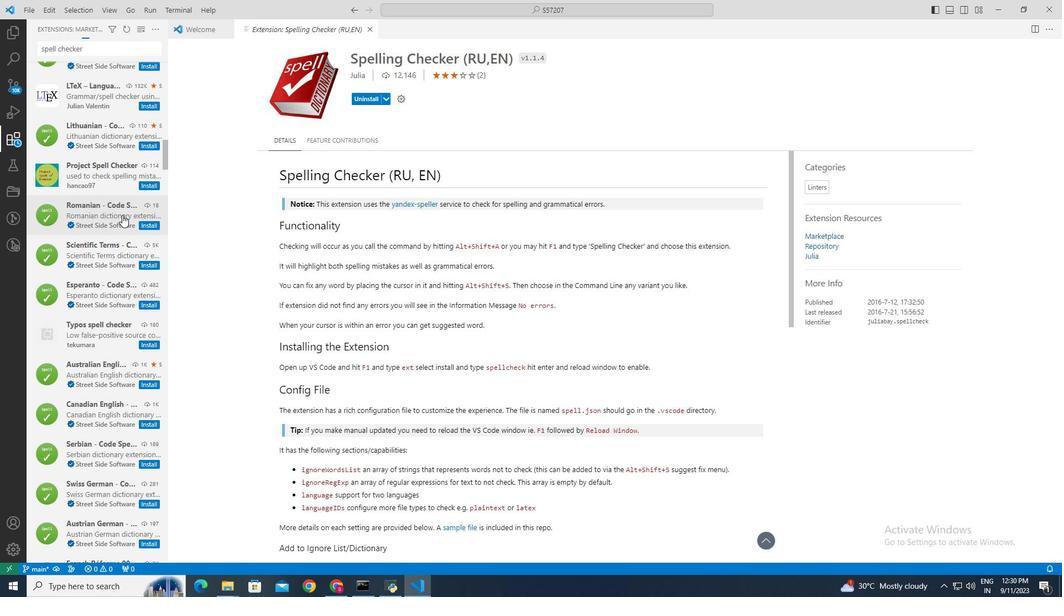 
Action: Mouse scrolled (122, 214) with delta (0, 0)
Screenshot: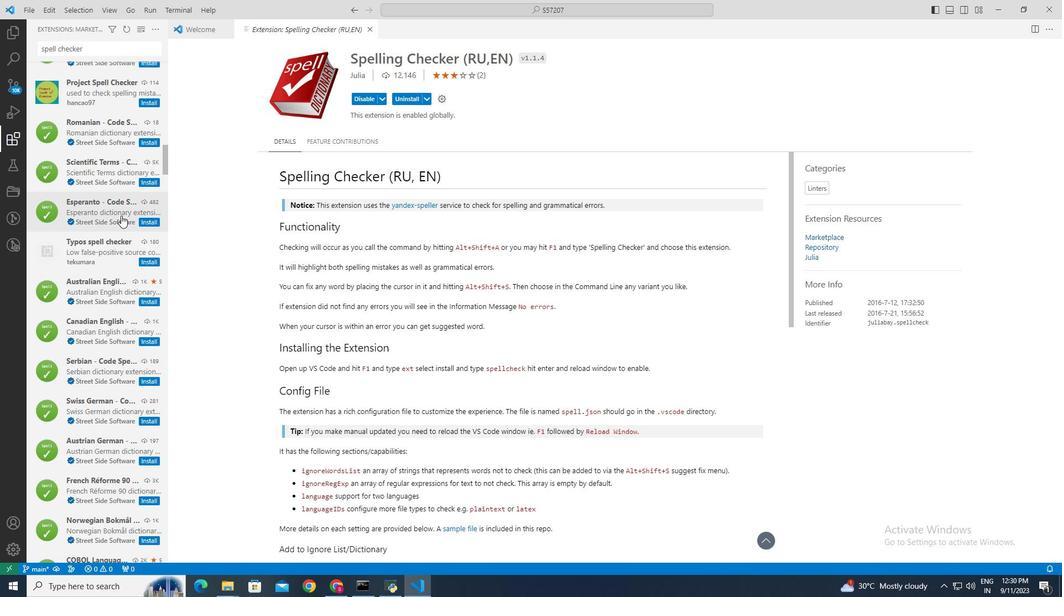 
Action: Mouse scrolled (122, 214) with delta (0, 0)
Screenshot: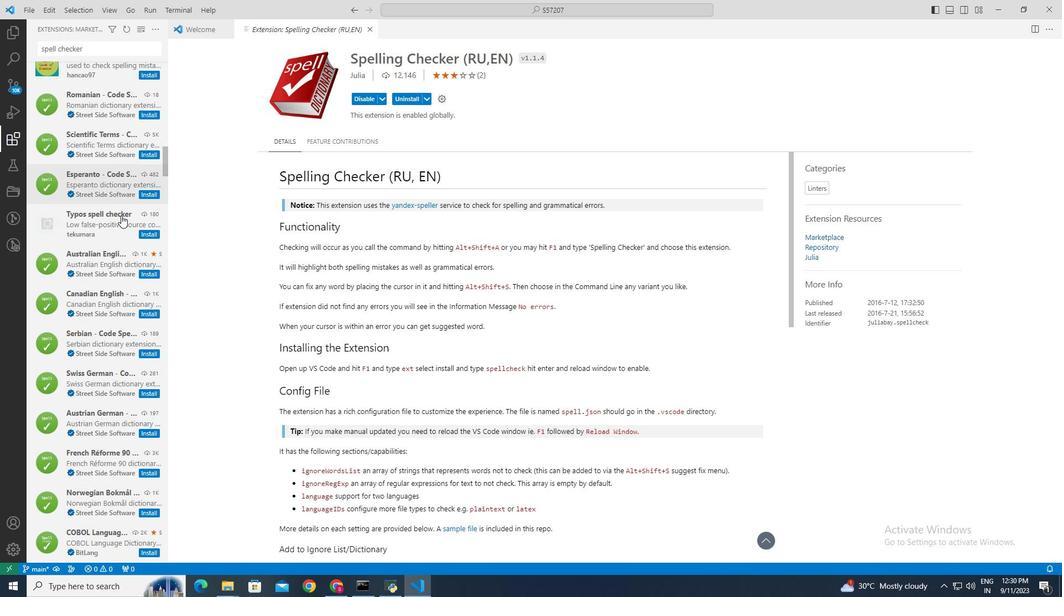 
Action: Mouse scrolled (122, 214) with delta (0, 0)
Screenshot: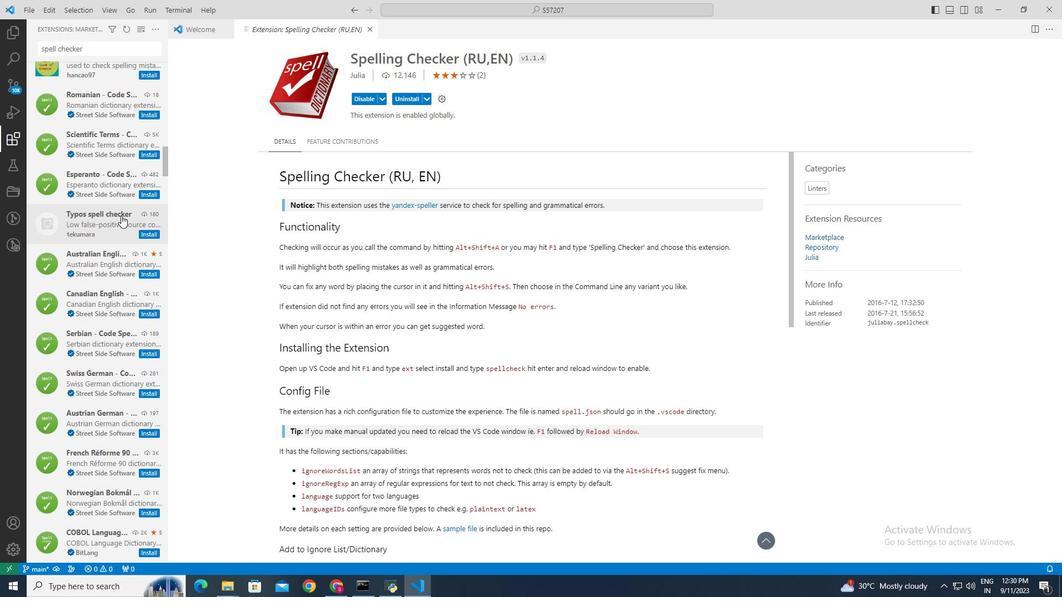 
Action: Mouse moved to (121, 215)
Screenshot: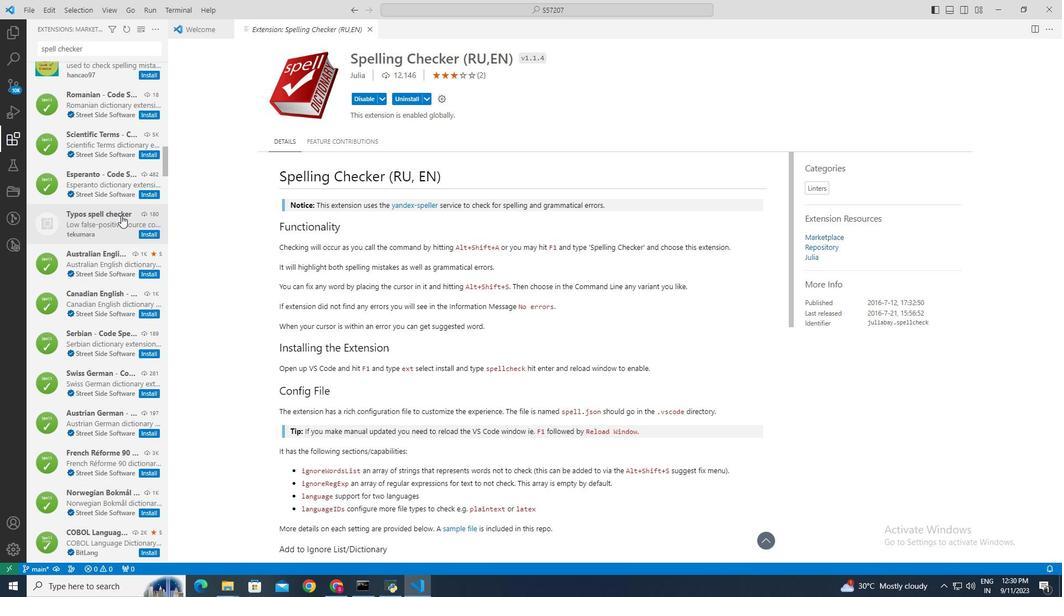 
Action: Mouse scrolled (121, 215) with delta (0, 0)
Screenshot: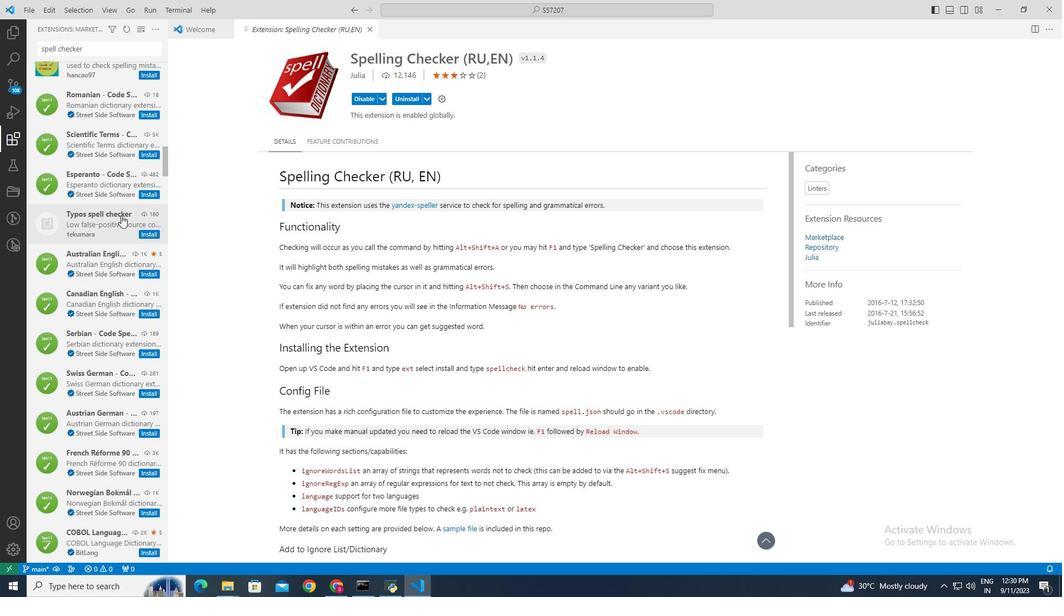 
Action: Mouse moved to (120, 283)
Screenshot: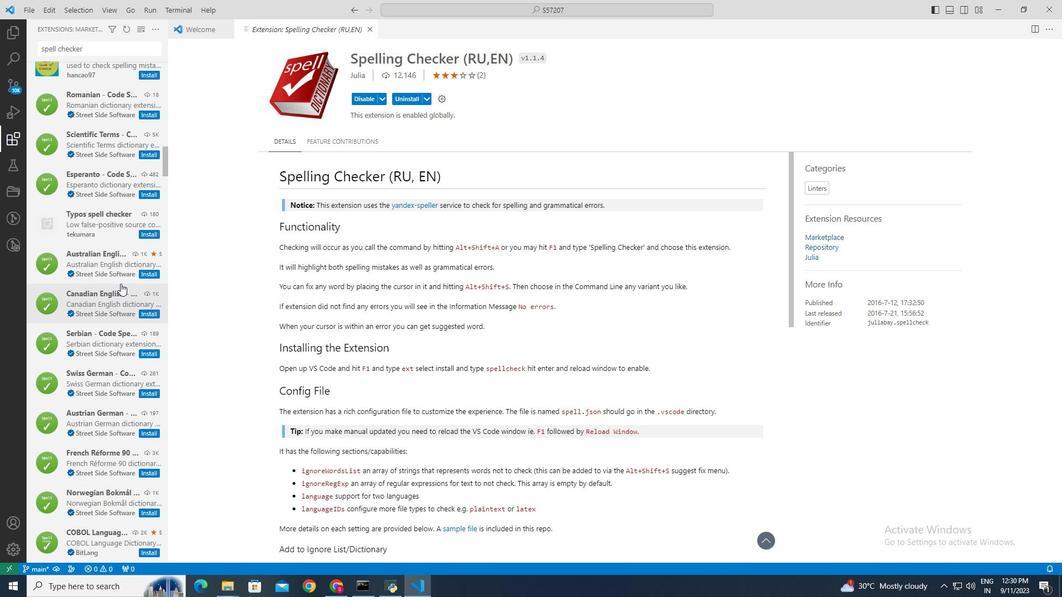
Action: Mouse scrolled (120, 283) with delta (0, 0)
Screenshot: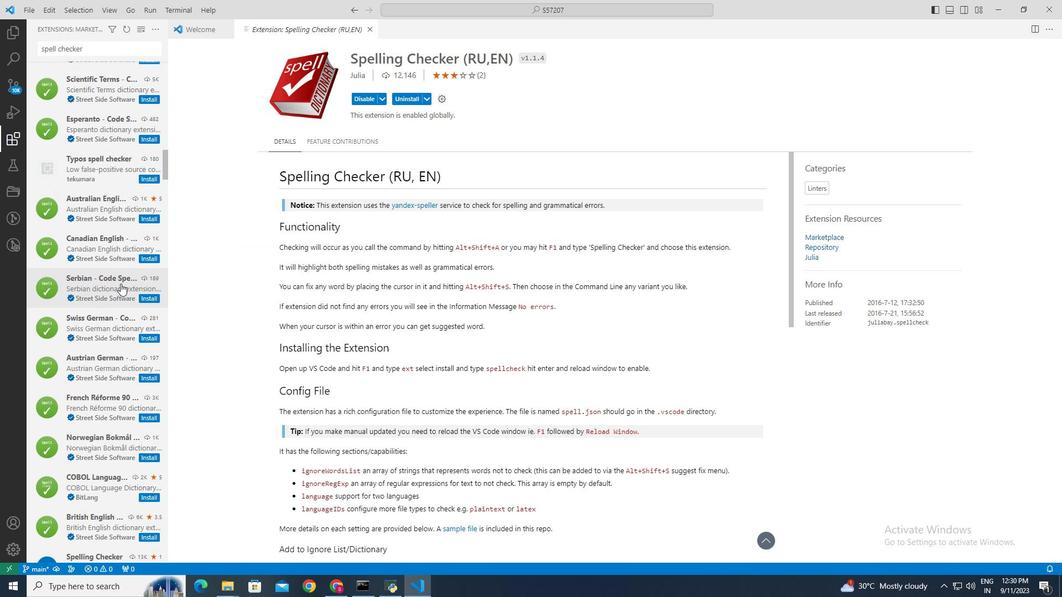 
Action: Mouse scrolled (120, 283) with delta (0, 0)
Screenshot: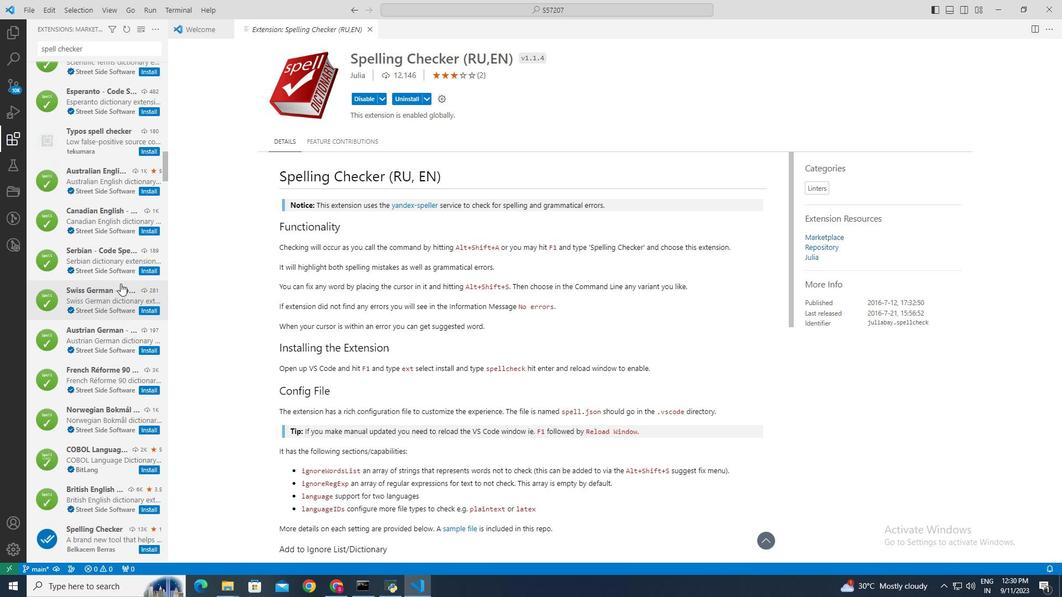 
Action: Mouse scrolled (120, 283) with delta (0, 0)
Screenshot: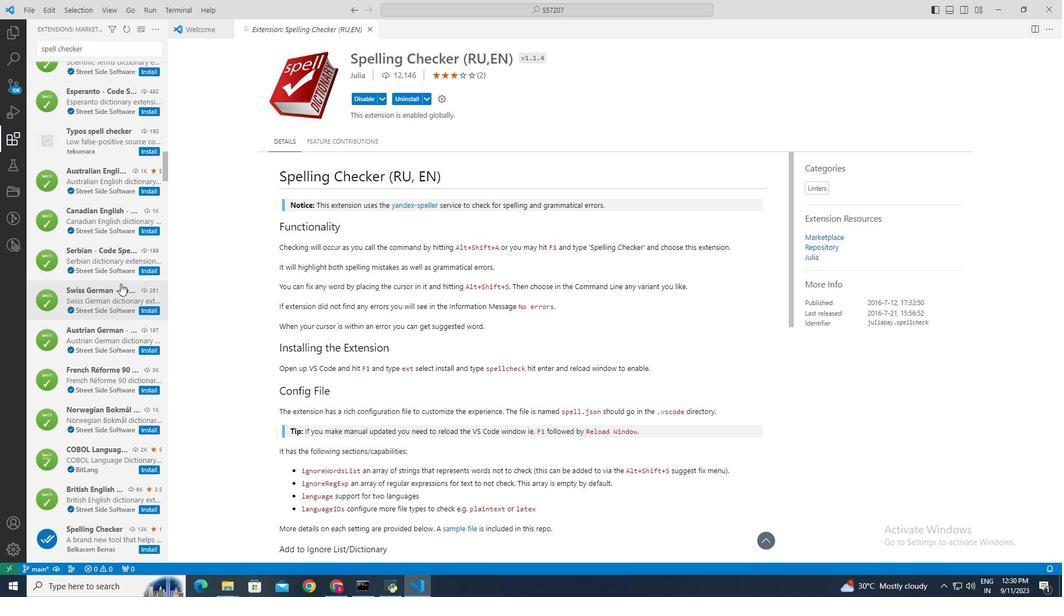 
Action: Mouse scrolled (120, 283) with delta (0, 0)
Screenshot: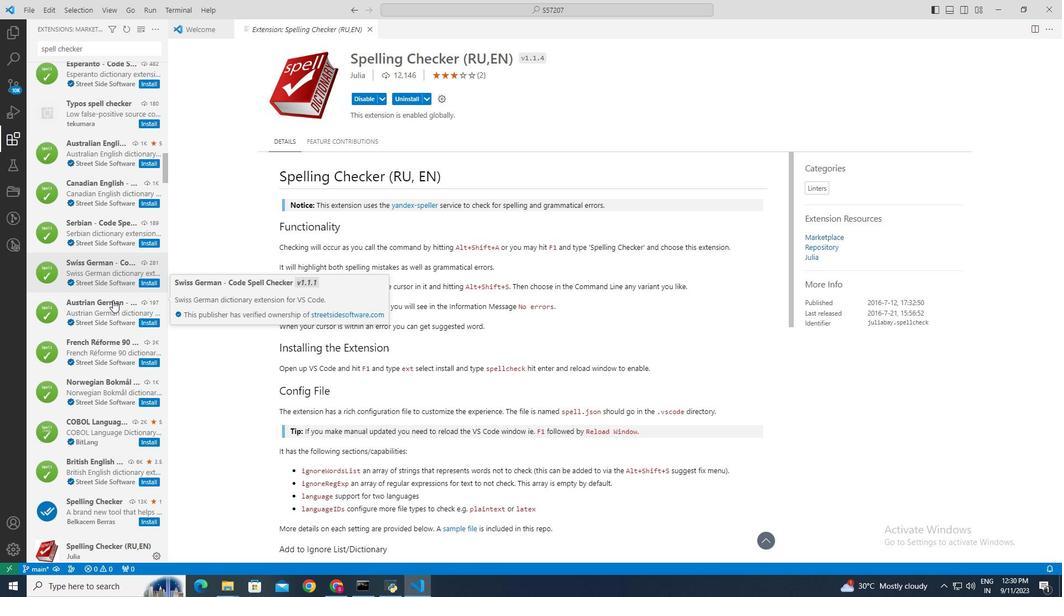 
Action: Mouse moved to (146, 478)
Screenshot: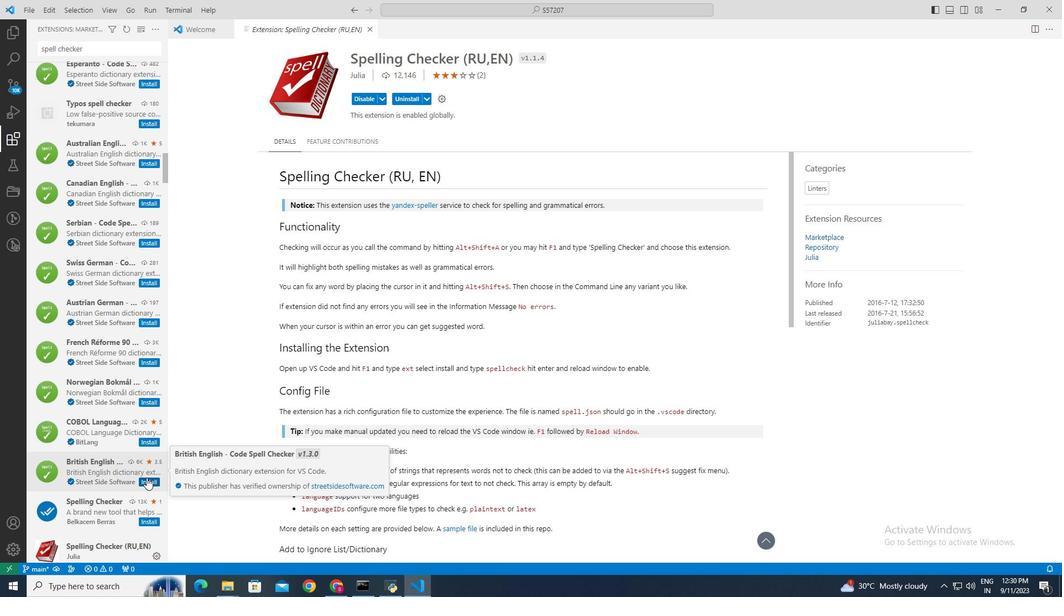 
Action: Mouse pressed left at (146, 478)
Screenshot: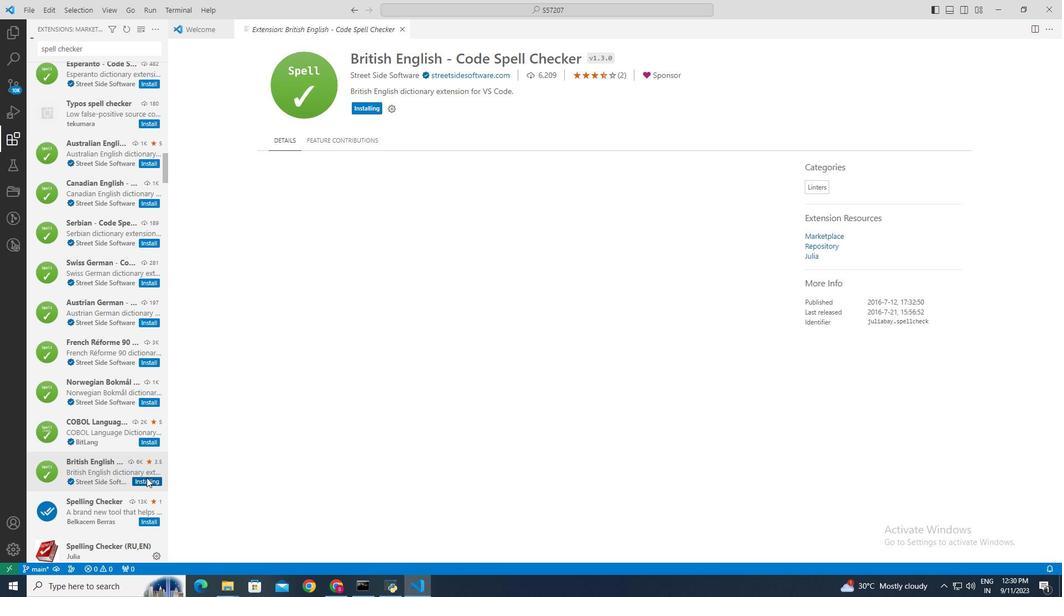 
Action: Mouse moved to (118, 372)
Screenshot: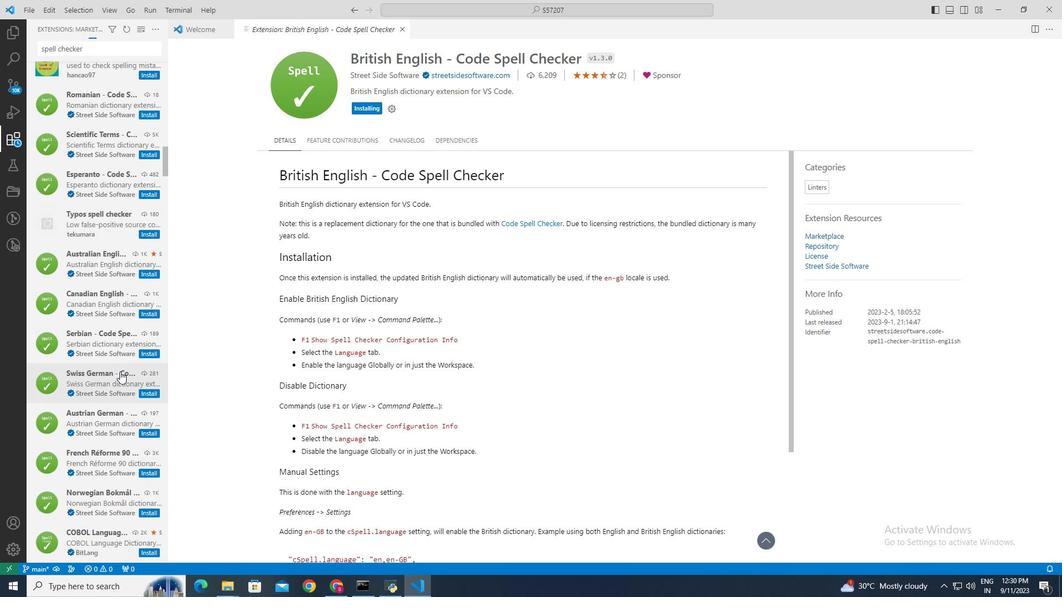 
Action: Mouse scrolled (118, 373) with delta (0, 0)
Screenshot: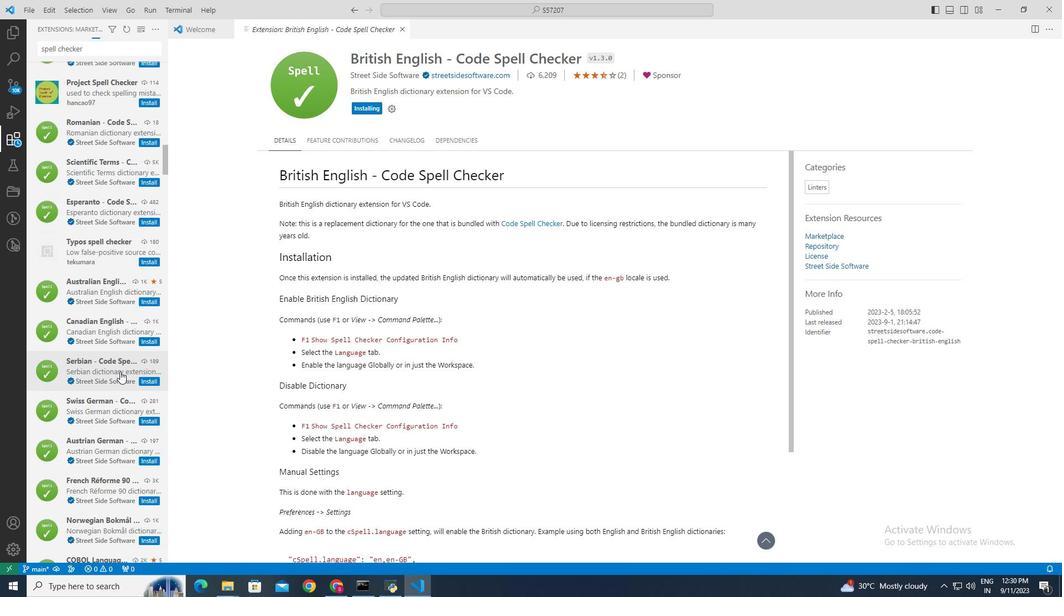 
Action: Mouse scrolled (118, 373) with delta (0, 0)
Screenshot: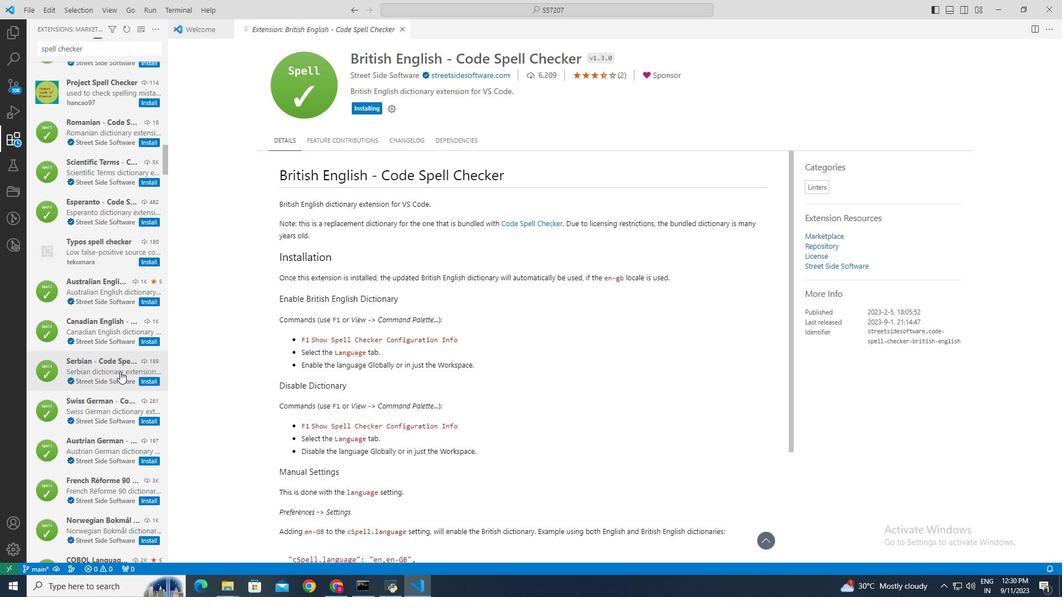 
Action: Mouse scrolled (118, 373) with delta (0, 0)
Screenshot: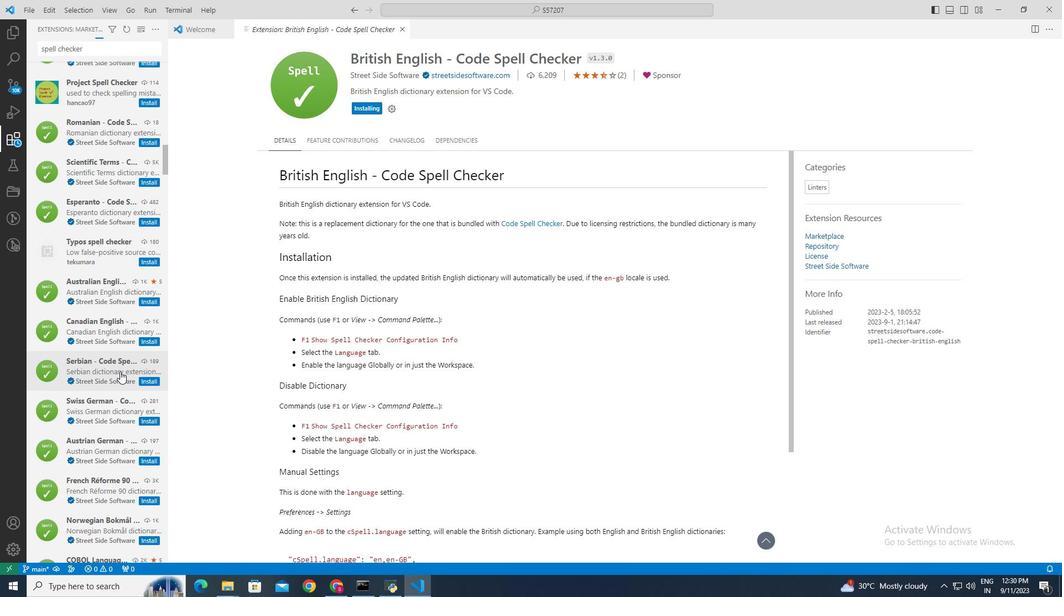 
Action: Mouse scrolled (118, 373) with delta (0, 0)
Screenshot: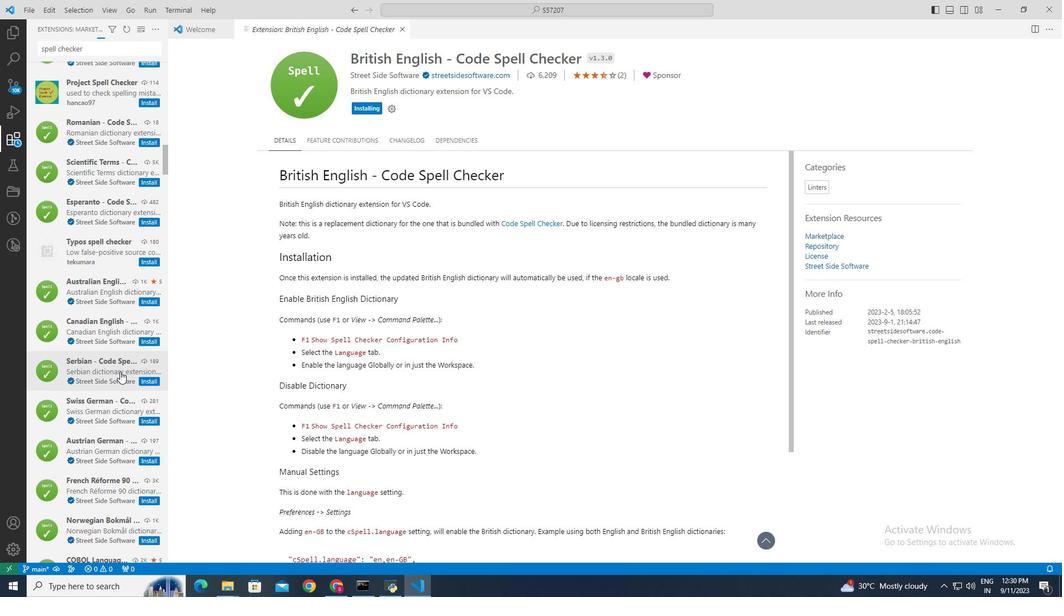 
Action: Mouse moved to (118, 372)
Screenshot: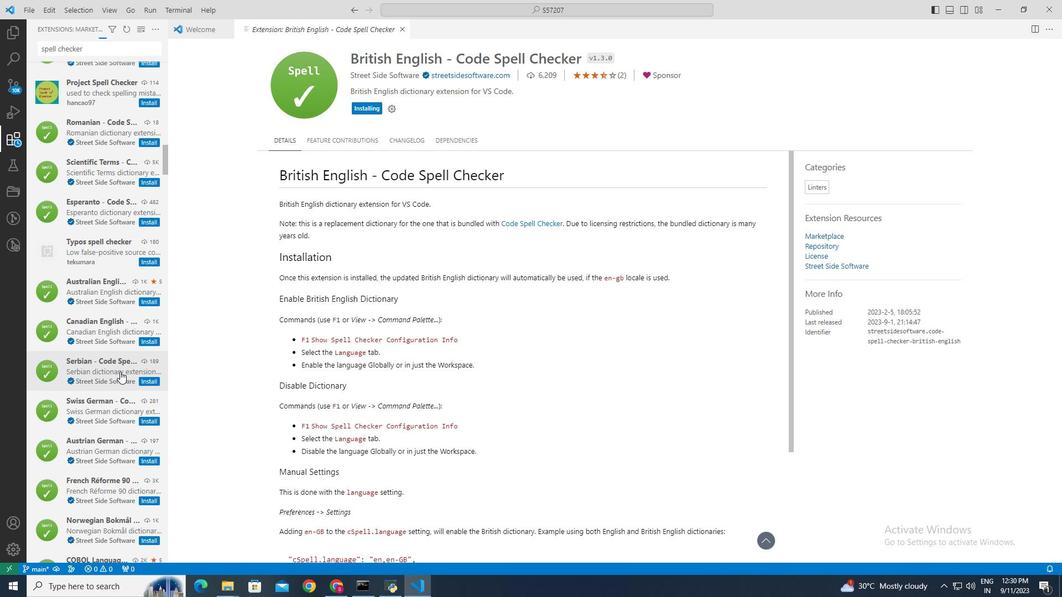 
Action: Mouse scrolled (118, 372) with delta (0, 0)
Screenshot: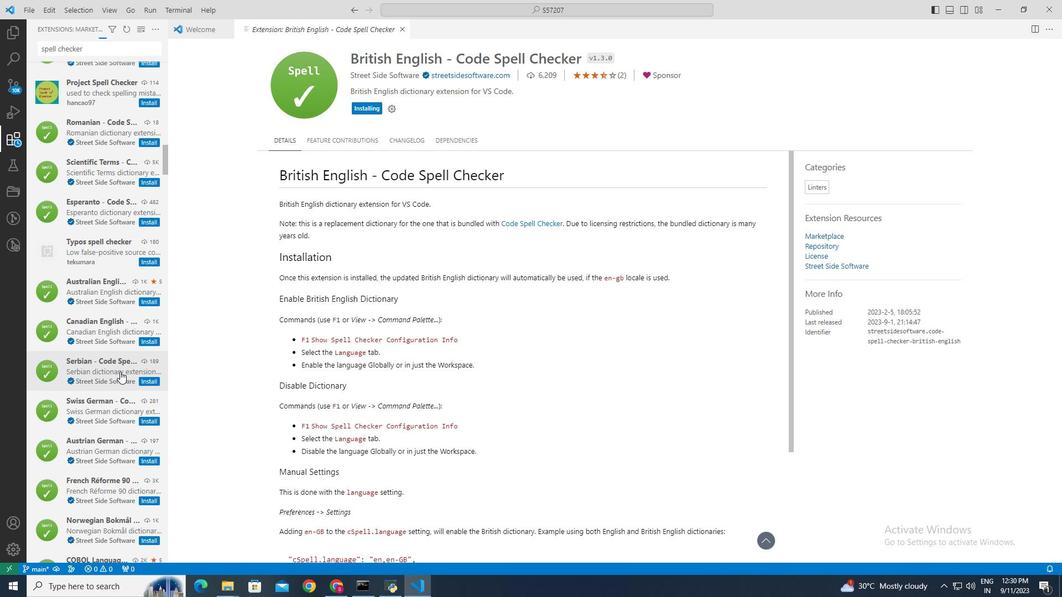 
Action: Mouse moved to (120, 371)
Screenshot: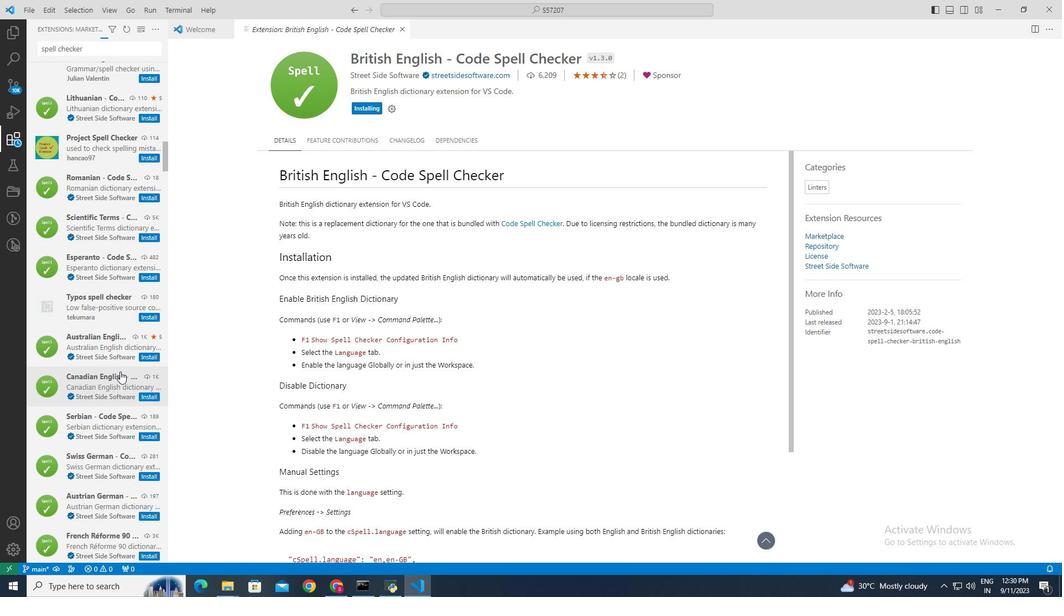 
Action: Mouse scrolled (120, 372) with delta (0, 0)
Screenshot: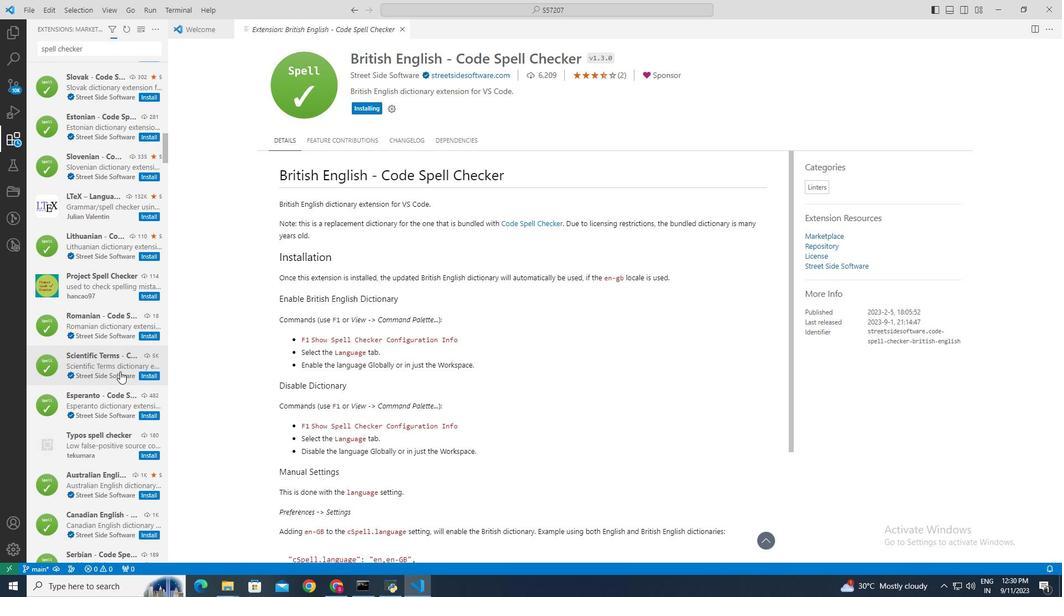 
Action: Mouse scrolled (120, 372) with delta (0, 0)
Screenshot: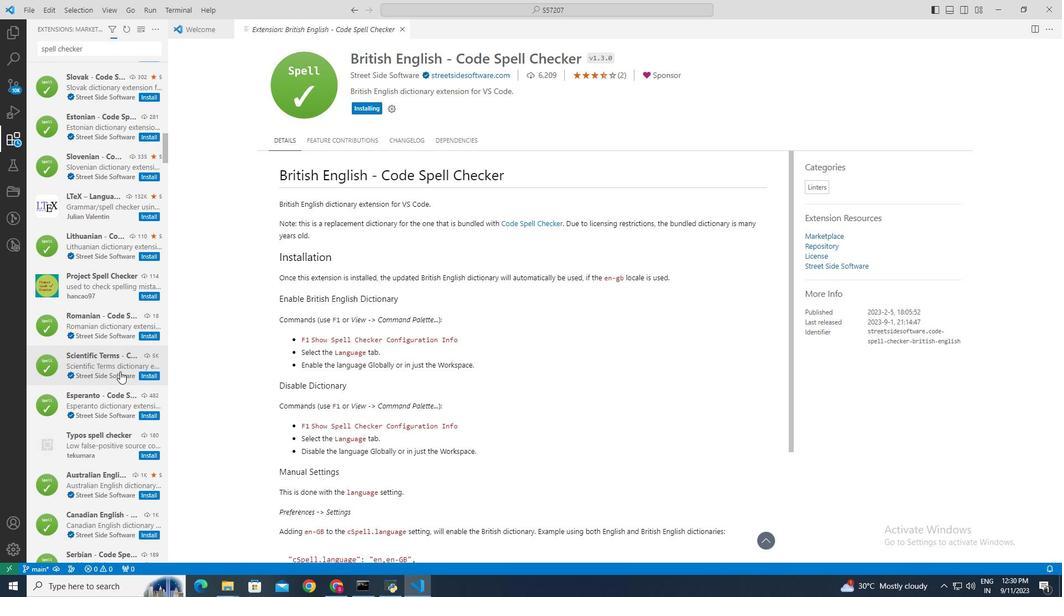 
Action: Mouse scrolled (120, 372) with delta (0, 0)
Screenshot: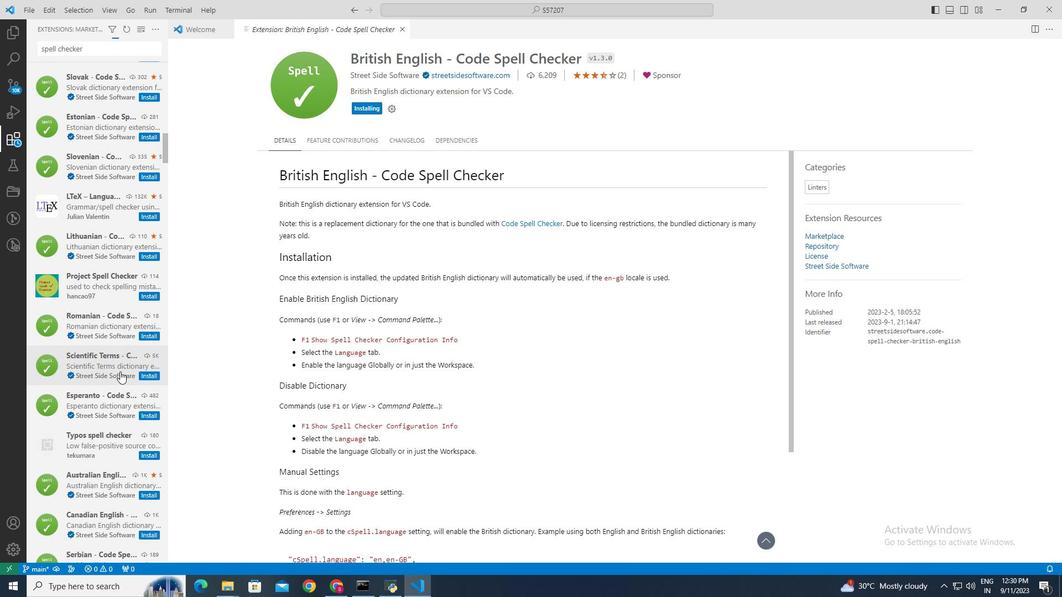 
Action: Mouse scrolled (120, 372) with delta (0, 0)
Screenshot: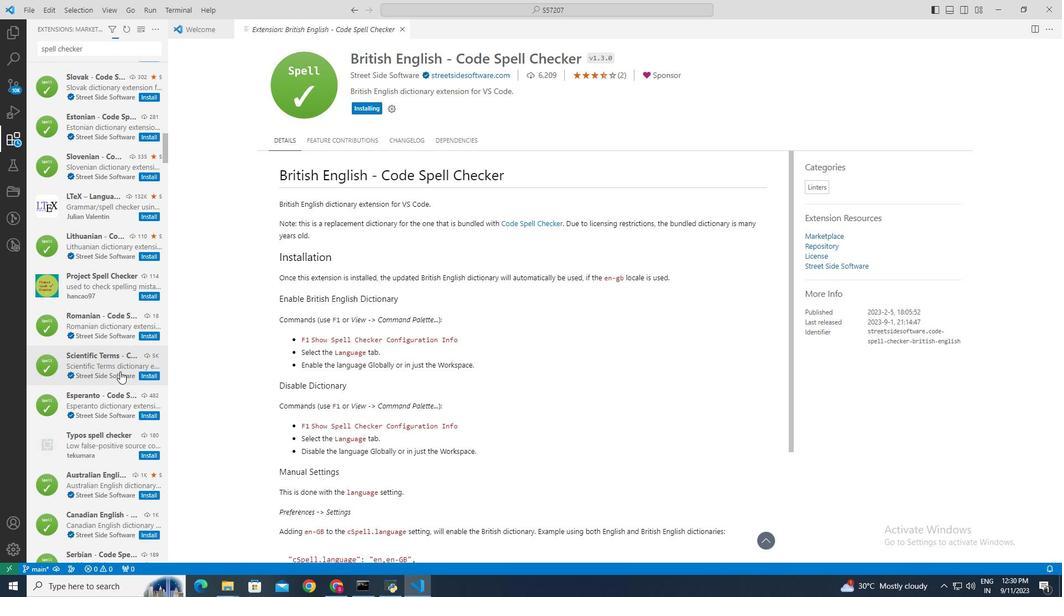 
Action: Mouse scrolled (120, 372) with delta (0, 0)
Screenshot: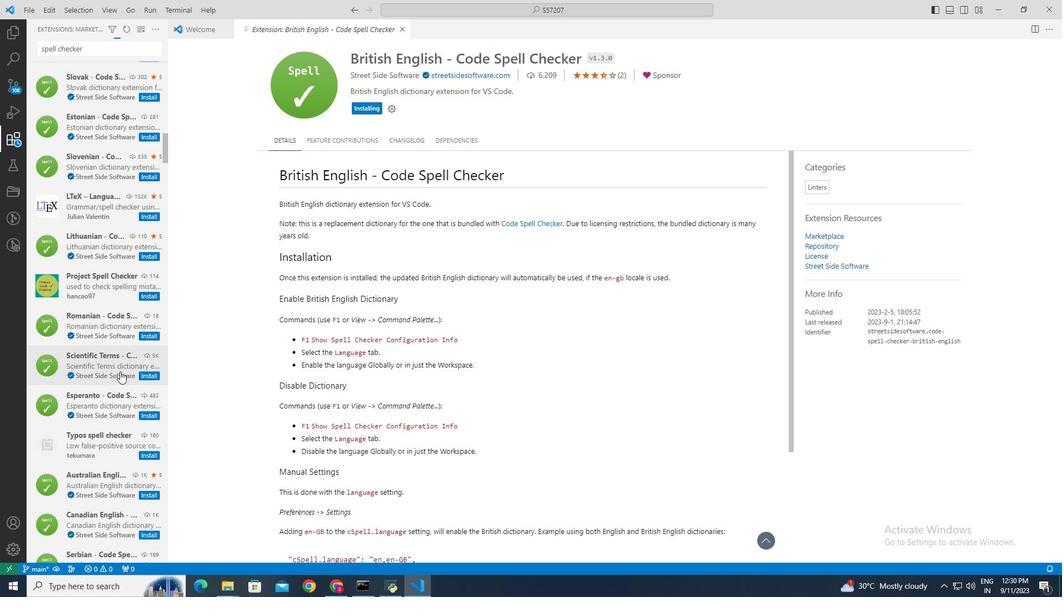 
Action: Mouse scrolled (120, 372) with delta (0, 0)
Screenshot: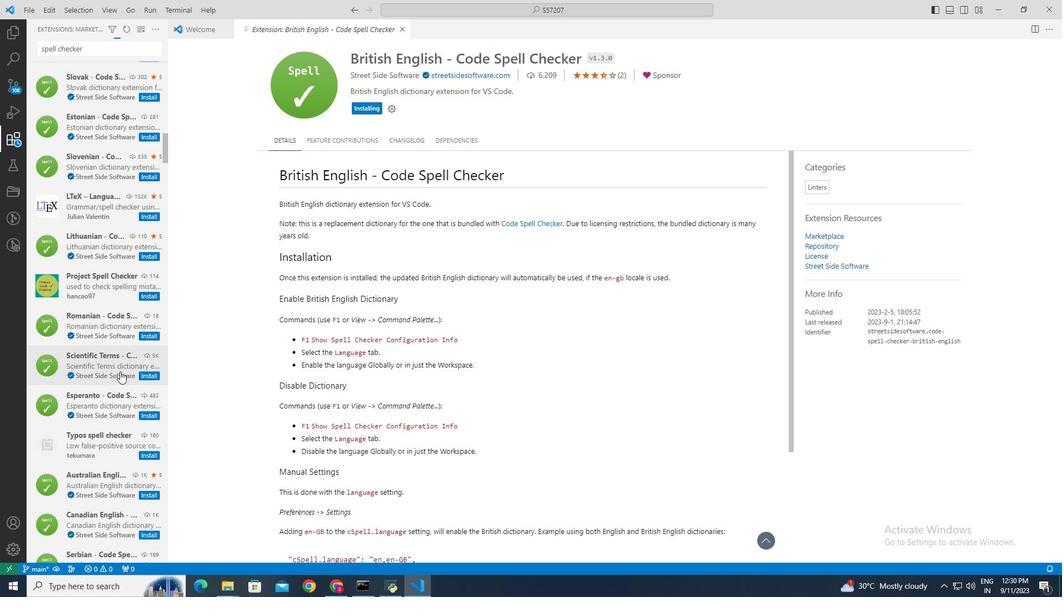 
Action: Mouse scrolled (120, 372) with delta (0, 0)
Screenshot: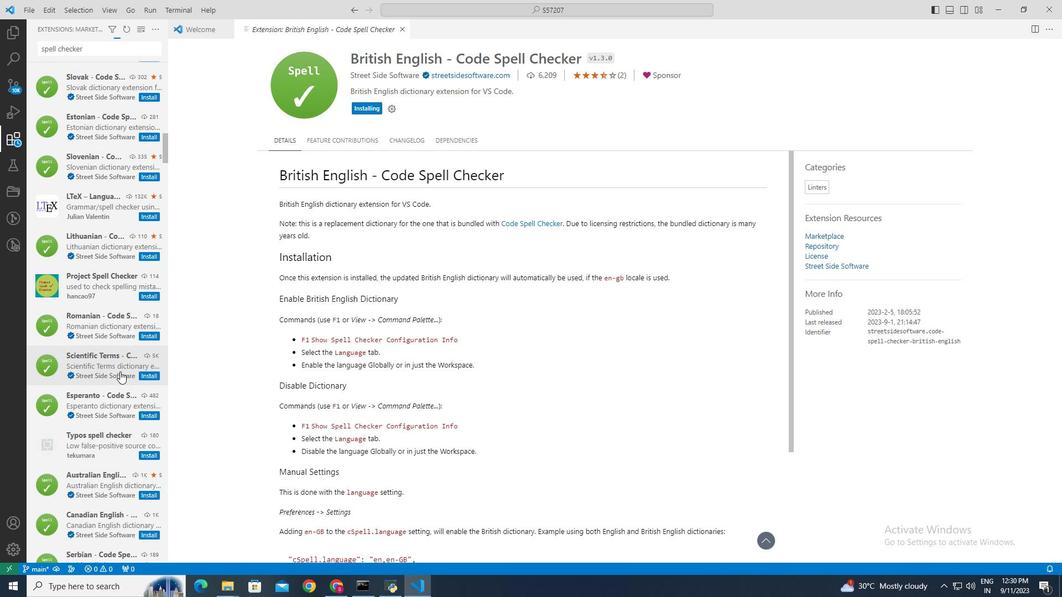
Action: Mouse scrolled (120, 372) with delta (0, 0)
Screenshot: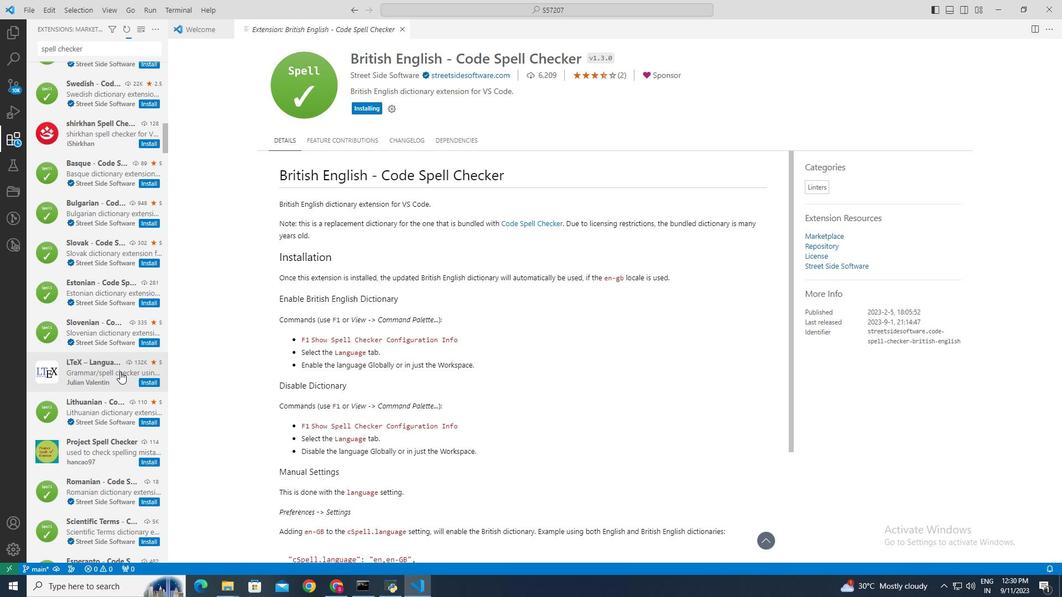 
Action: Mouse scrolled (120, 372) with delta (0, 0)
Screenshot: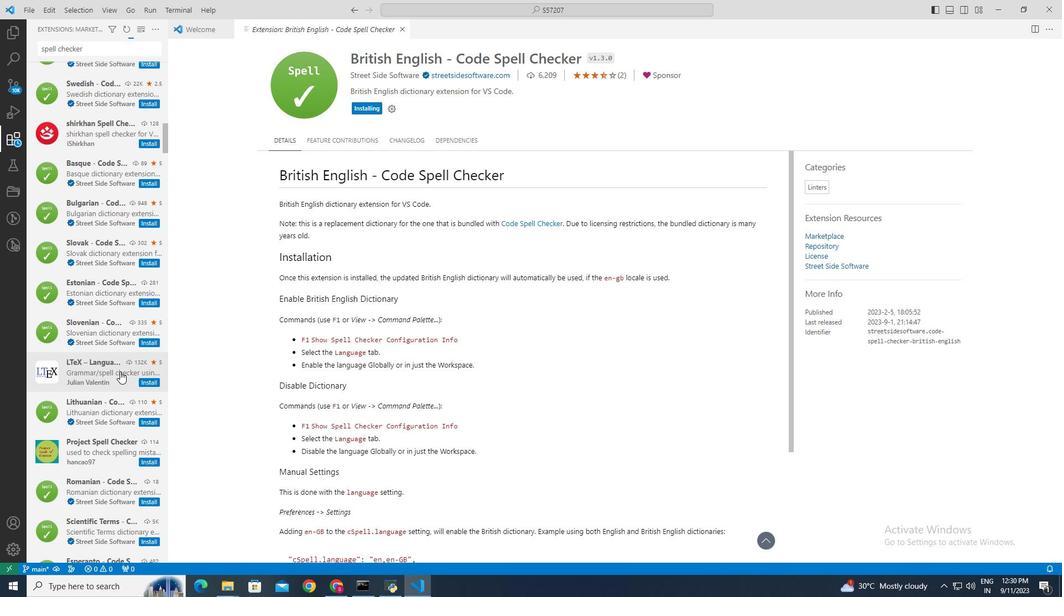 
Action: Mouse scrolled (120, 372) with delta (0, 0)
Screenshot: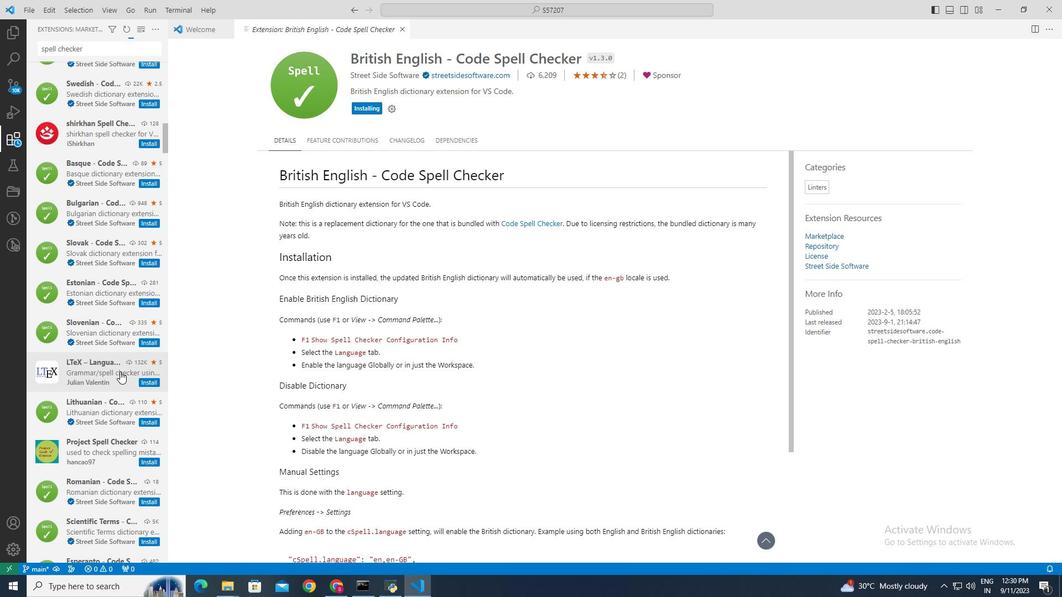 
Action: Mouse scrolled (120, 372) with delta (0, 0)
Screenshot: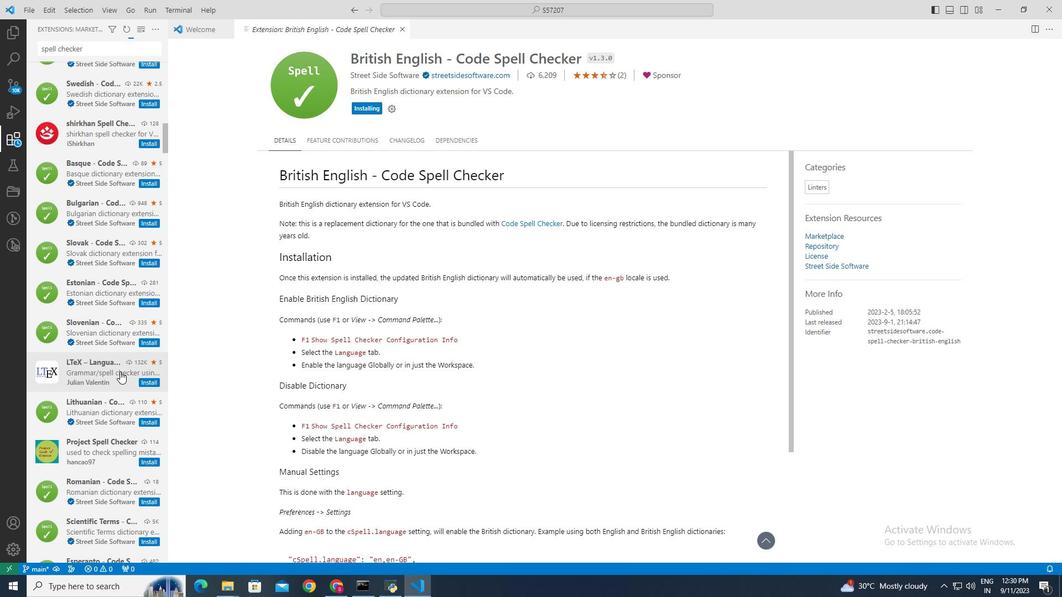 
Action: Mouse scrolled (120, 372) with delta (0, 0)
Screenshot: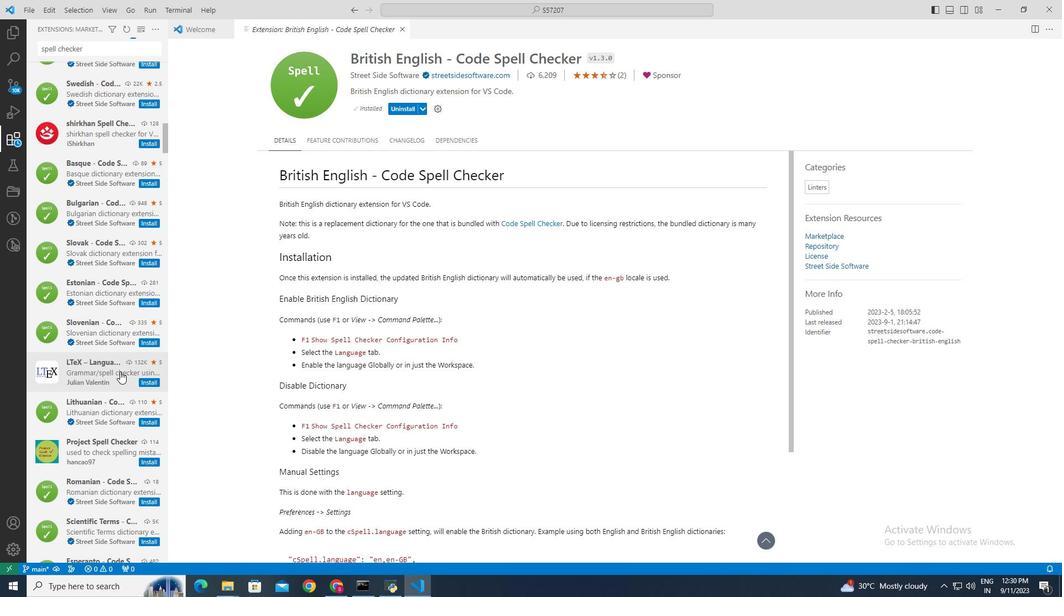 
Action: Mouse scrolled (120, 372) with delta (0, 0)
Screenshot: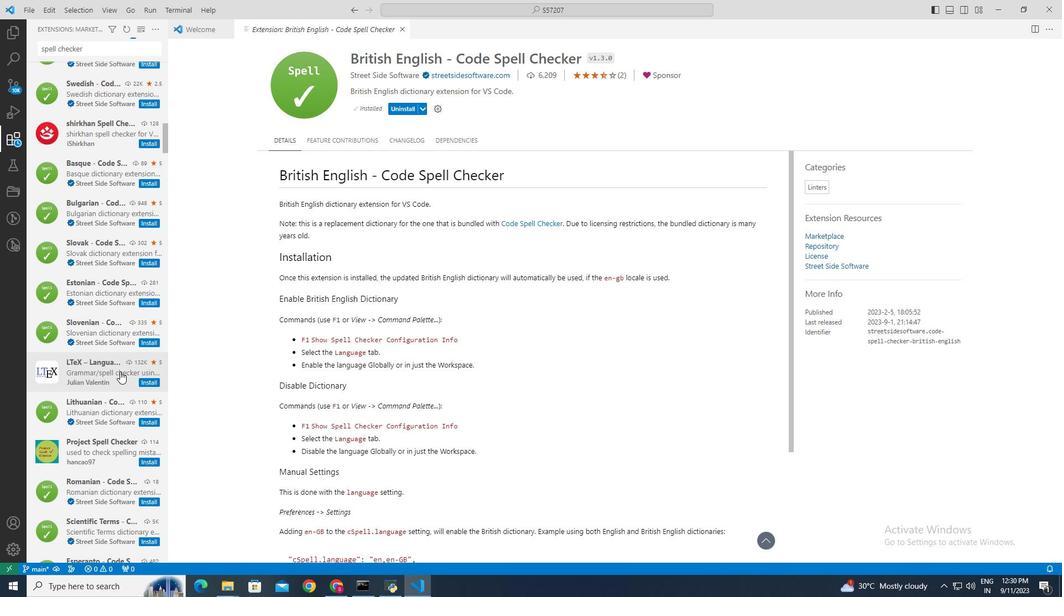 
Action: Mouse scrolled (120, 372) with delta (0, 0)
Screenshot: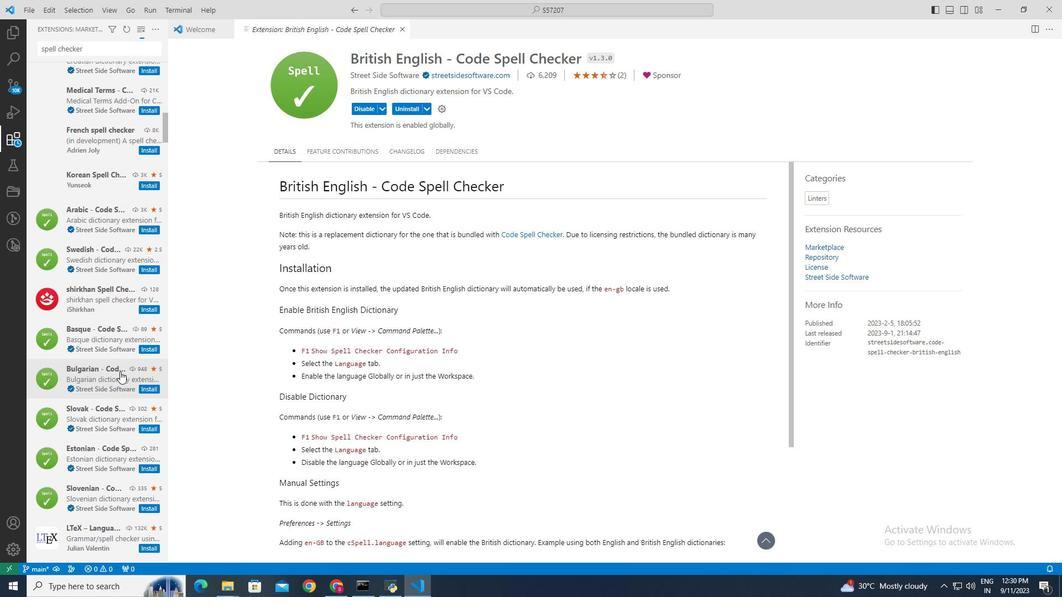 
Action: Mouse scrolled (120, 372) with delta (0, 0)
Screenshot: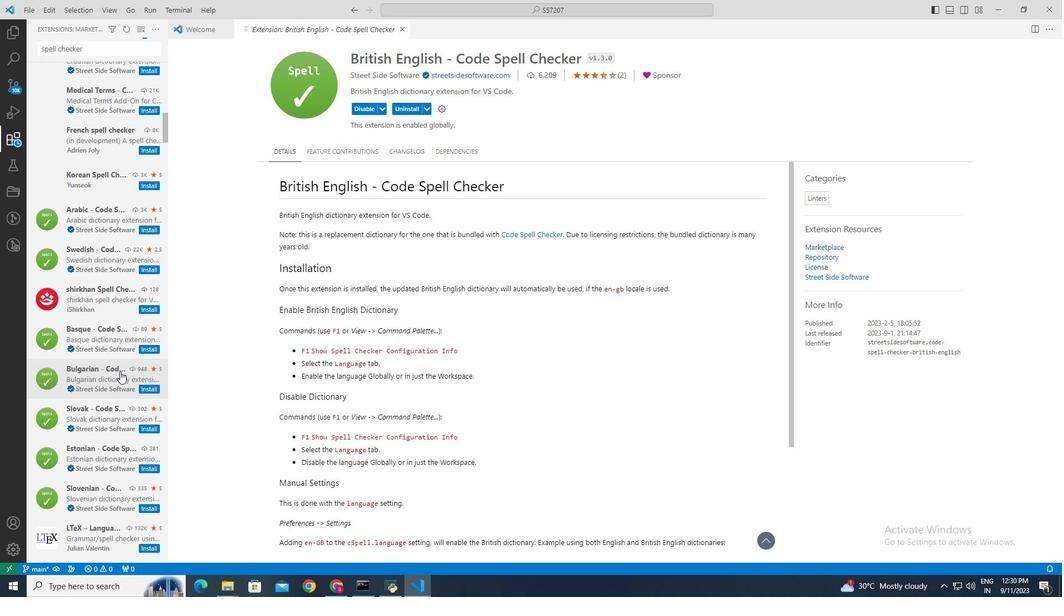 
Action: Mouse scrolled (120, 372) with delta (0, 0)
Screenshot: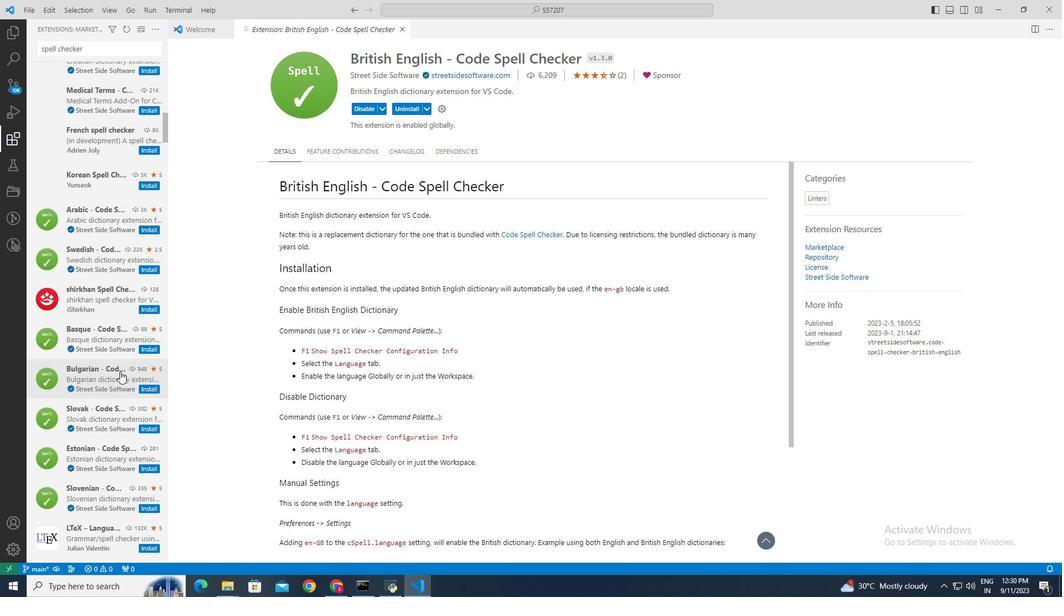 
Action: Mouse scrolled (120, 372) with delta (0, 0)
Screenshot: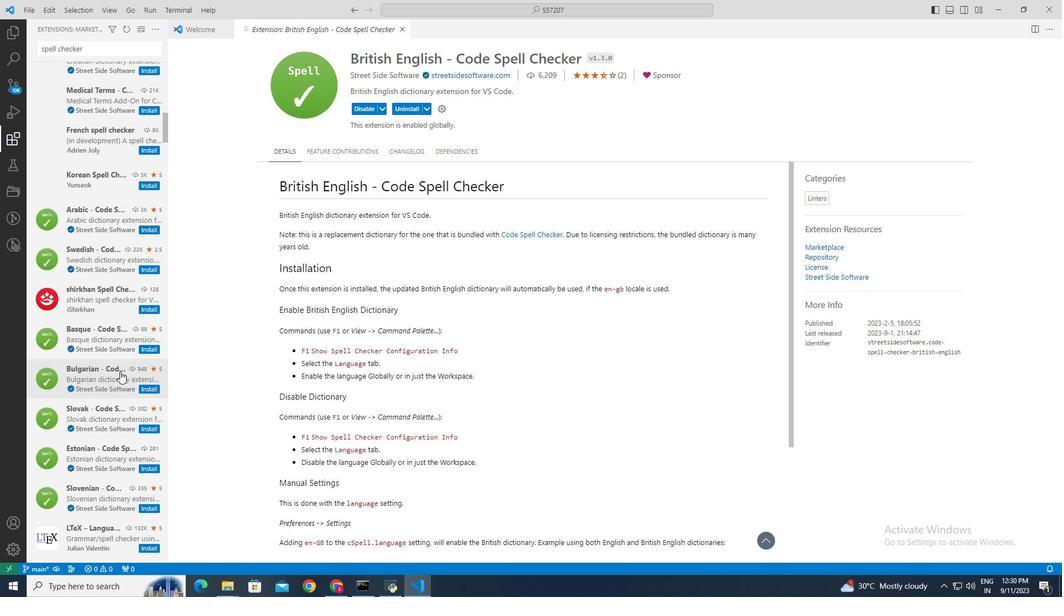 
Action: Mouse scrolled (120, 372) with delta (0, 0)
Screenshot: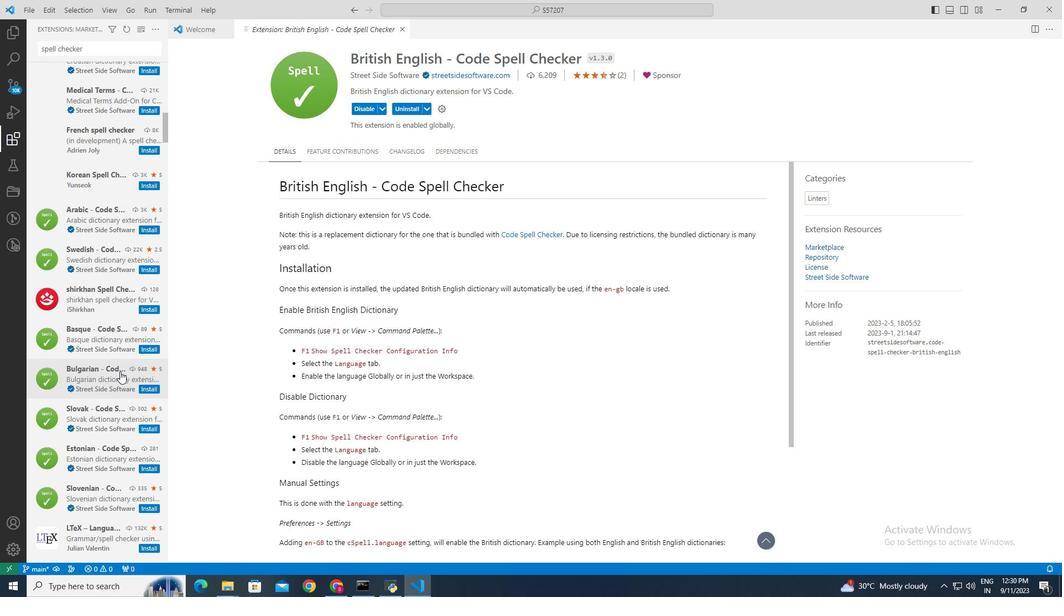 
Action: Mouse scrolled (120, 372) with delta (0, 0)
Screenshot: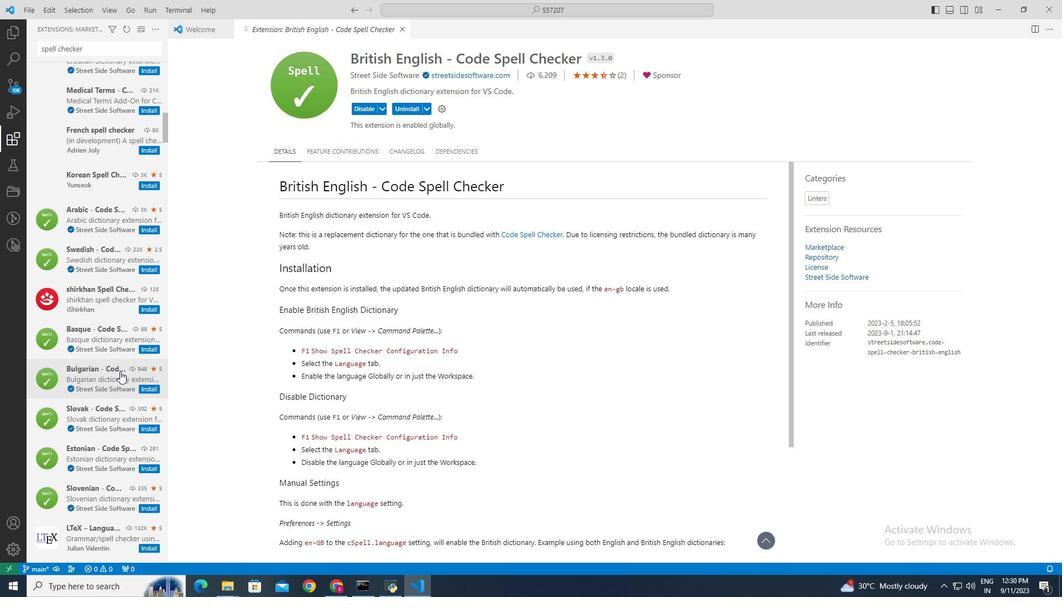 
Action: Mouse scrolled (120, 372) with delta (0, 0)
Screenshot: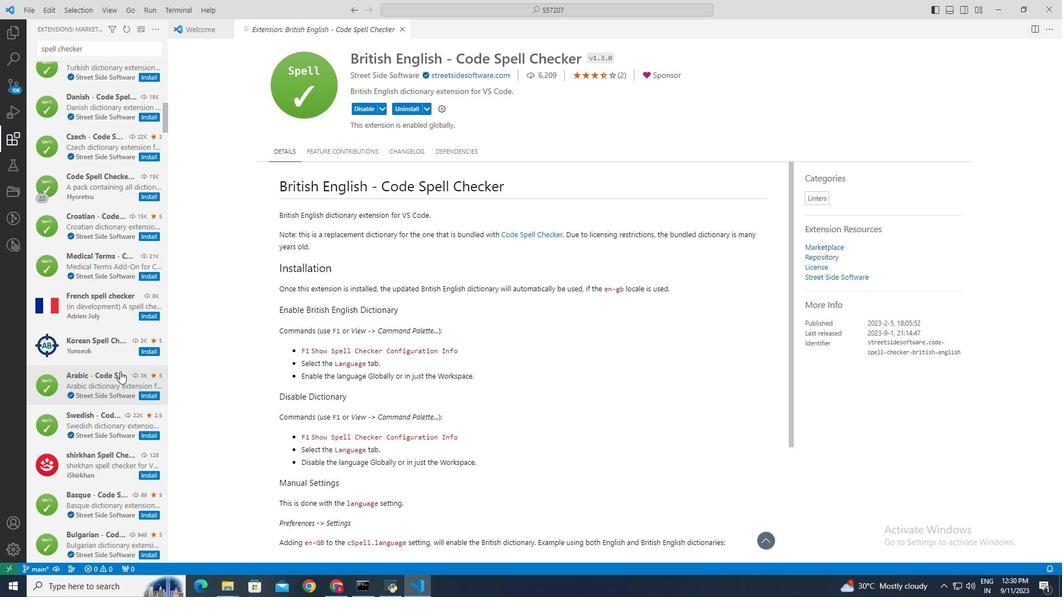 
Action: Mouse scrolled (120, 372) with delta (0, 0)
Screenshot: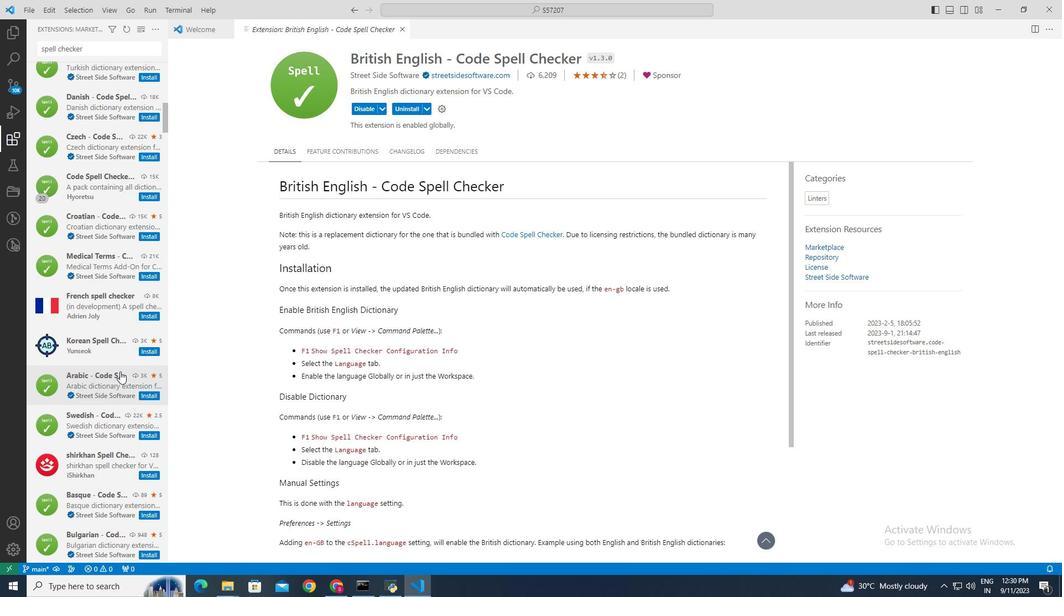 
Action: Mouse scrolled (120, 372) with delta (0, 0)
Screenshot: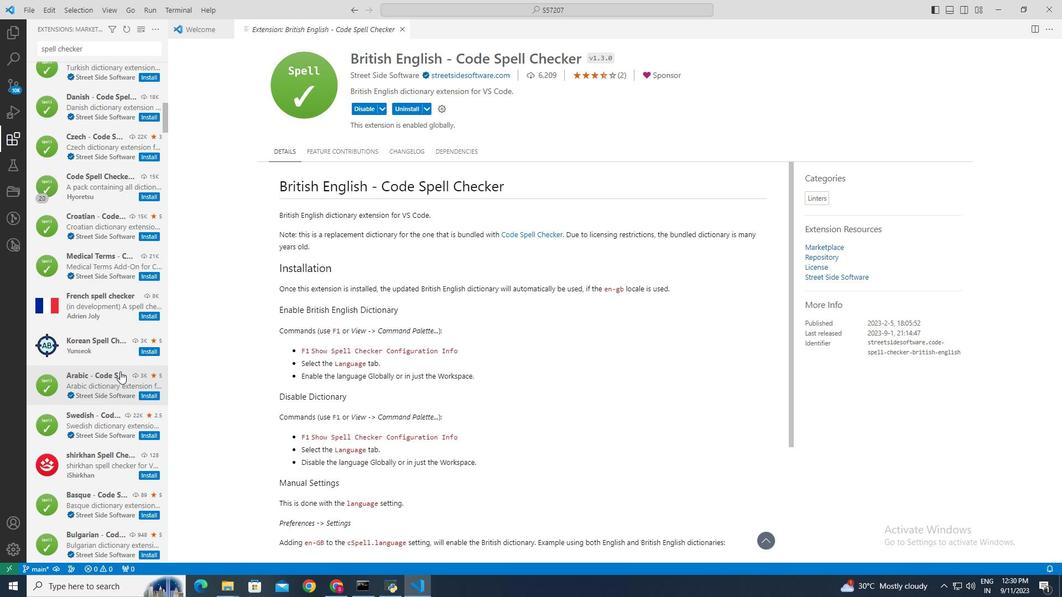 
Action: Mouse scrolled (120, 372) with delta (0, 0)
Screenshot: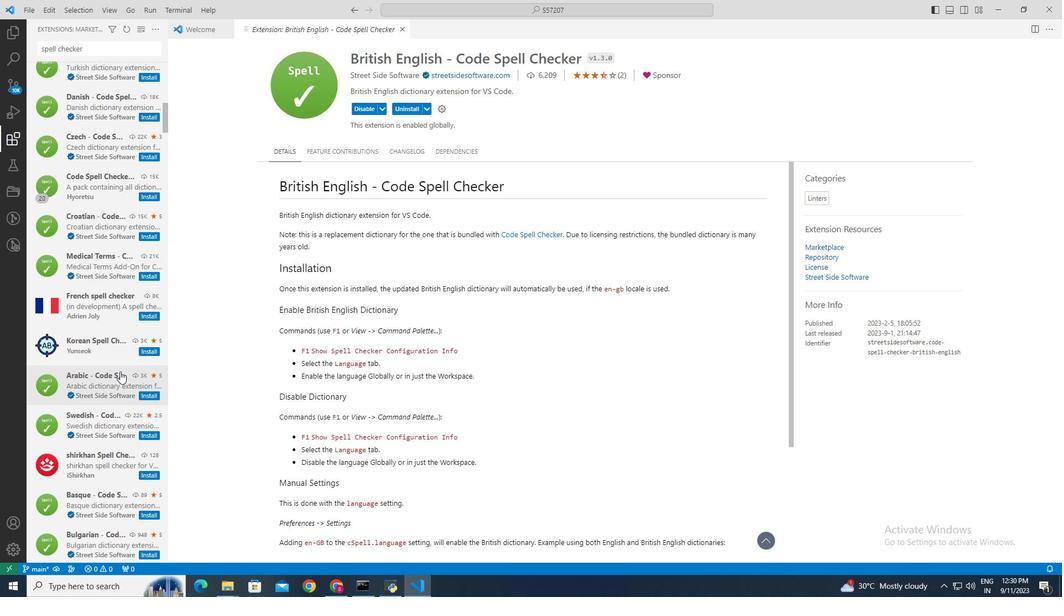 
Action: Mouse scrolled (120, 372) with delta (0, 0)
Screenshot: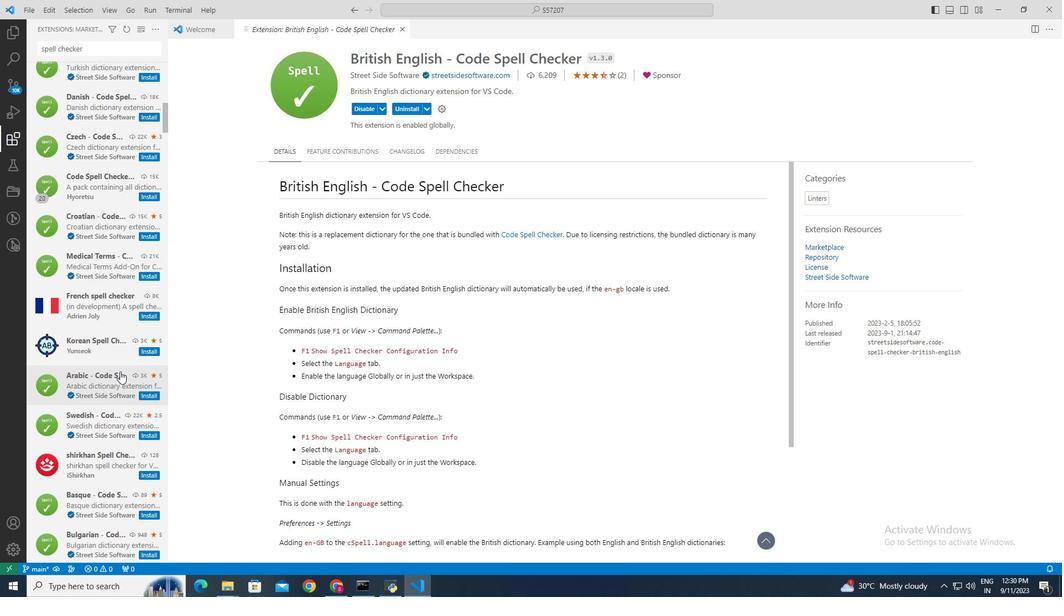 
Action: Mouse scrolled (120, 372) with delta (0, 0)
Screenshot: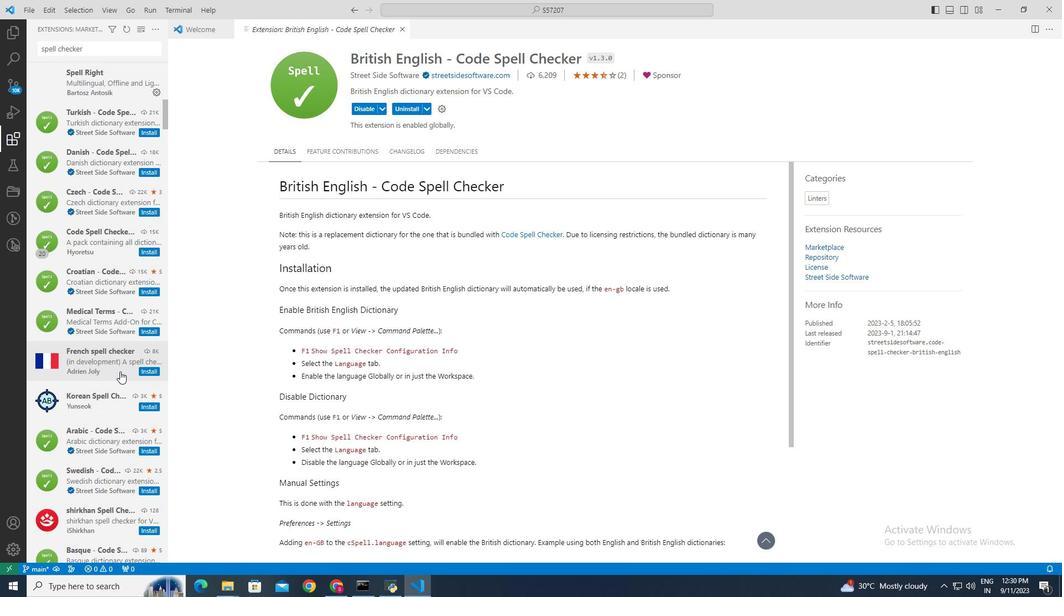 
Action: Mouse scrolled (120, 372) with delta (0, 0)
Screenshot: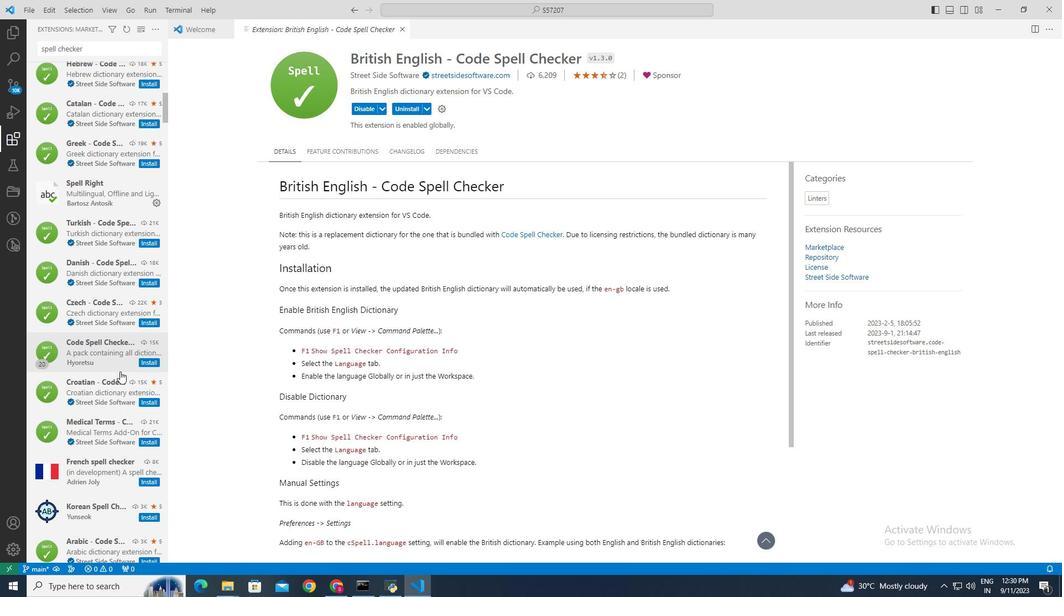 
Action: Mouse scrolled (120, 372) with delta (0, 0)
Screenshot: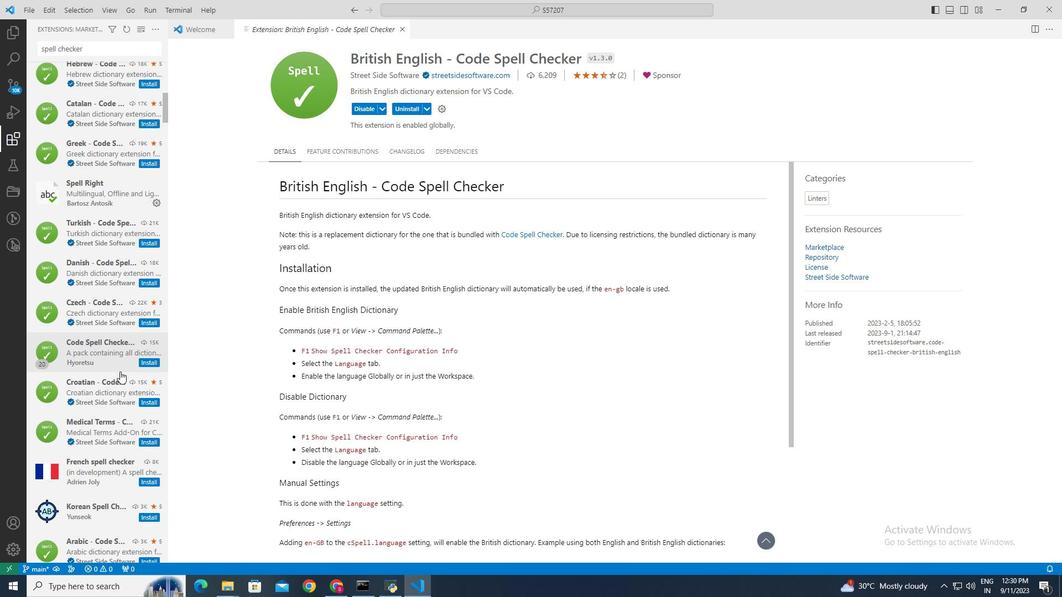 
Action: Mouse scrolled (120, 372) with delta (0, 0)
Screenshot: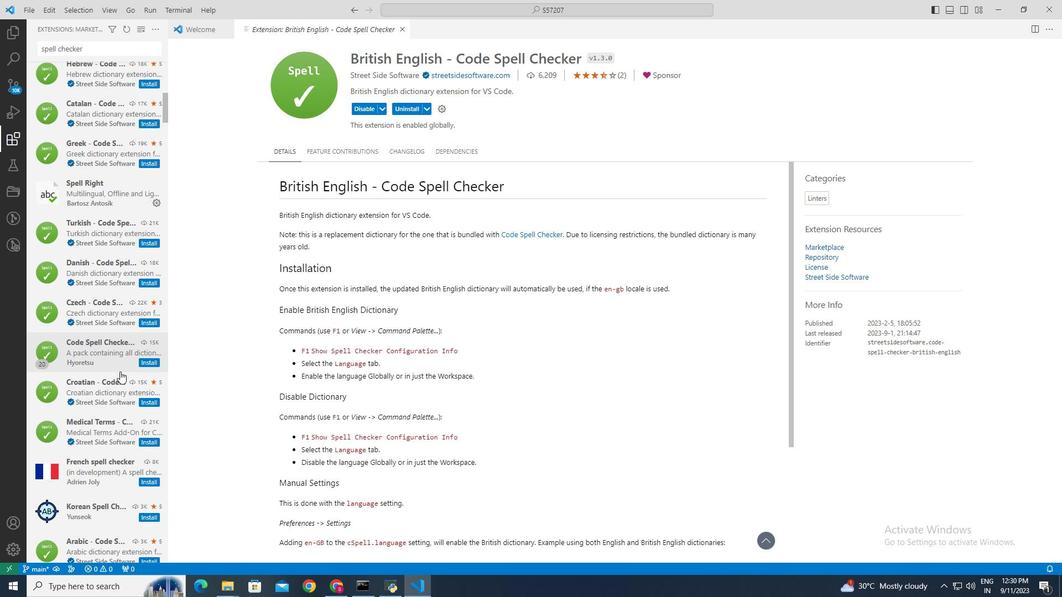 
Action: Mouse scrolled (120, 372) with delta (0, 0)
Screenshot: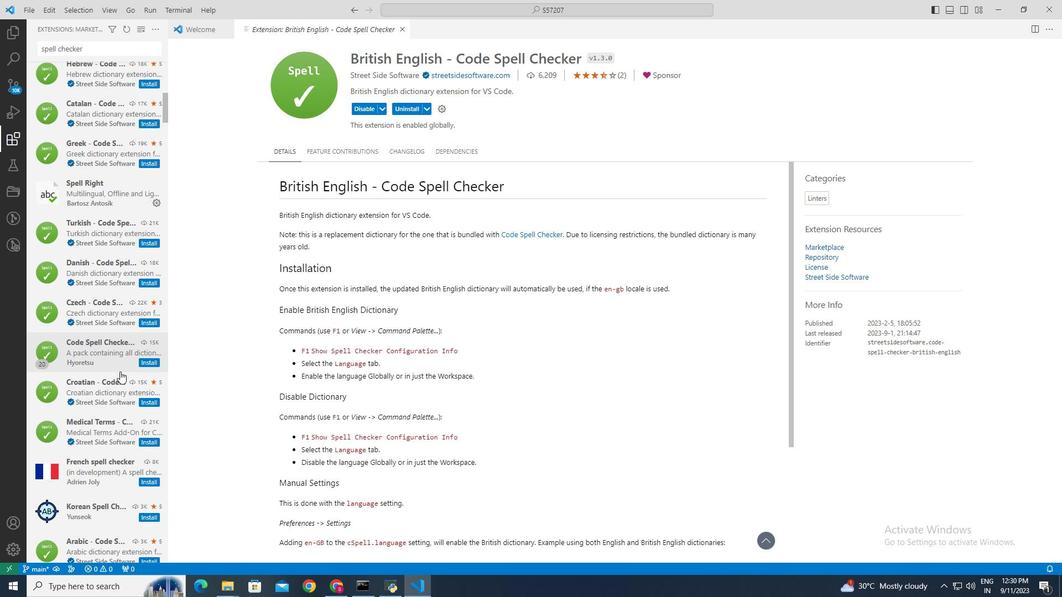 
Action: Mouse scrolled (120, 372) with delta (0, 0)
Screenshot: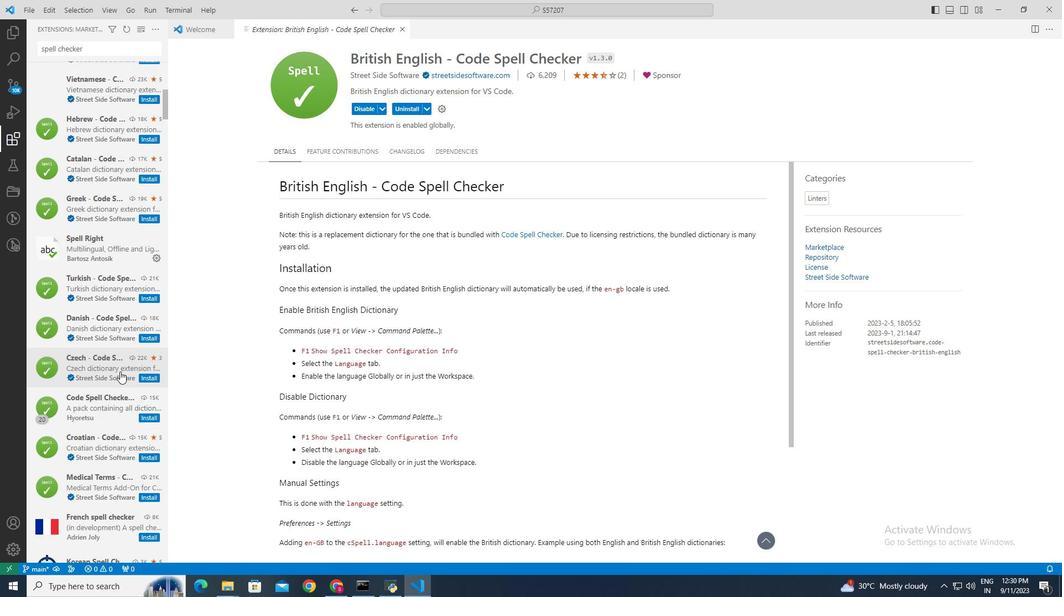 
Action: Mouse scrolled (120, 372) with delta (0, 0)
Screenshot: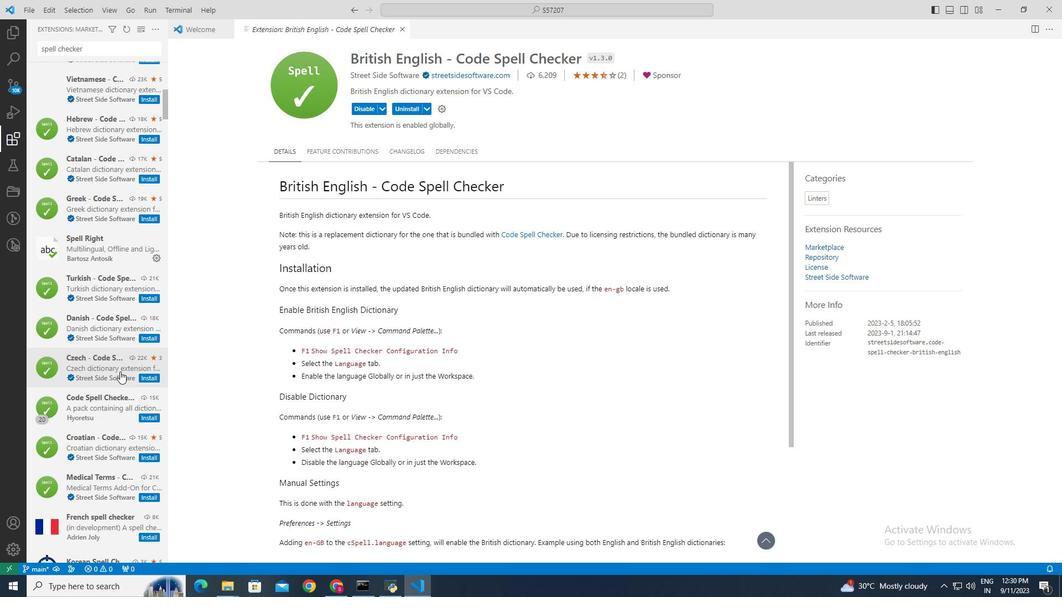 
Action: Mouse scrolled (120, 372) with delta (0, 0)
Screenshot: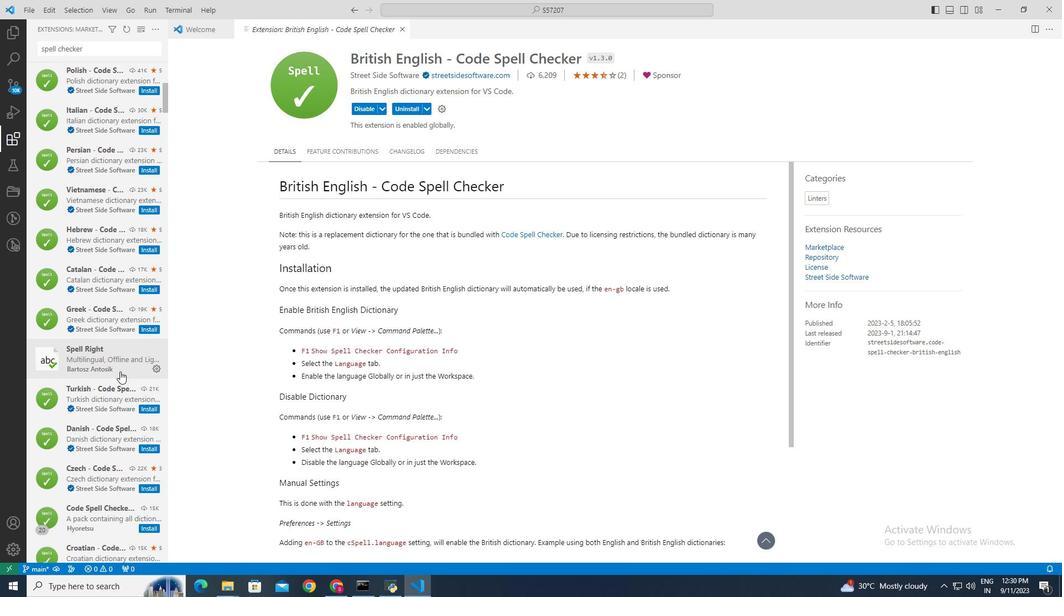 
Action: Mouse scrolled (120, 372) with delta (0, 0)
Screenshot: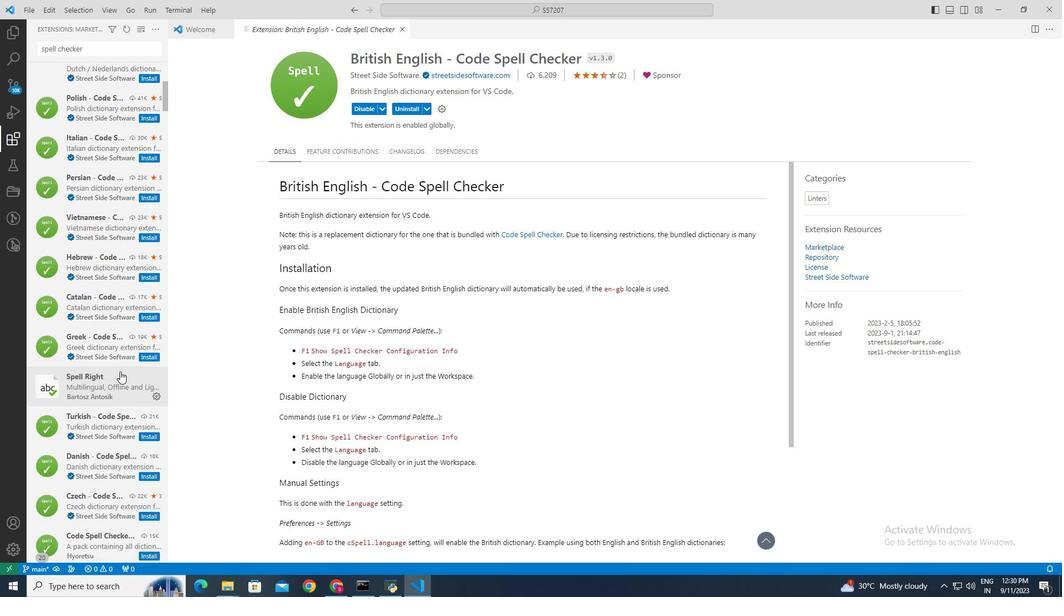
Action: Mouse scrolled (120, 372) with delta (0, 0)
Screenshot: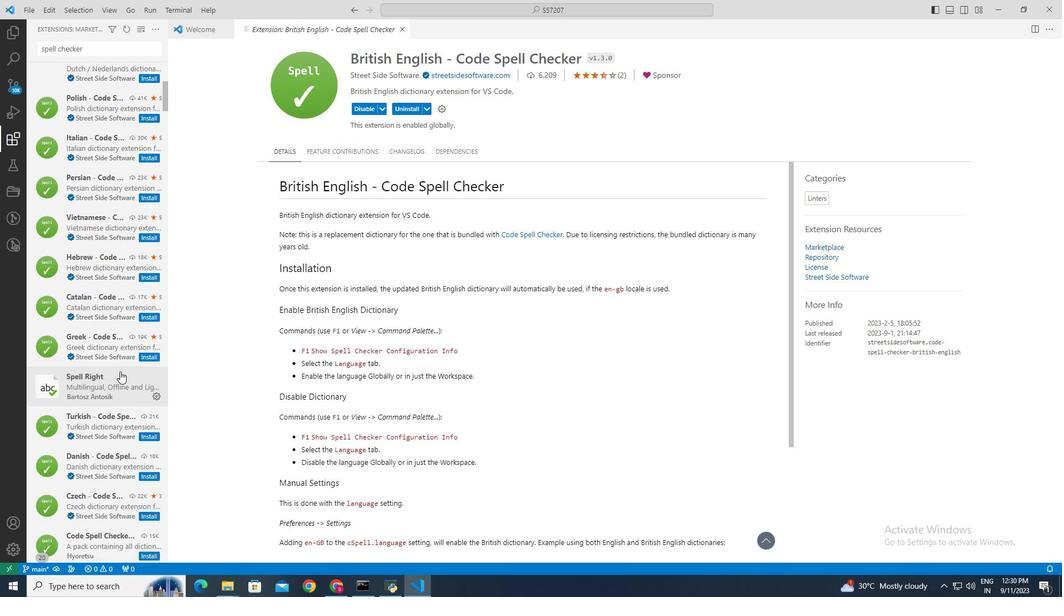 
Action: Mouse scrolled (120, 372) with delta (0, 0)
Screenshot: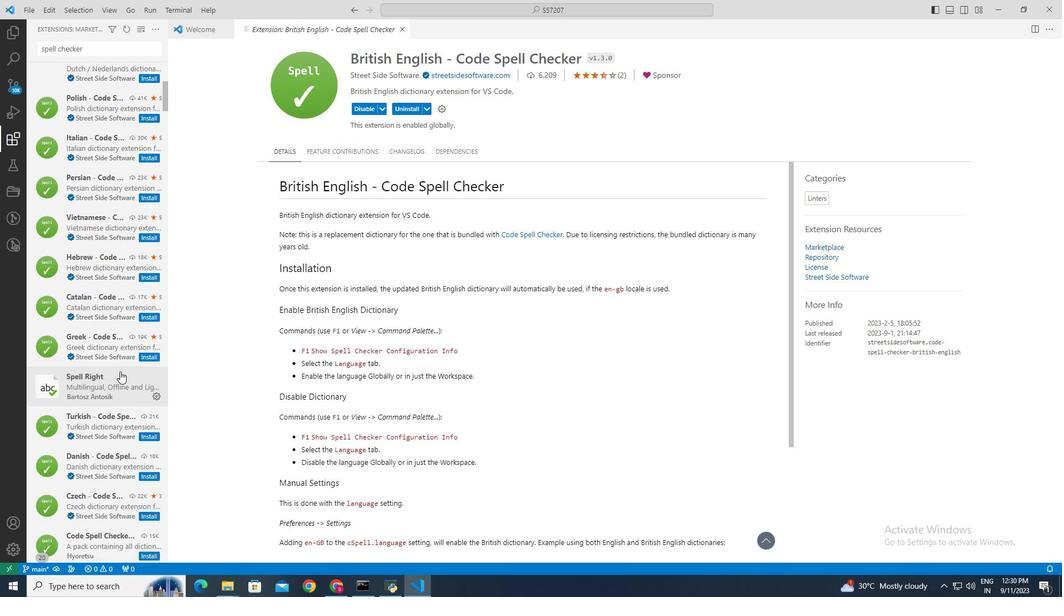 
Action: Mouse scrolled (120, 372) with delta (0, 0)
Screenshot: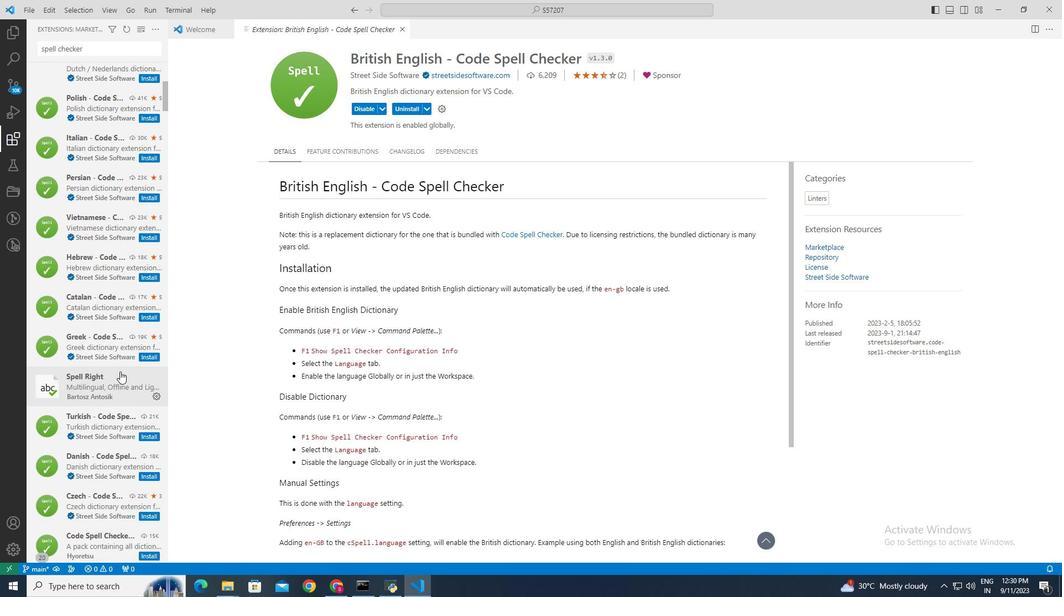 
Action: Mouse scrolled (120, 372) with delta (0, 0)
Screenshot: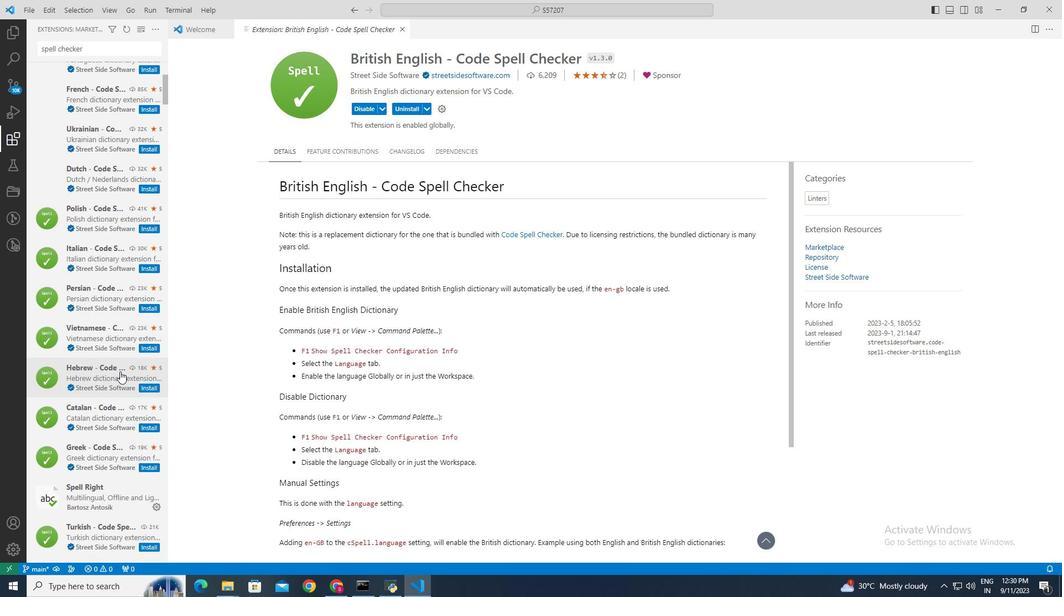 
Action: Mouse scrolled (120, 372) with delta (0, 0)
Screenshot: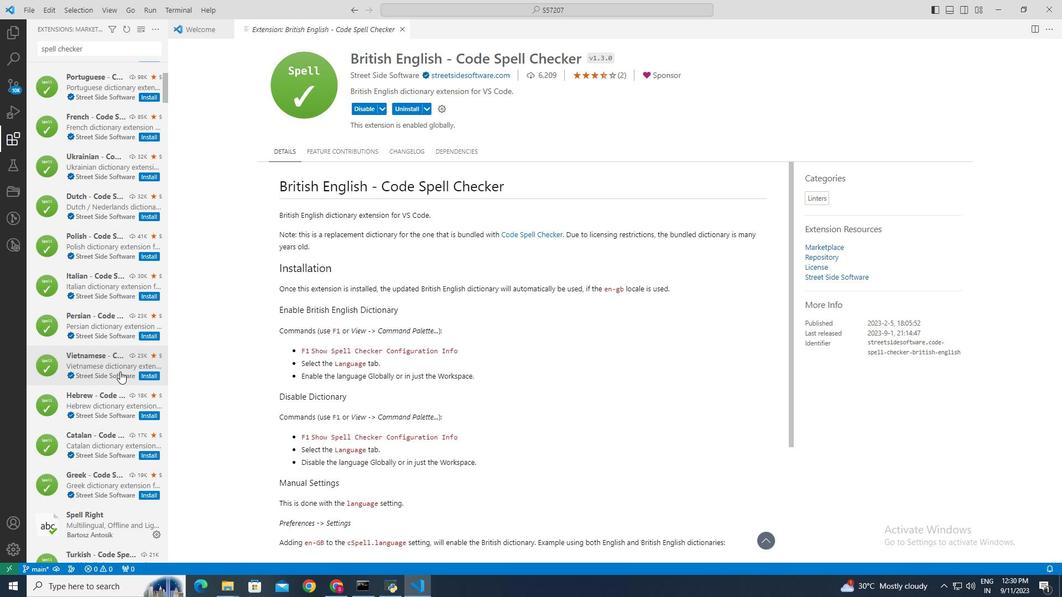 
Action: Mouse scrolled (120, 372) with delta (0, 0)
Screenshot: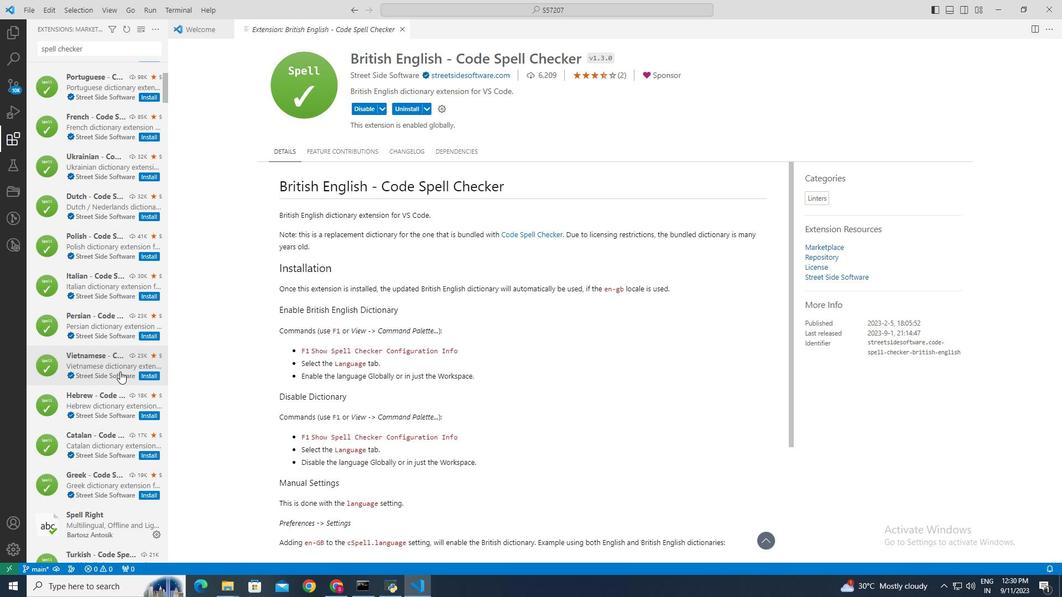 
Action: Mouse scrolled (120, 372) with delta (0, 0)
Screenshot: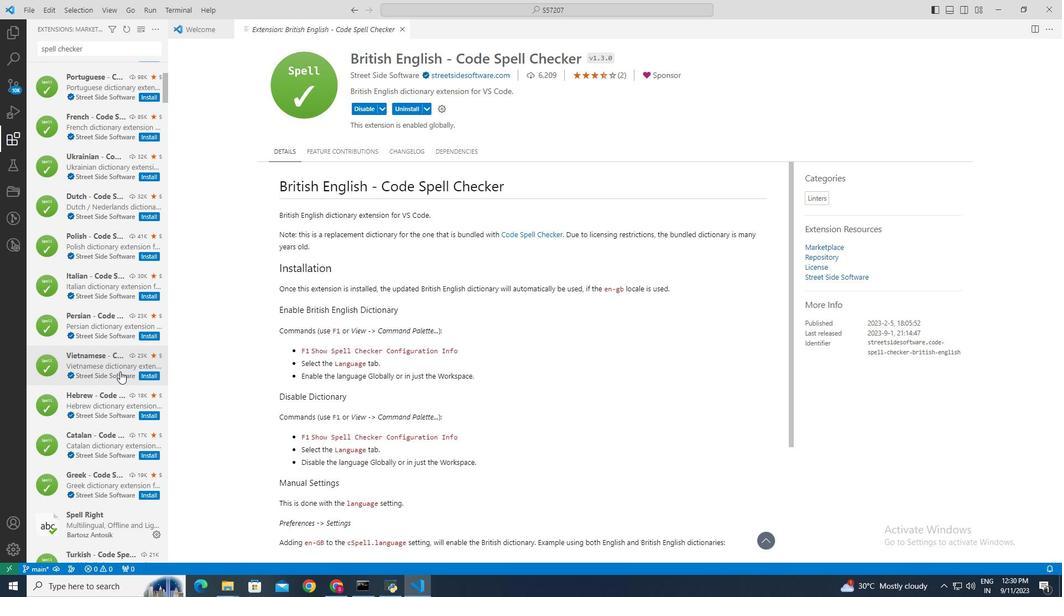 
Action: Mouse scrolled (120, 372) with delta (0, 0)
Screenshot: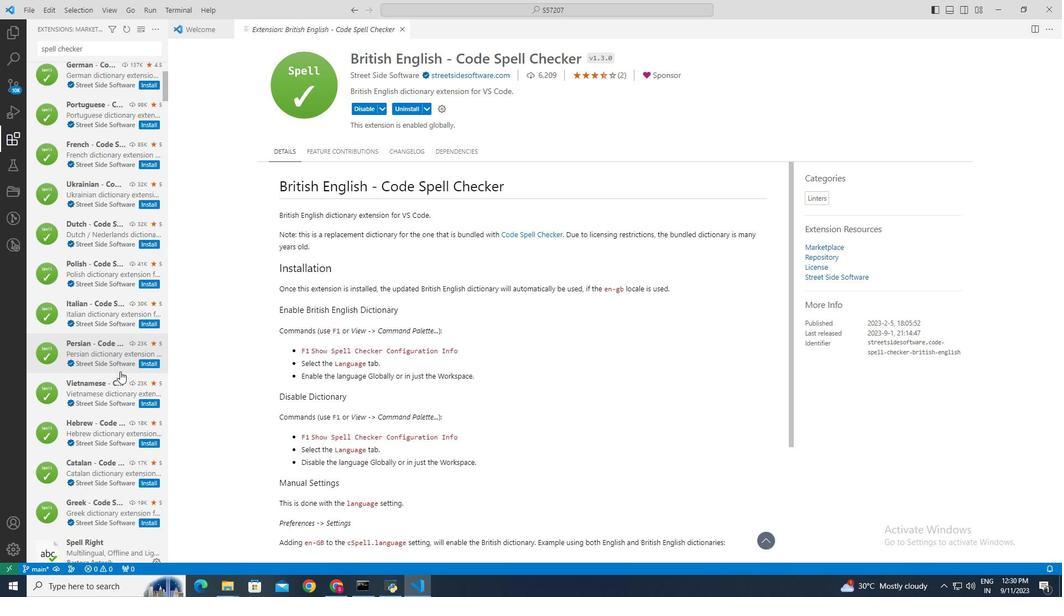 
Action: Mouse scrolled (120, 372) with delta (0, 0)
Screenshot: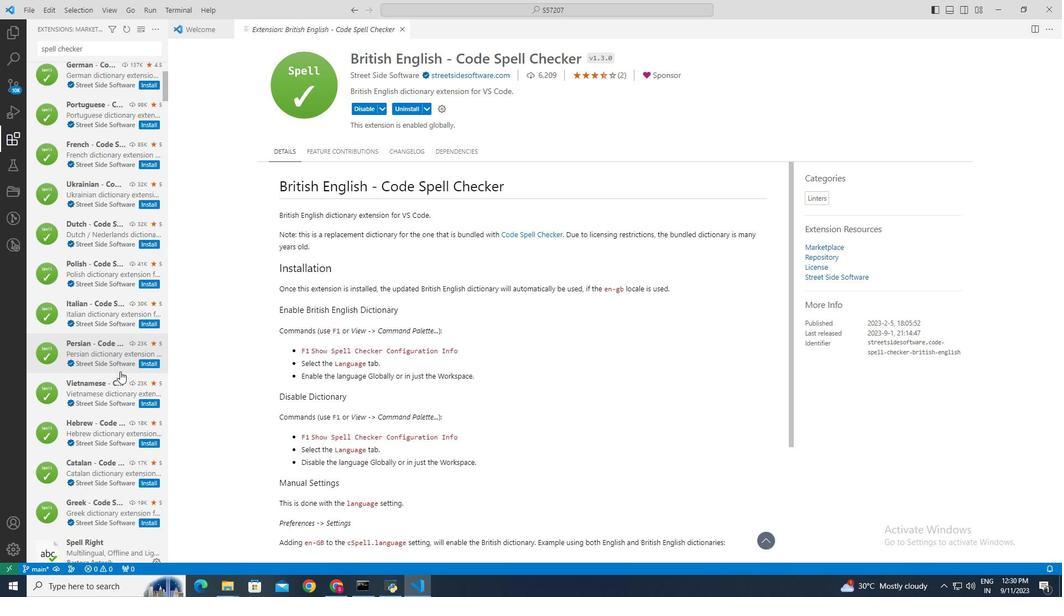 
Action: Mouse scrolled (120, 372) with delta (0, 0)
Screenshot: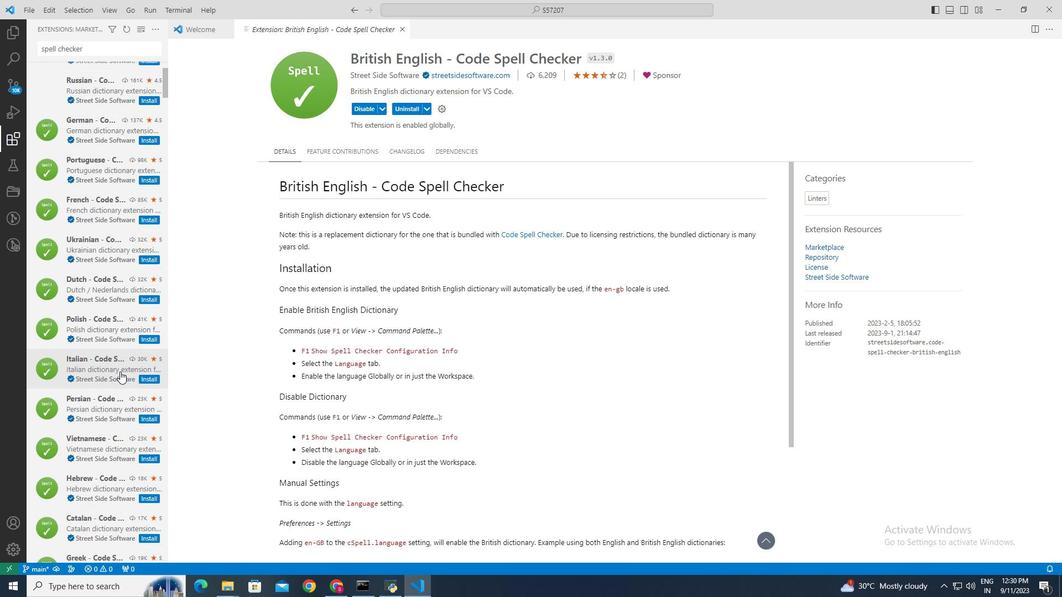 
Action: Mouse scrolled (120, 372) with delta (0, 0)
Screenshot: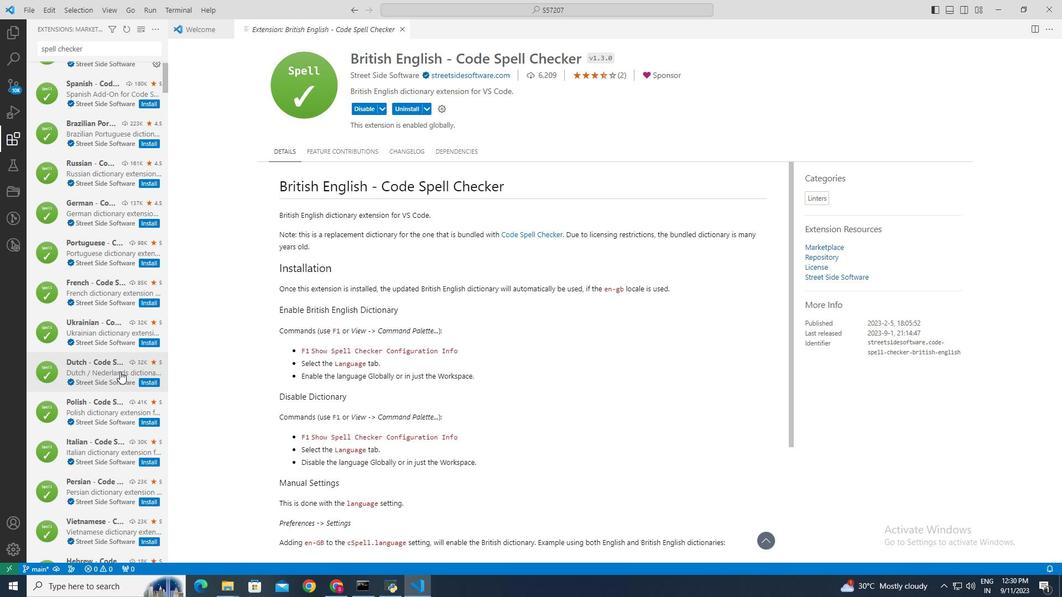
Action: Mouse scrolled (120, 372) with delta (0, 0)
Screenshot: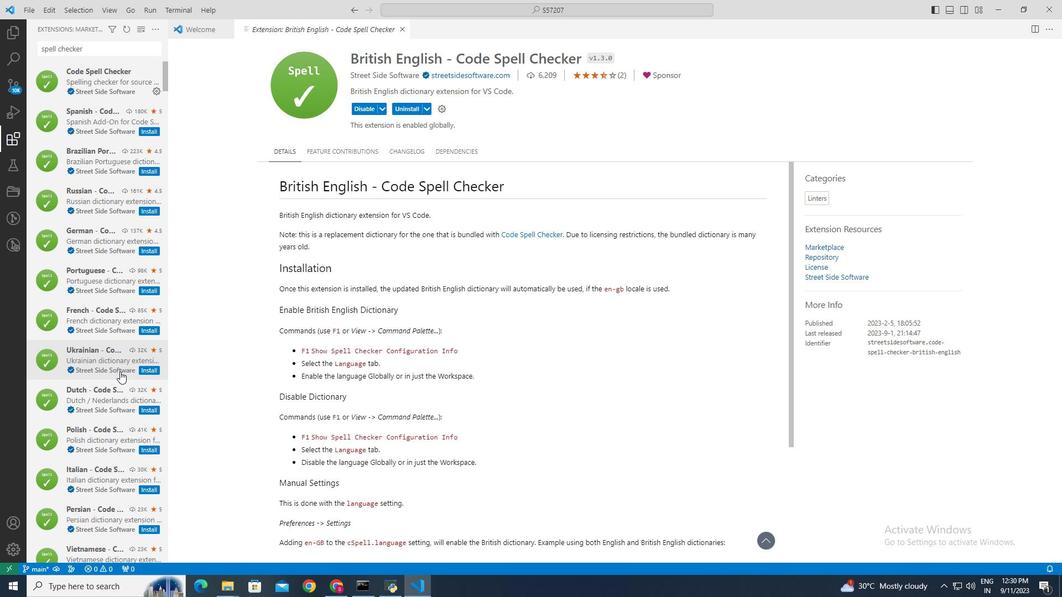
Action: Mouse scrolled (120, 372) with delta (0, 0)
Screenshot: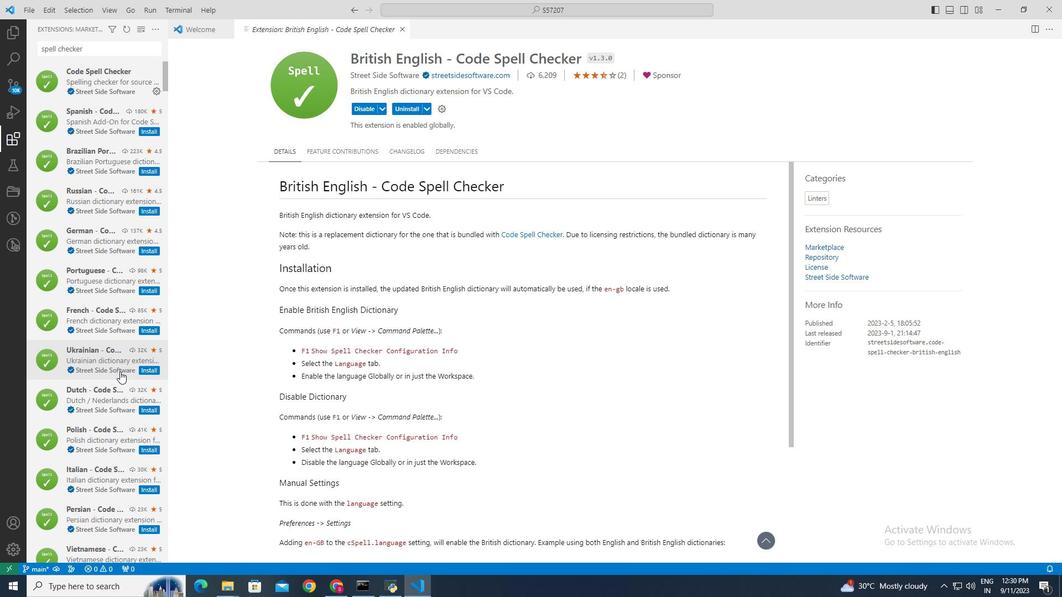 
Action: Mouse scrolled (120, 372) with delta (0, 0)
Screenshot: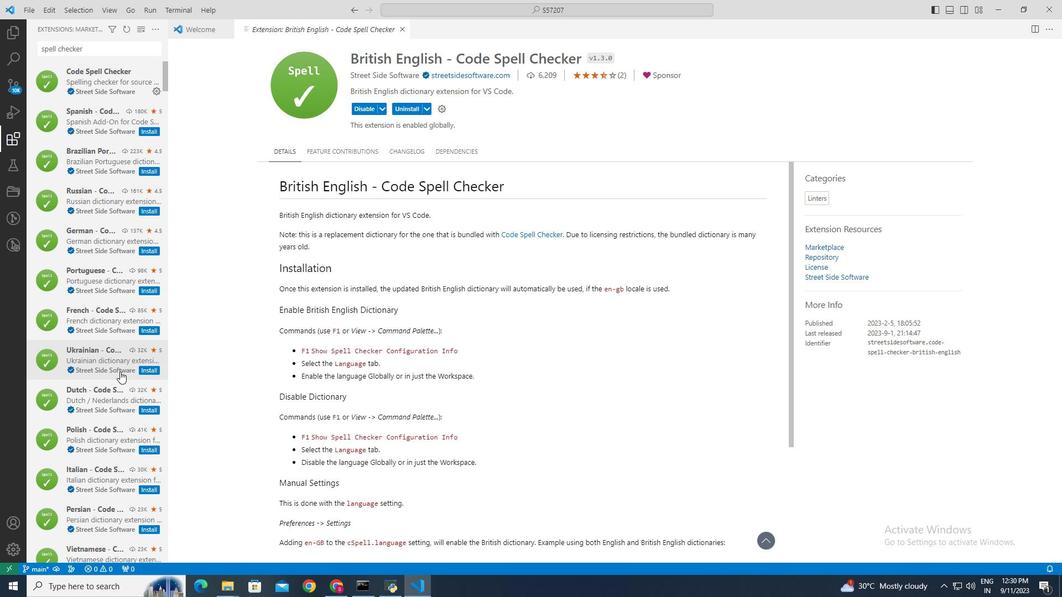 
Action: Mouse scrolled (120, 372) with delta (0, 0)
Screenshot: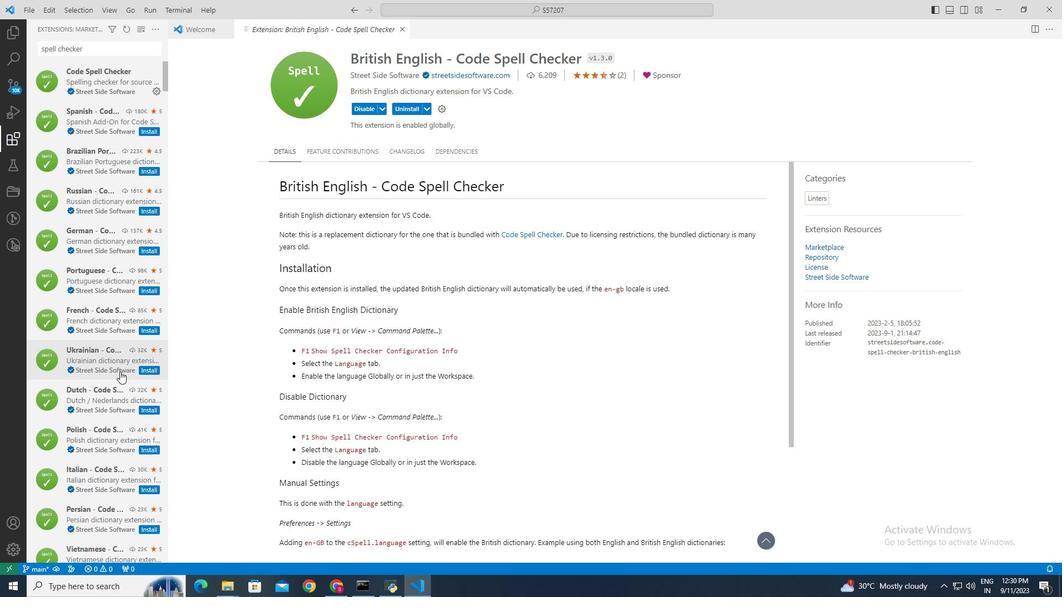 
Action: Mouse scrolled (120, 372) with delta (0, 0)
Screenshot: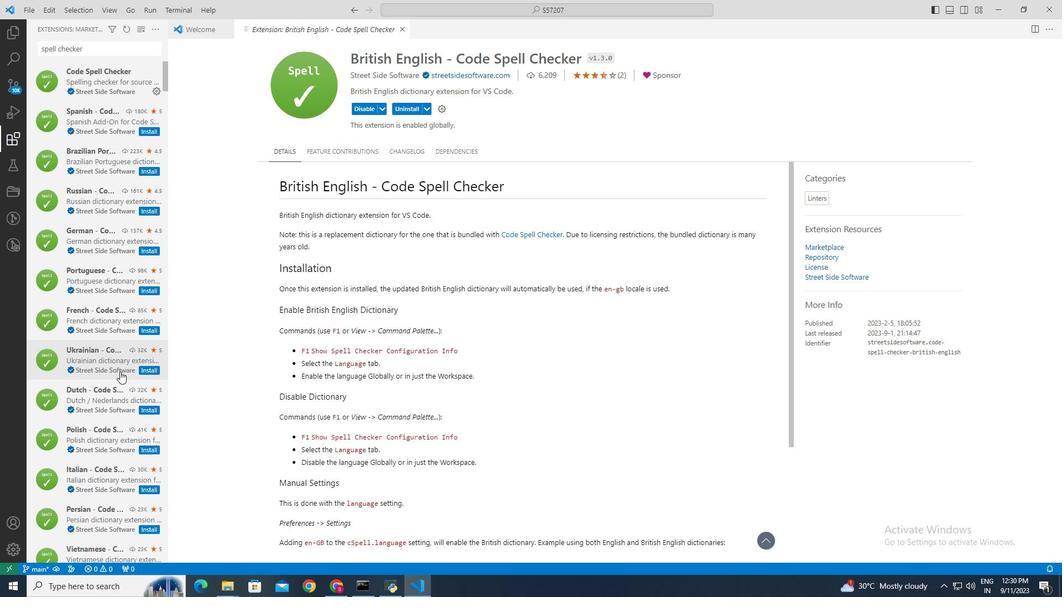 
Action: Mouse scrolled (120, 372) with delta (0, 0)
Screenshot: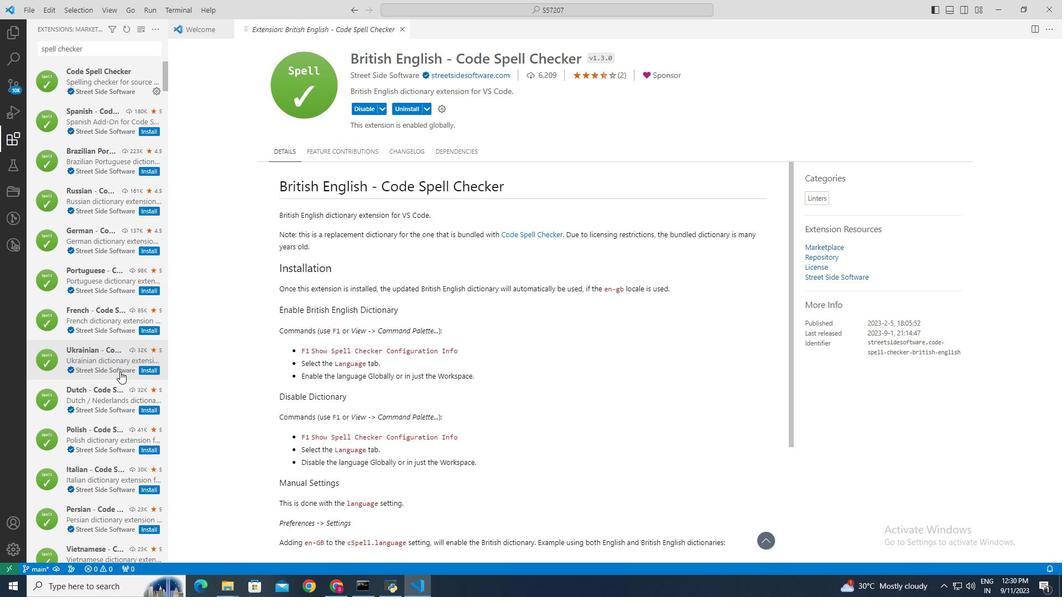 
Action: Mouse scrolled (120, 372) with delta (0, 0)
Screenshot: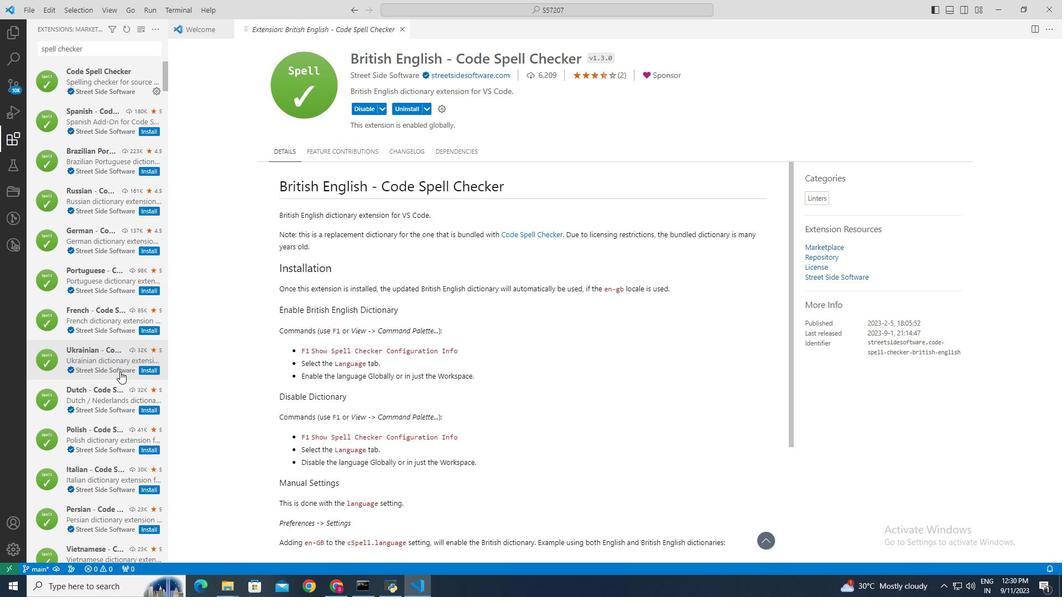 
Action: Mouse scrolled (120, 372) with delta (0, 0)
Screenshot: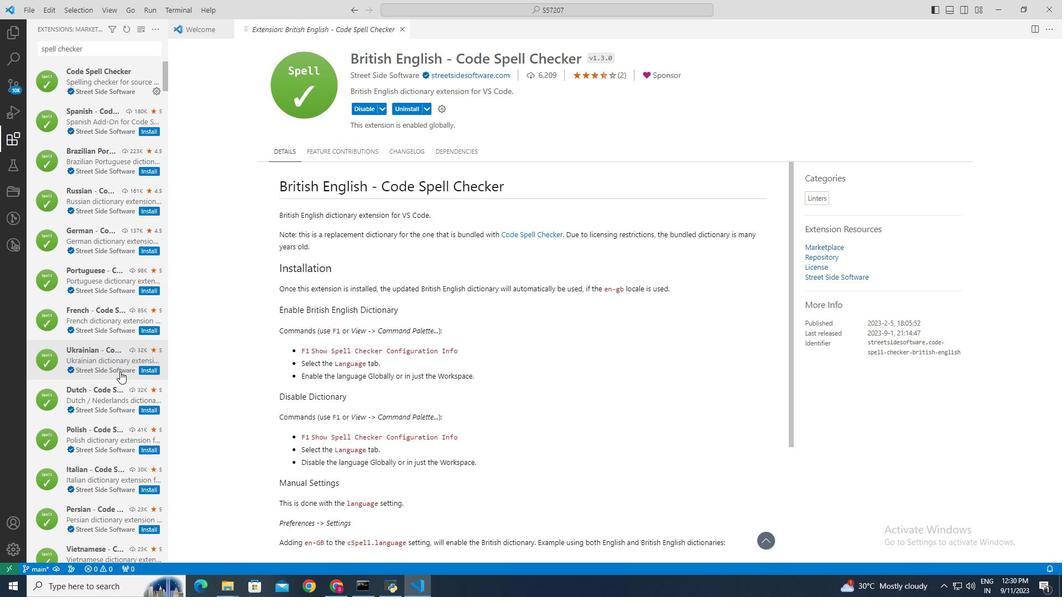 
Action: Mouse scrolled (120, 372) with delta (0, 0)
Screenshot: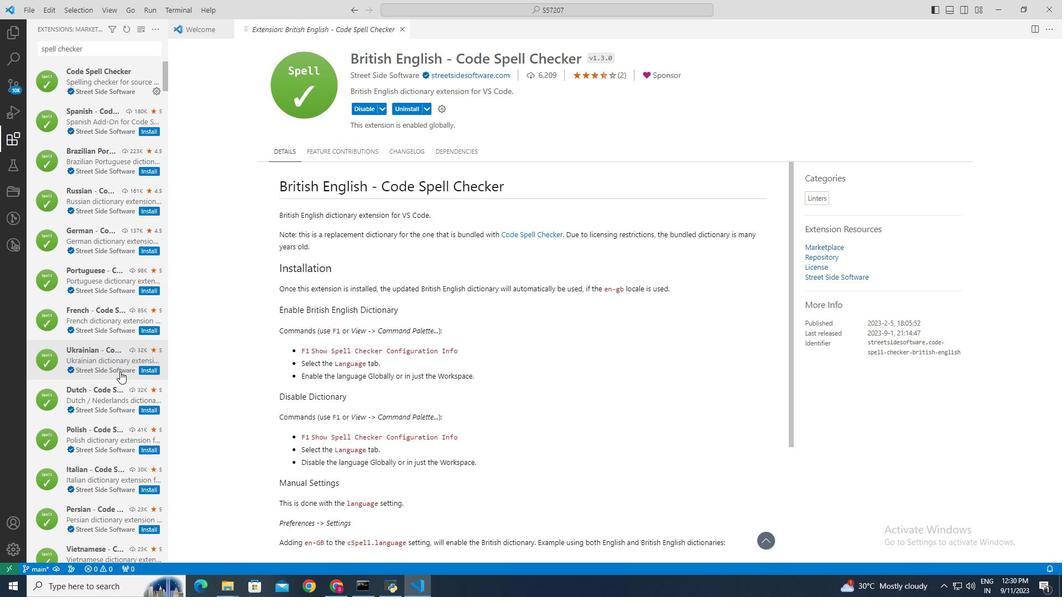 
Action: Mouse scrolled (120, 372) with delta (0, 0)
Screenshot: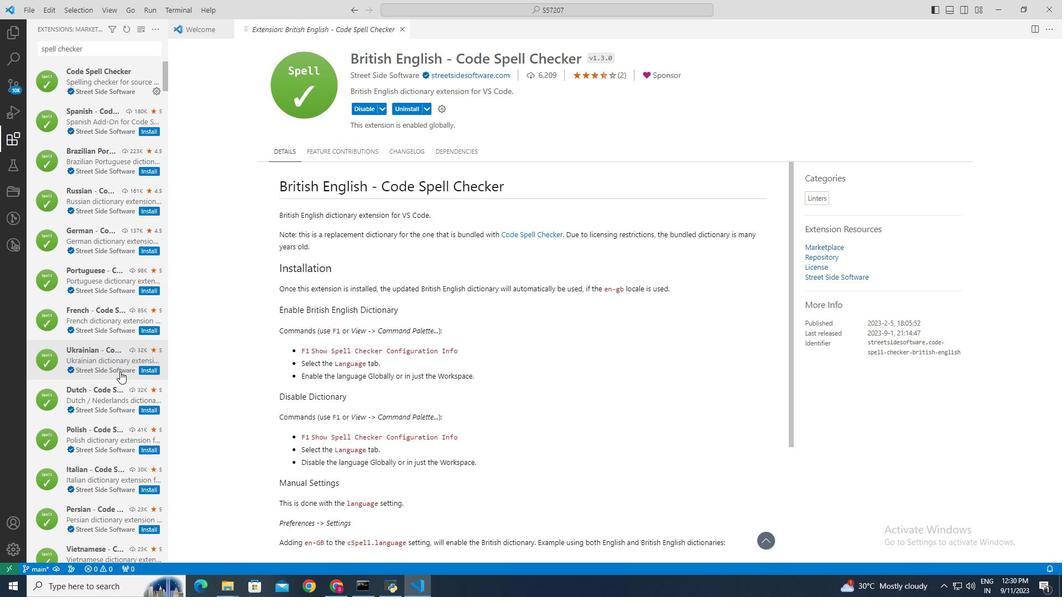 
Action: Mouse scrolled (120, 372) with delta (0, 0)
Screenshot: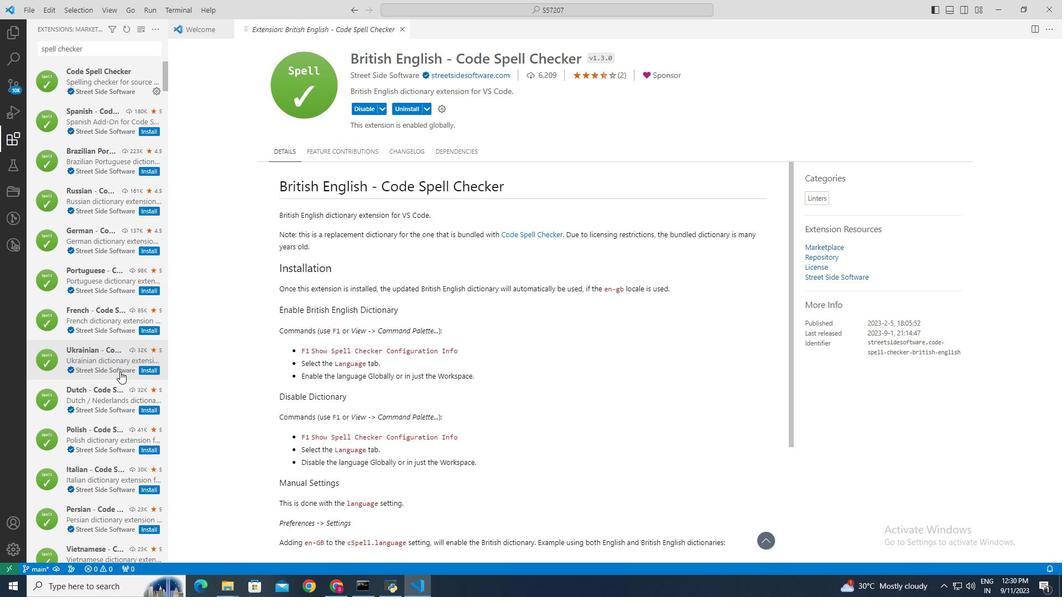 
Action: Mouse scrolled (120, 372) with delta (0, 0)
Screenshot: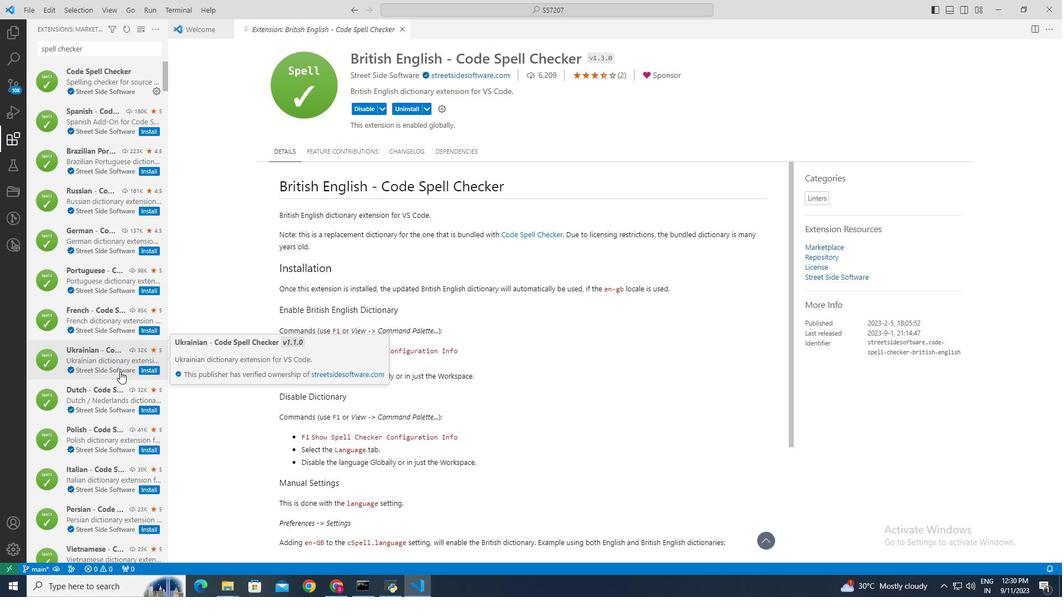 
Action: Mouse scrolled (120, 372) with delta (0, 0)
Screenshot: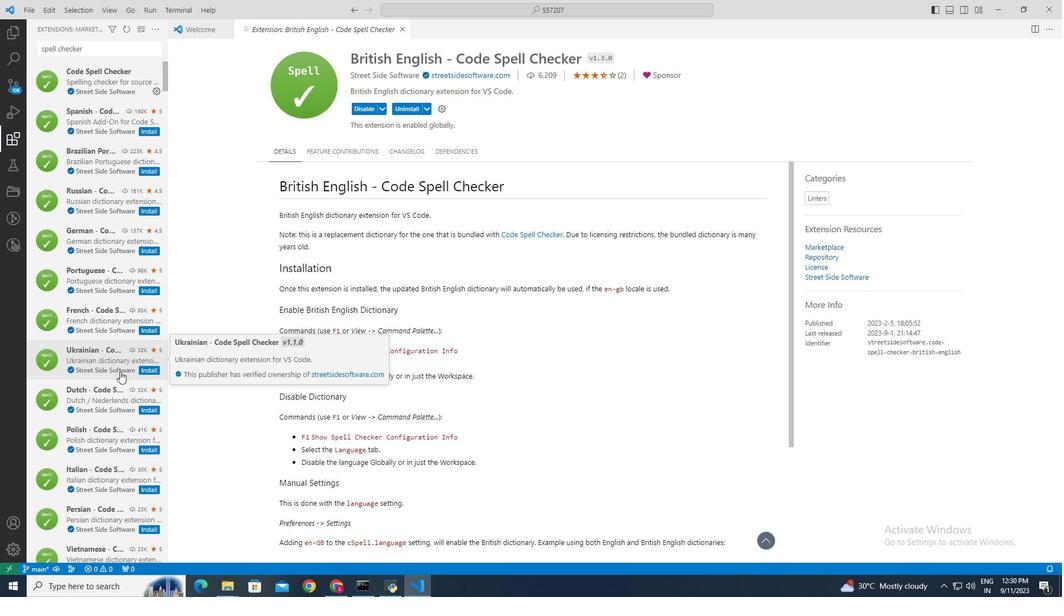 
Action: Mouse scrolled (120, 372) with delta (0, 0)
Screenshot: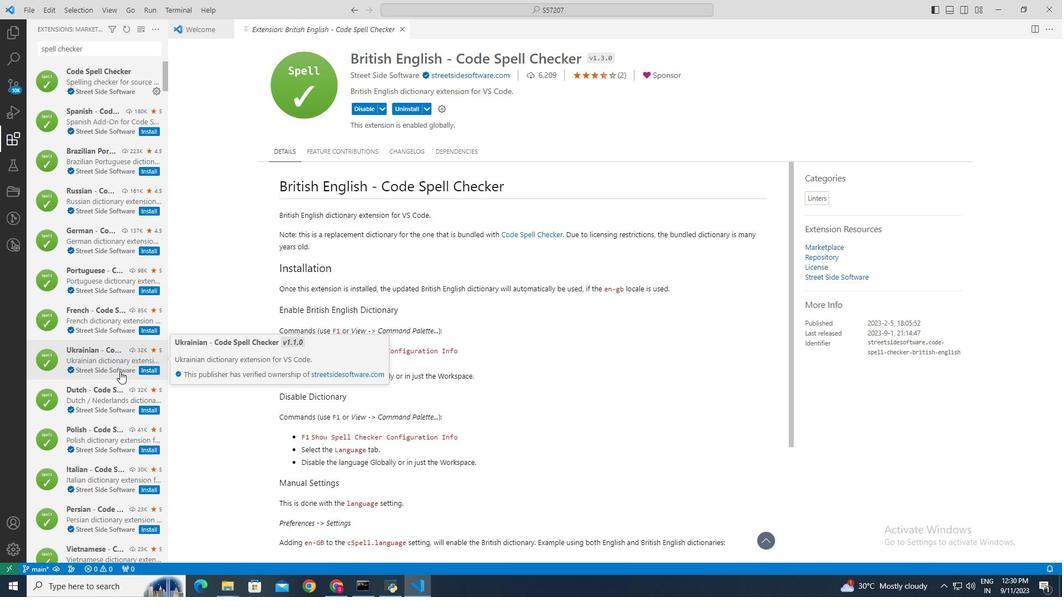 
Action: Mouse scrolled (120, 372) with delta (0, 0)
Screenshot: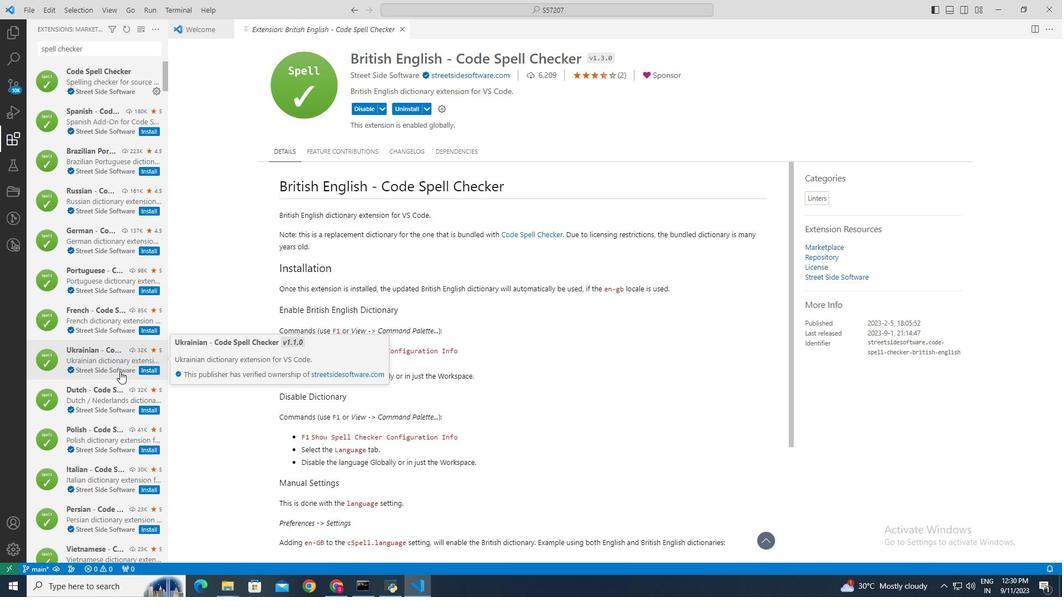 
Action: Mouse scrolled (120, 372) with delta (0, 0)
Screenshot: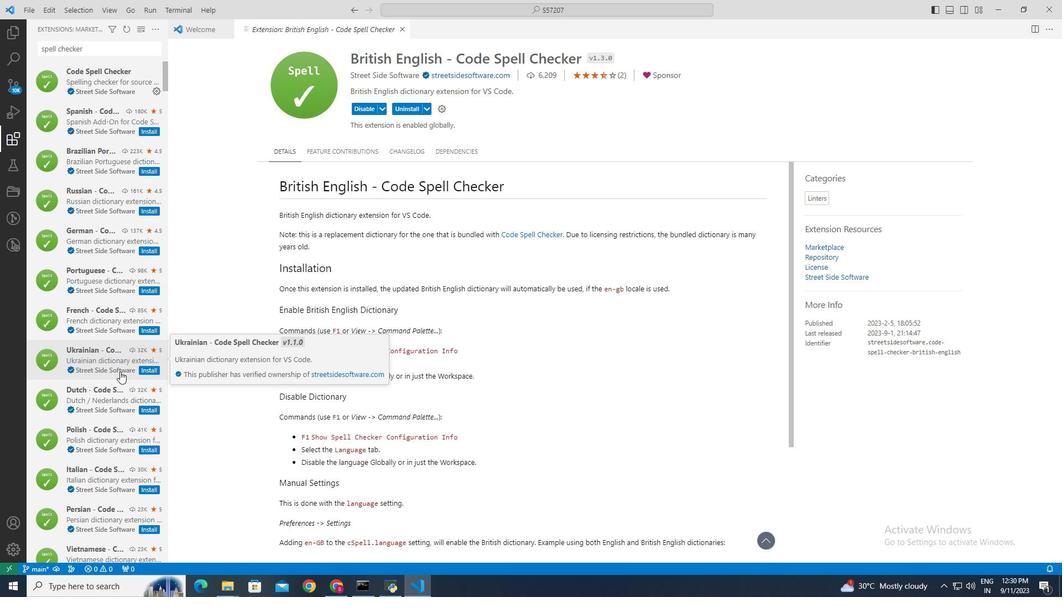 
Action: Mouse scrolled (120, 372) with delta (0, 0)
Screenshot: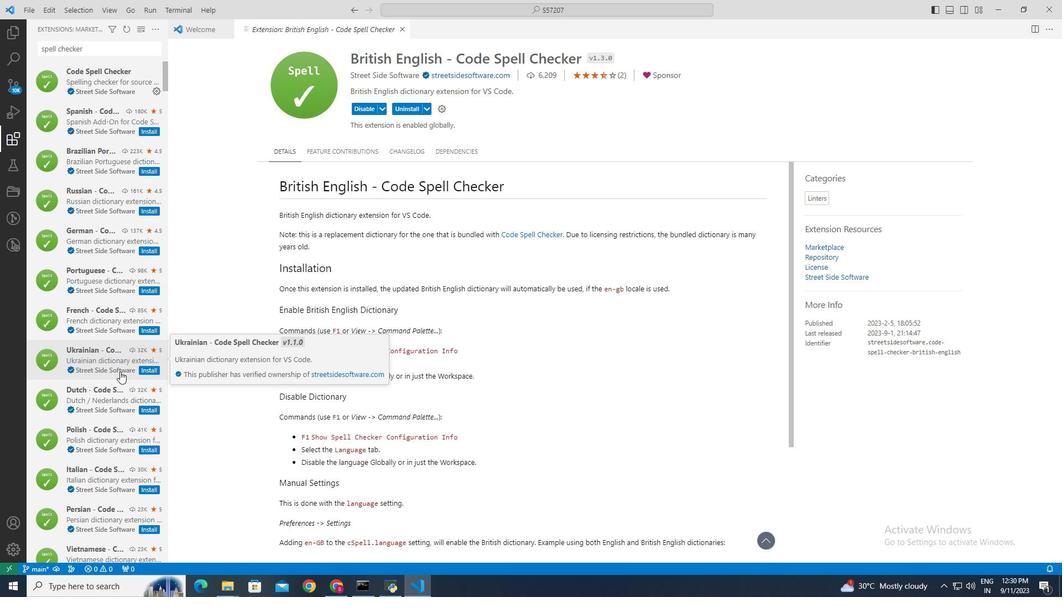 
Action: Mouse scrolled (120, 372) with delta (0, 0)
Screenshot: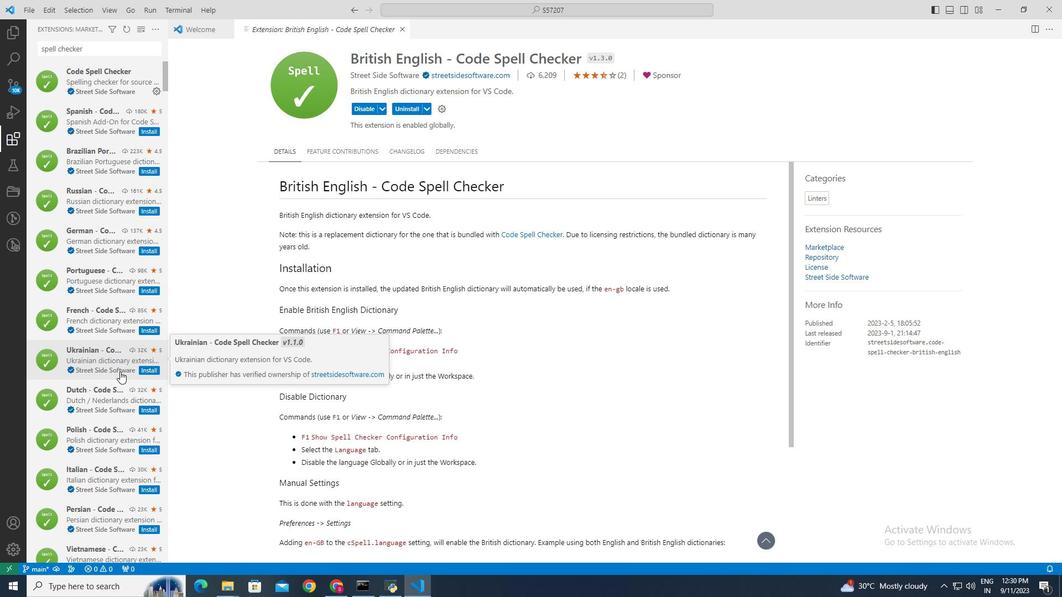 
Action: Mouse scrolled (120, 372) with delta (0, 0)
Screenshot: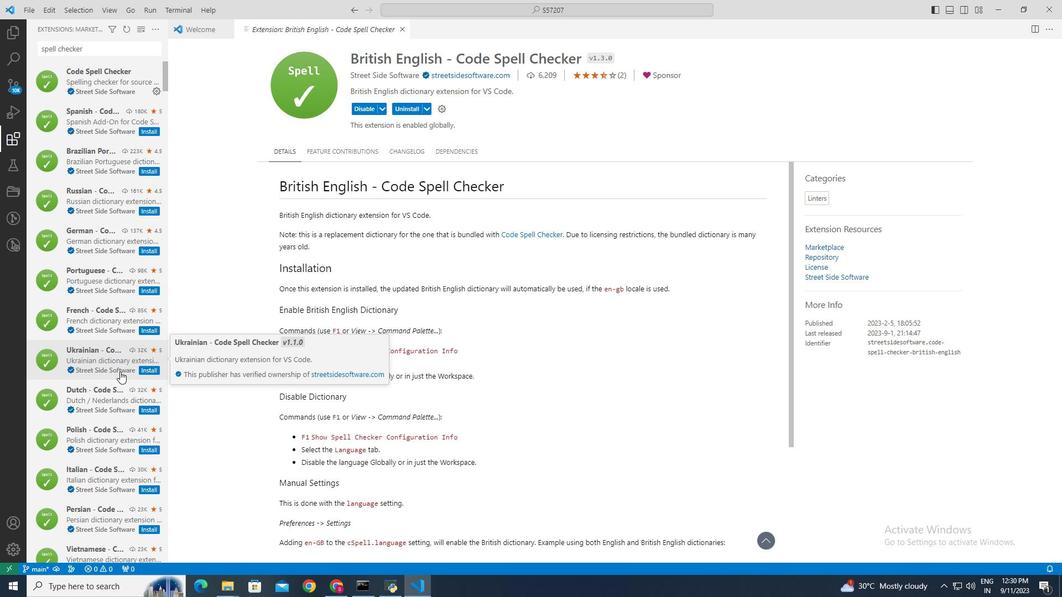 
Action: Mouse scrolled (120, 372) with delta (0, 0)
Screenshot: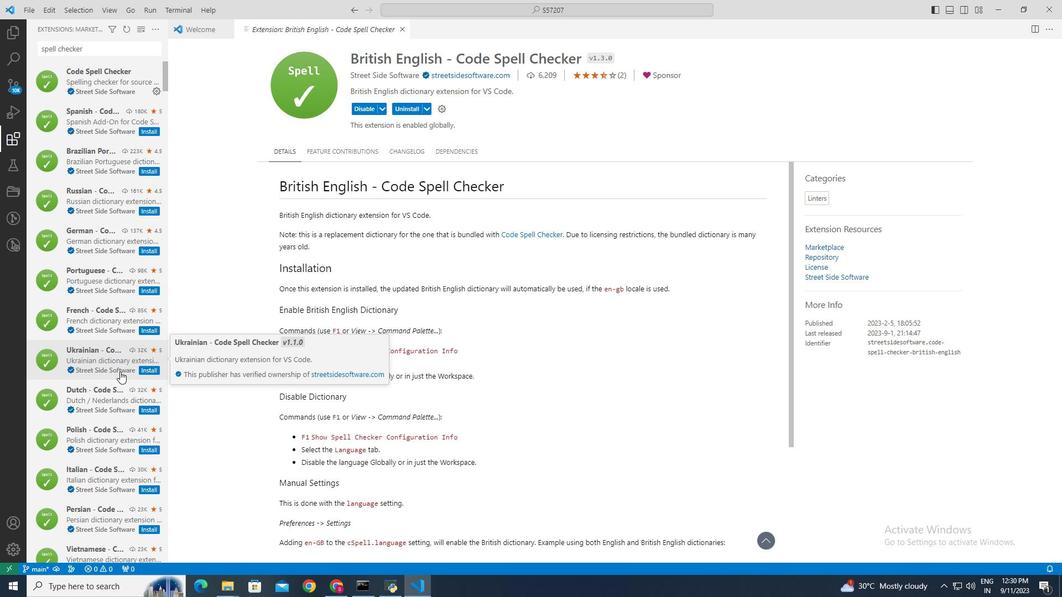 
Action: Mouse scrolled (120, 372) with delta (0, 0)
Screenshot: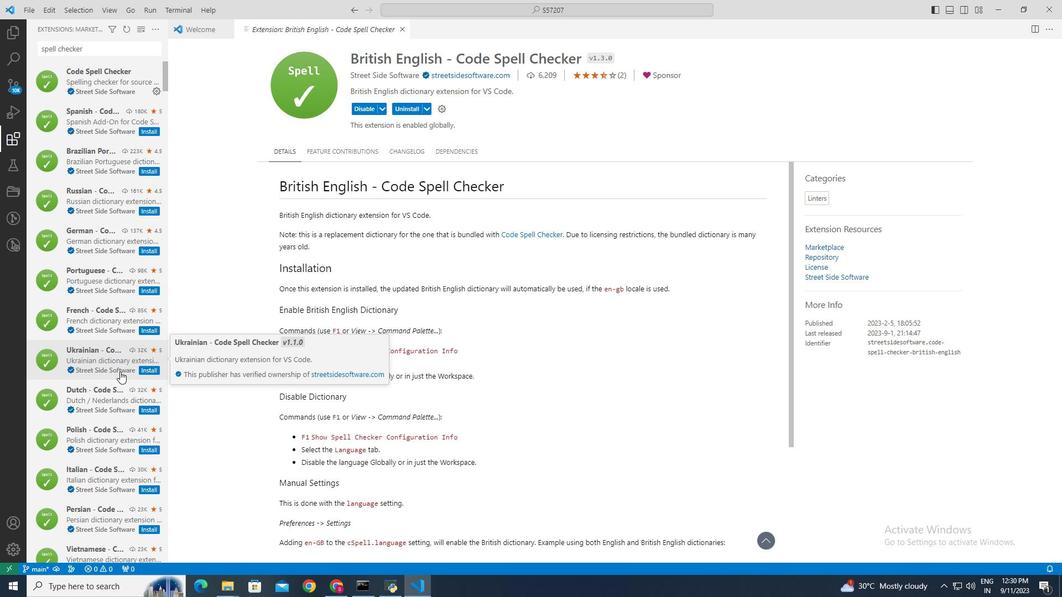 
Action: Mouse scrolled (120, 372) with delta (0, 0)
Screenshot: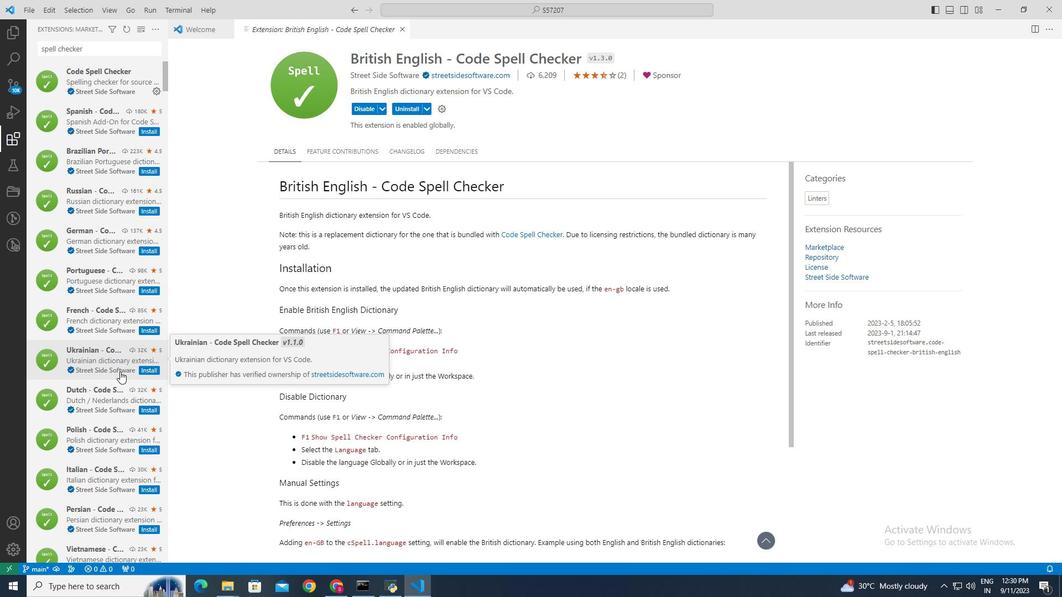 
Action: Mouse scrolled (120, 372) with delta (0, 0)
Screenshot: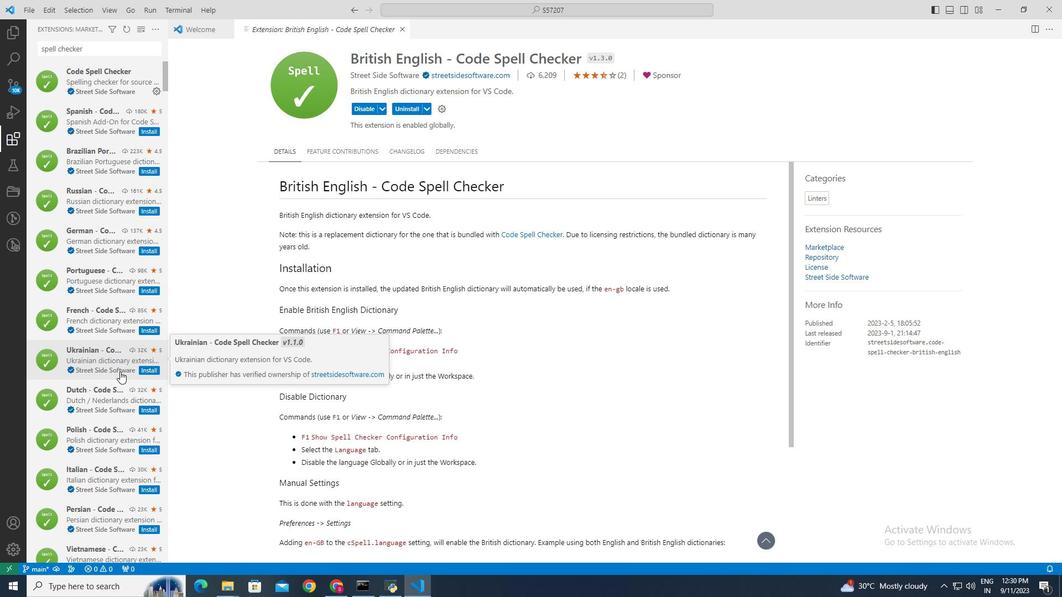 
Action: Mouse moved to (146, 129)
Screenshot: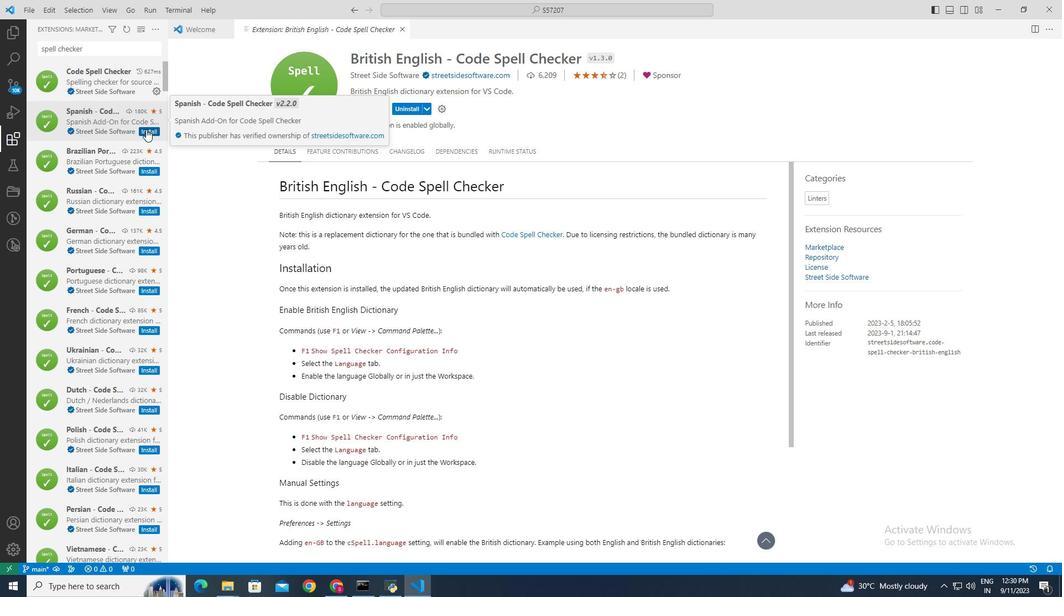 
Action: Mouse pressed left at (146, 129)
Screenshot: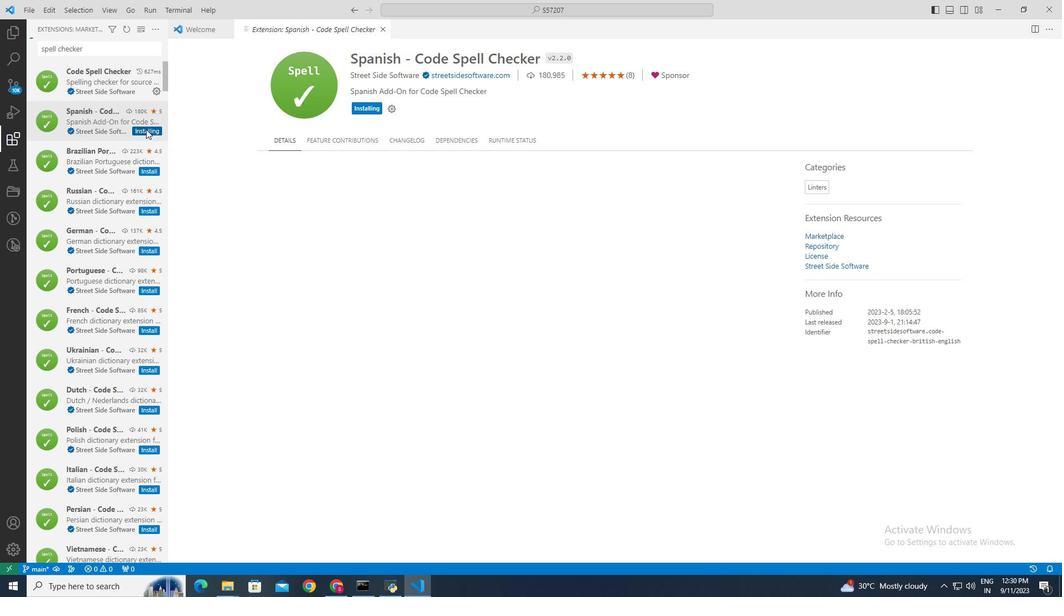 
Action: Mouse moved to (437, 333)
Screenshot: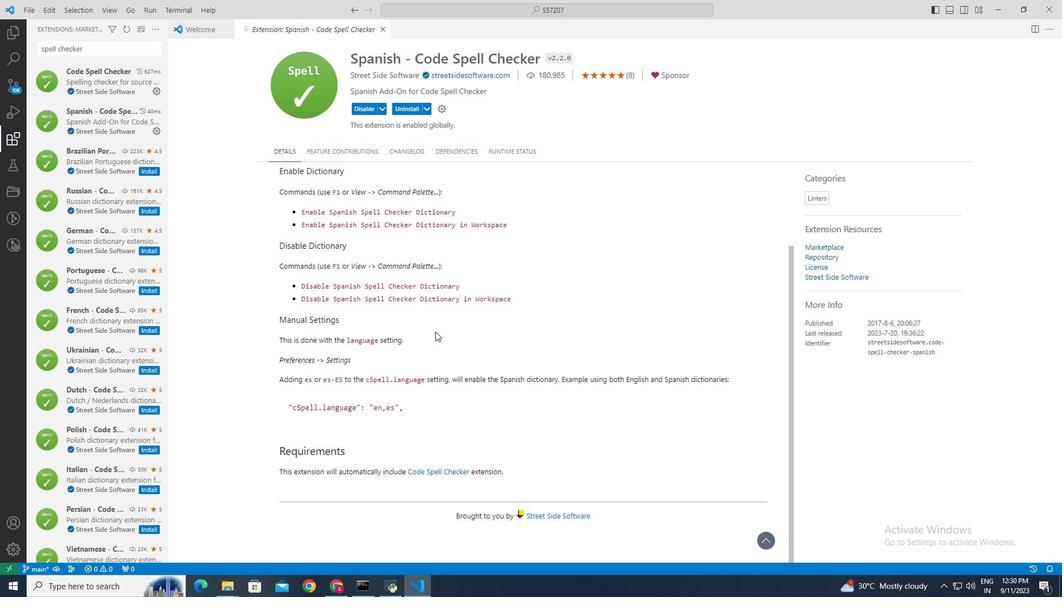 
Action: Mouse scrolled (437, 332) with delta (0, 0)
Screenshot: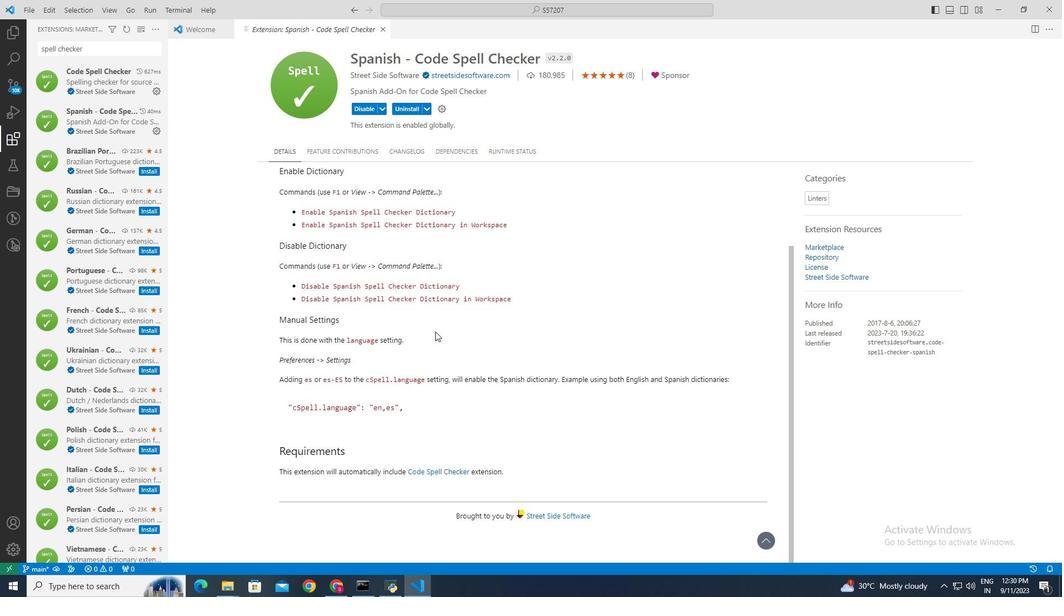 
Action: Mouse scrolled (437, 332) with delta (0, 0)
Screenshot: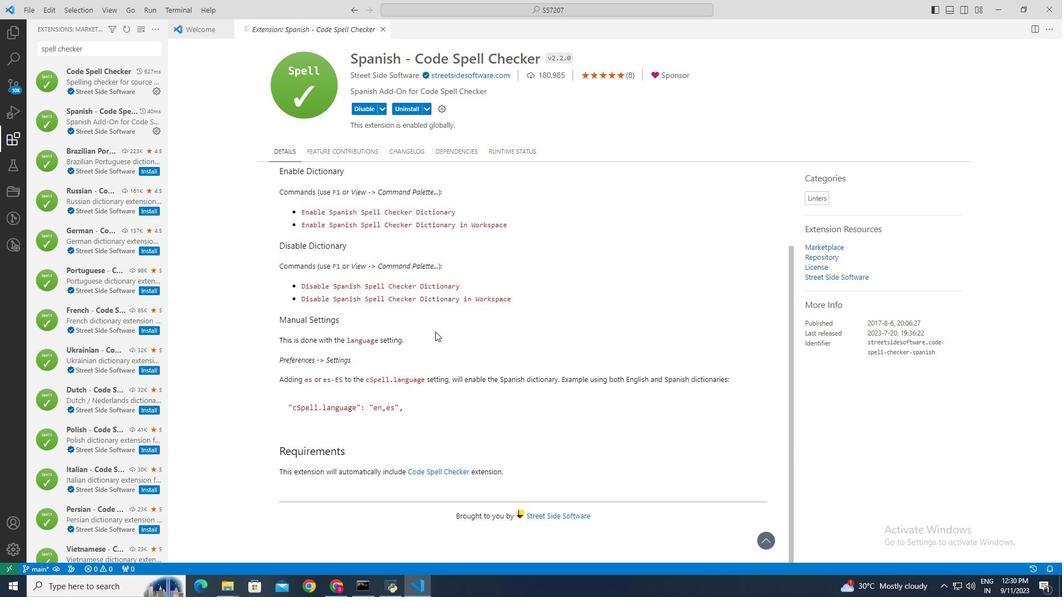 
Action: Mouse scrolled (437, 332) with delta (0, 0)
Screenshot: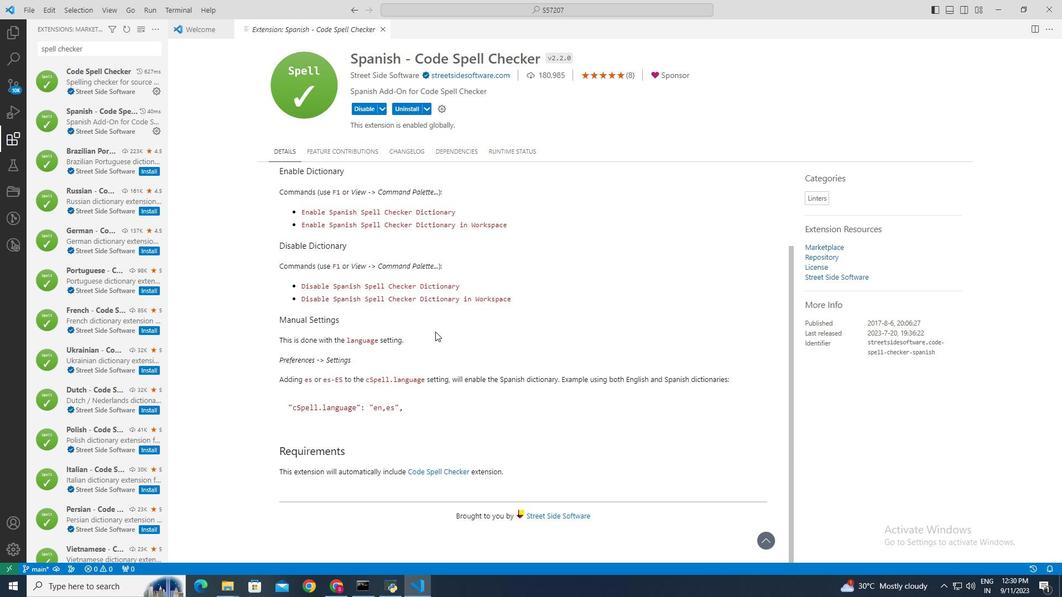 
Action: Mouse scrolled (437, 332) with delta (0, 0)
Screenshot: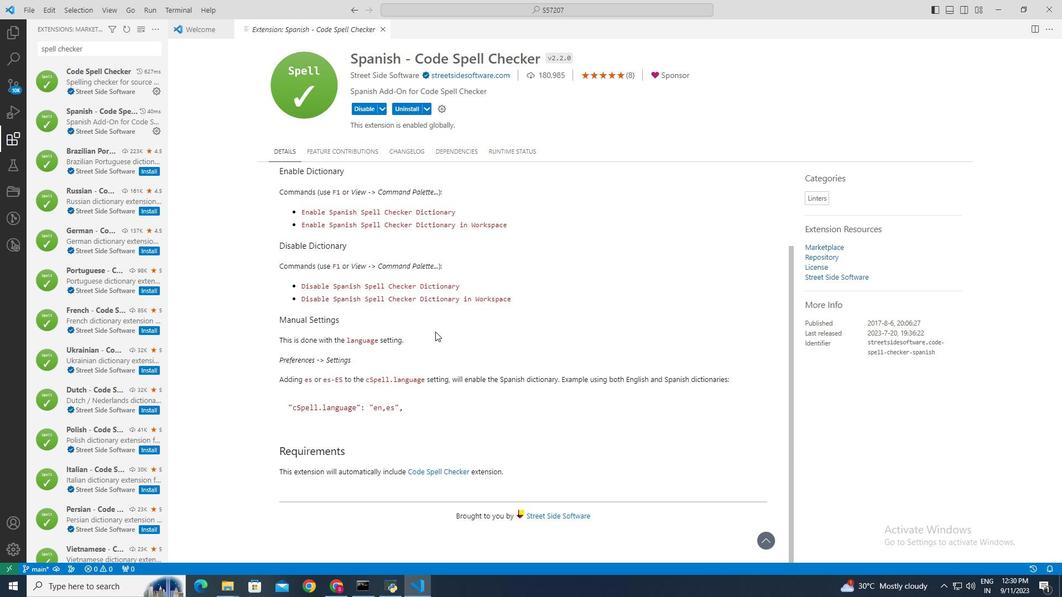 
Action: Mouse moved to (435, 331)
Screenshot: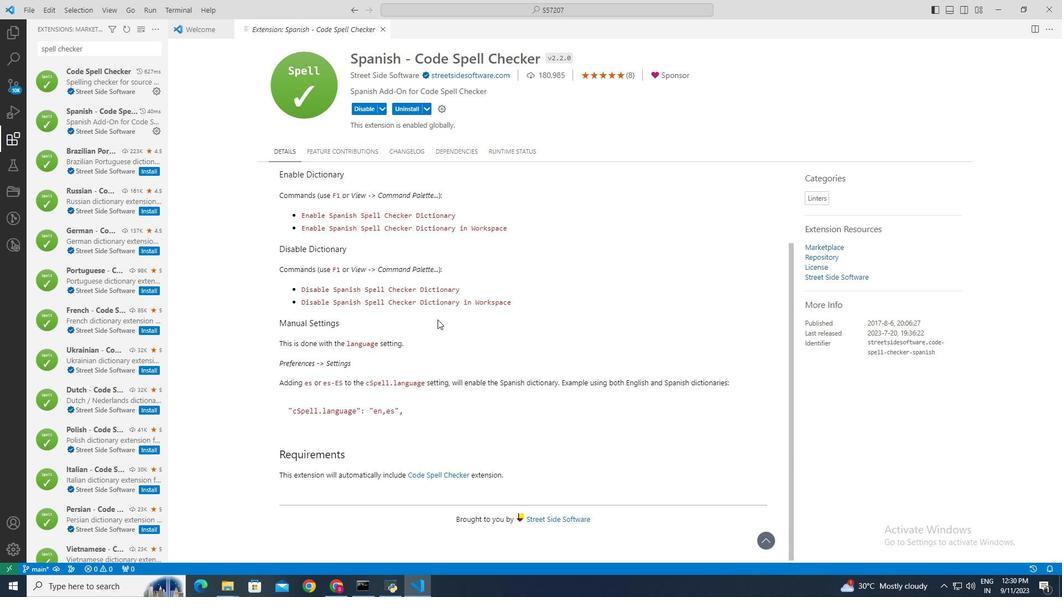 
Action: Mouse scrolled (435, 332) with delta (0, 0)
Screenshot: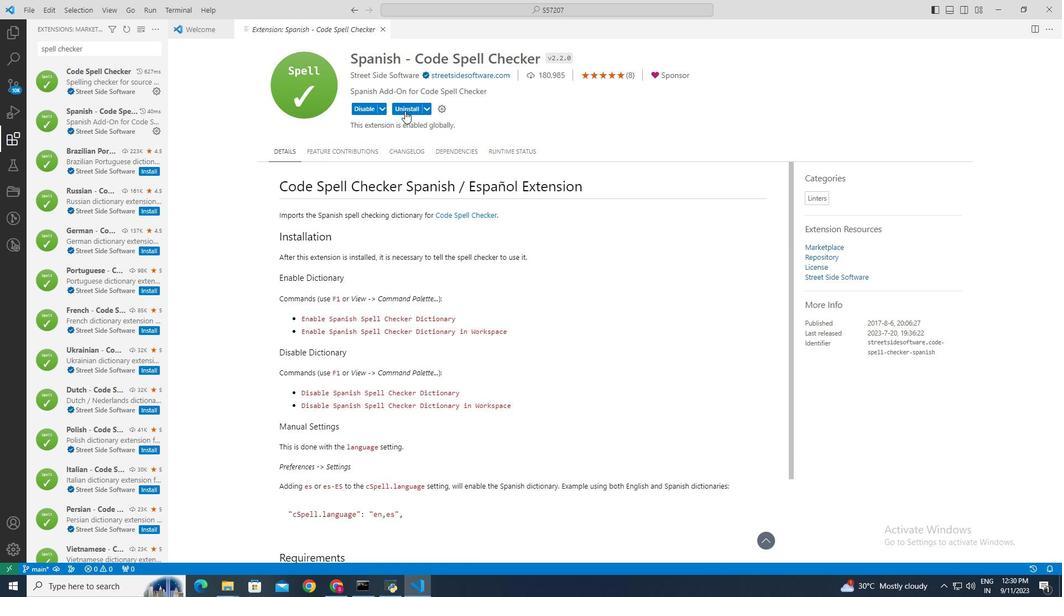 
Action: Mouse scrolled (435, 332) with delta (0, 0)
Screenshot: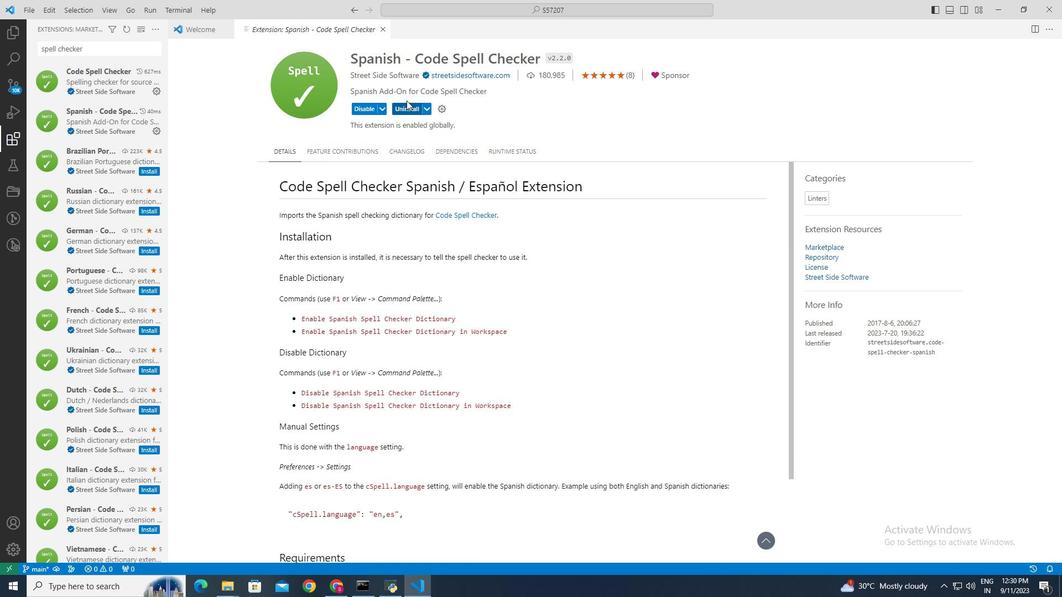 
Action: Mouse moved to (435, 326)
Screenshot: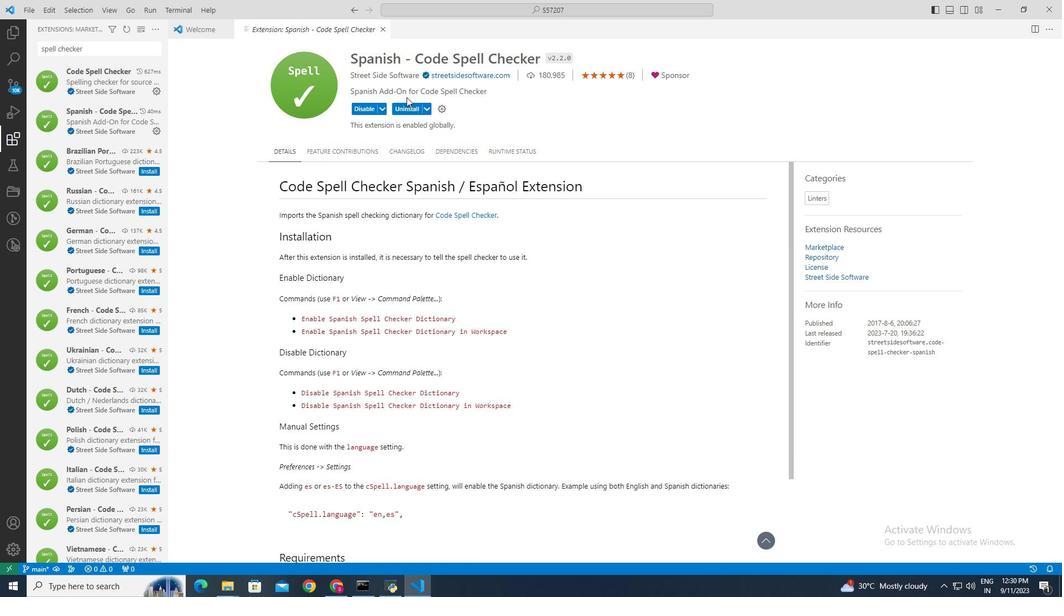 
Action: Mouse scrolled (435, 327) with delta (0, 0)
Screenshot: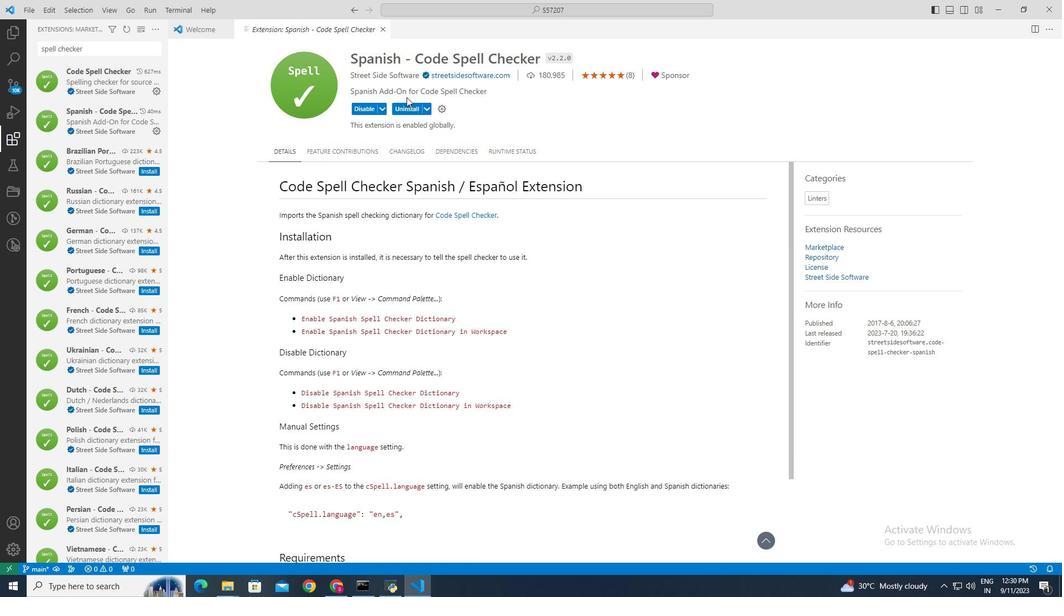 
Action: Mouse moved to (427, 108)
Screenshot: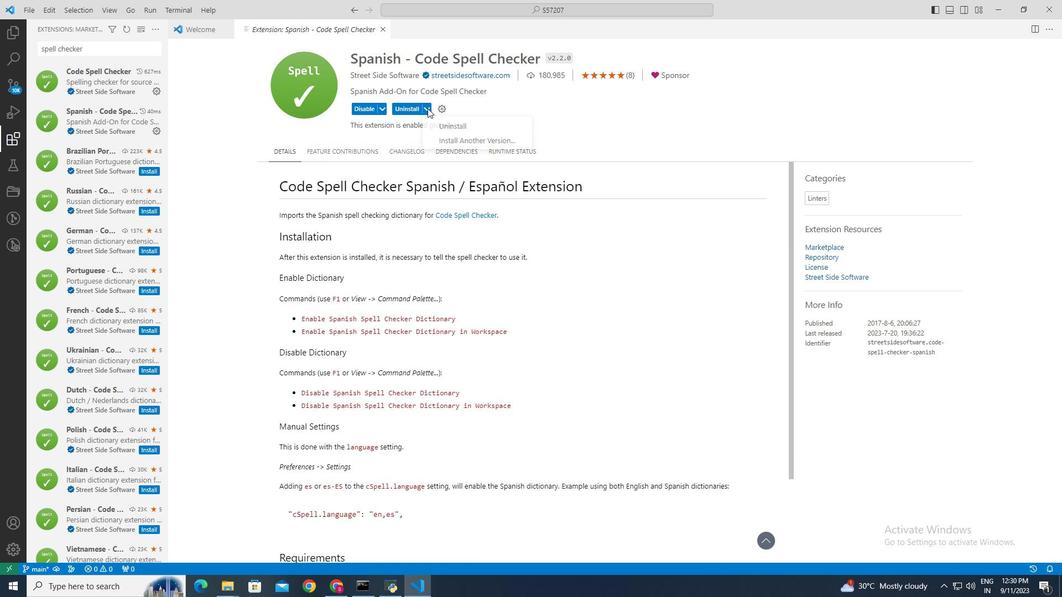 
Action: Mouse pressed left at (427, 108)
Screenshot: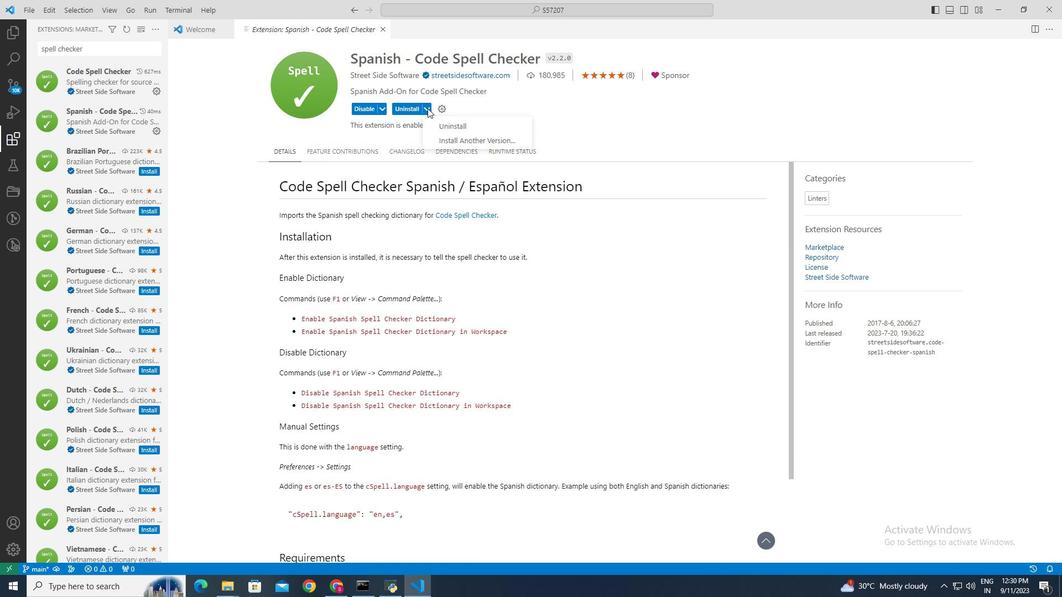 
Action: Mouse moved to (494, 107)
Screenshot: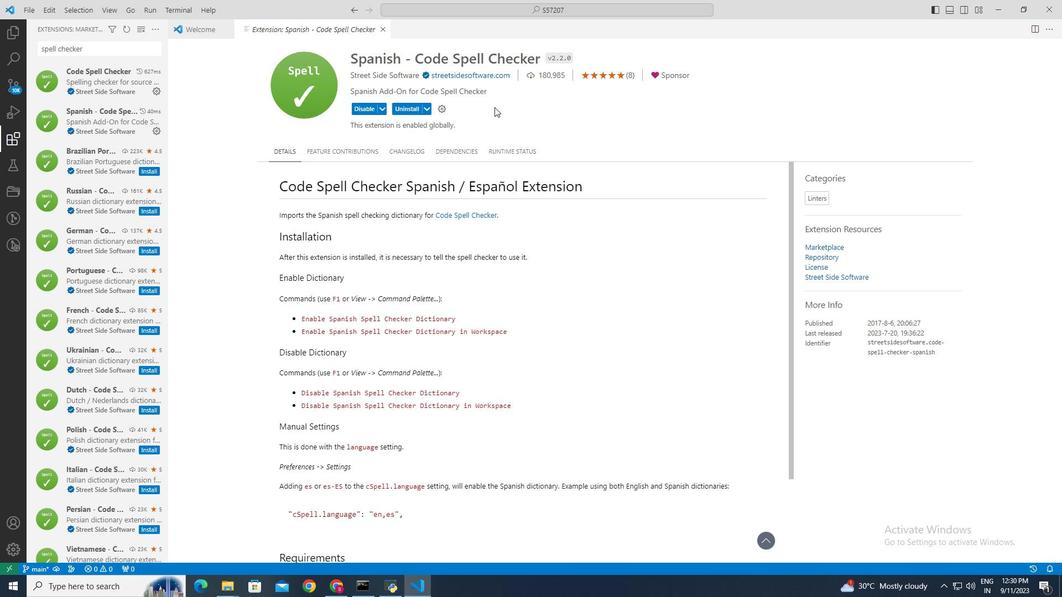 
Action: Mouse pressed left at (494, 107)
Screenshot: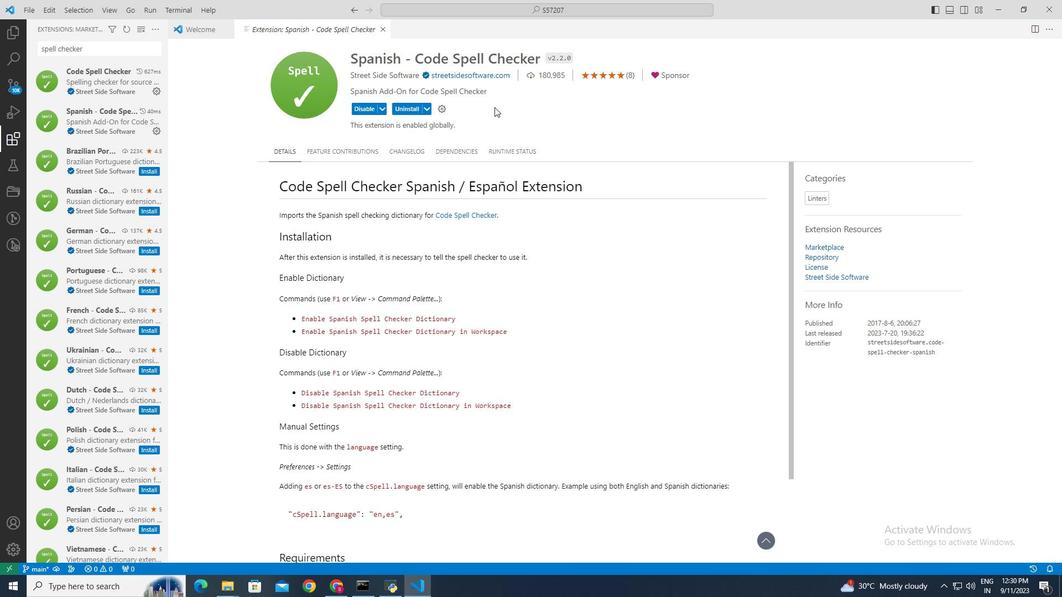 
Action: Mouse moved to (574, 291)
Screenshot: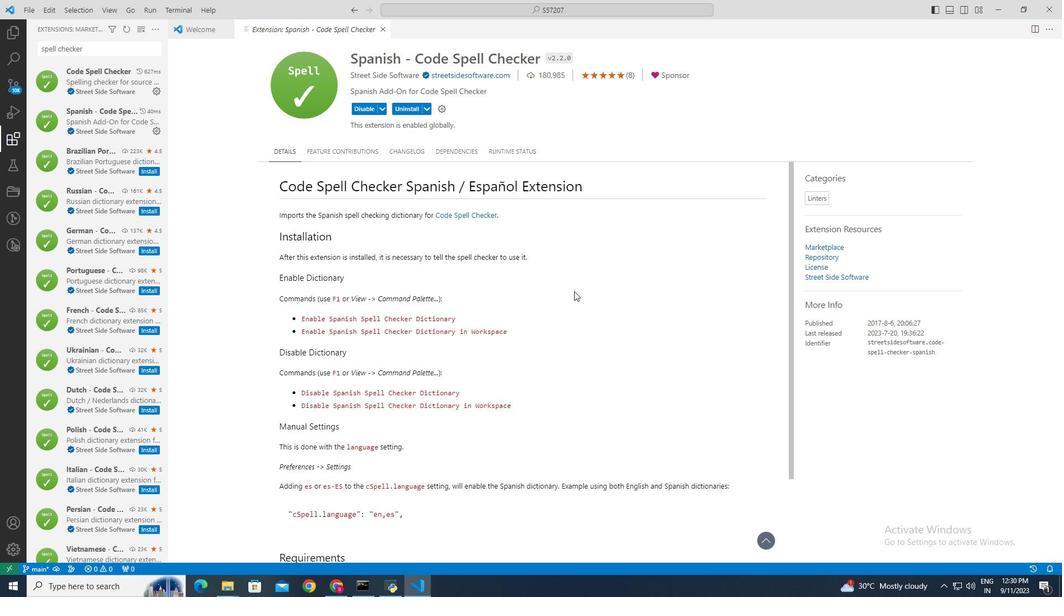 
Action: Mouse pressed left at (574, 291)
Screenshot: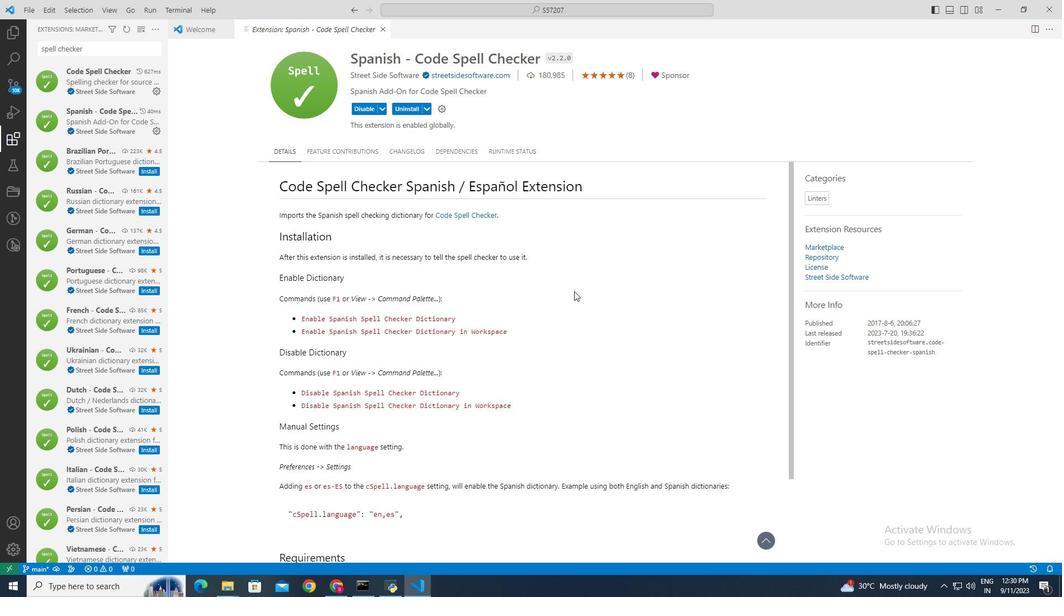 
Action: Mouse scrolled (574, 292) with delta (0, 0)
Screenshot: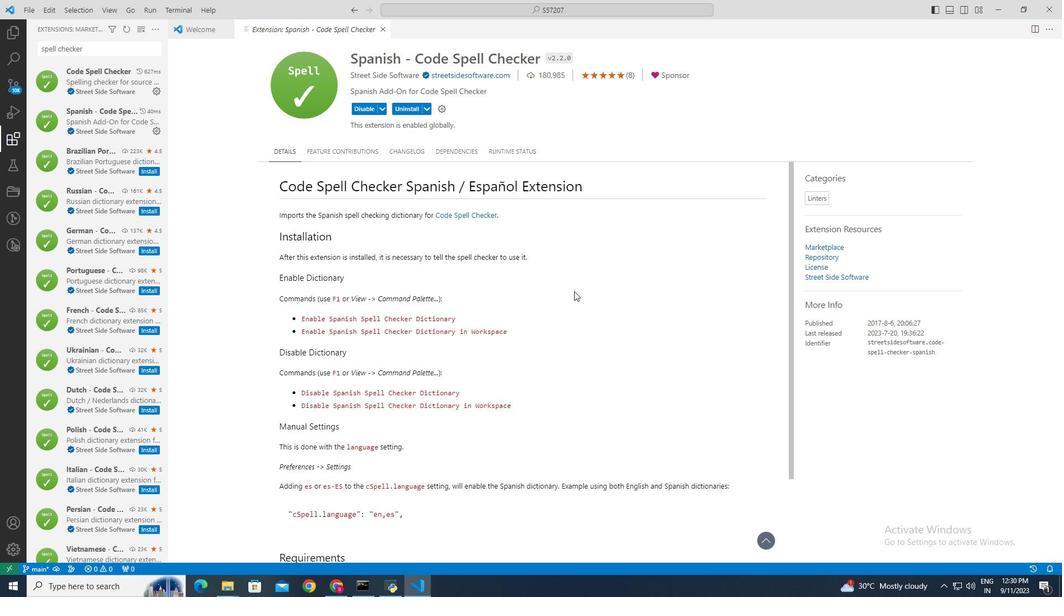 
Action: Mouse scrolled (574, 292) with delta (0, 0)
Screenshot: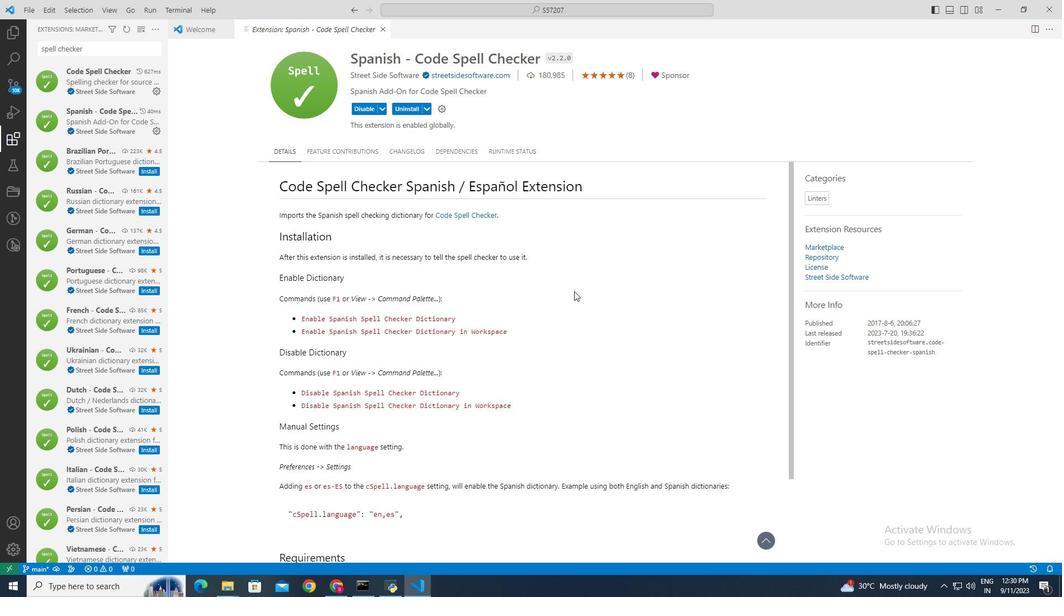 
Action: Mouse scrolled (574, 292) with delta (0, 0)
Screenshot: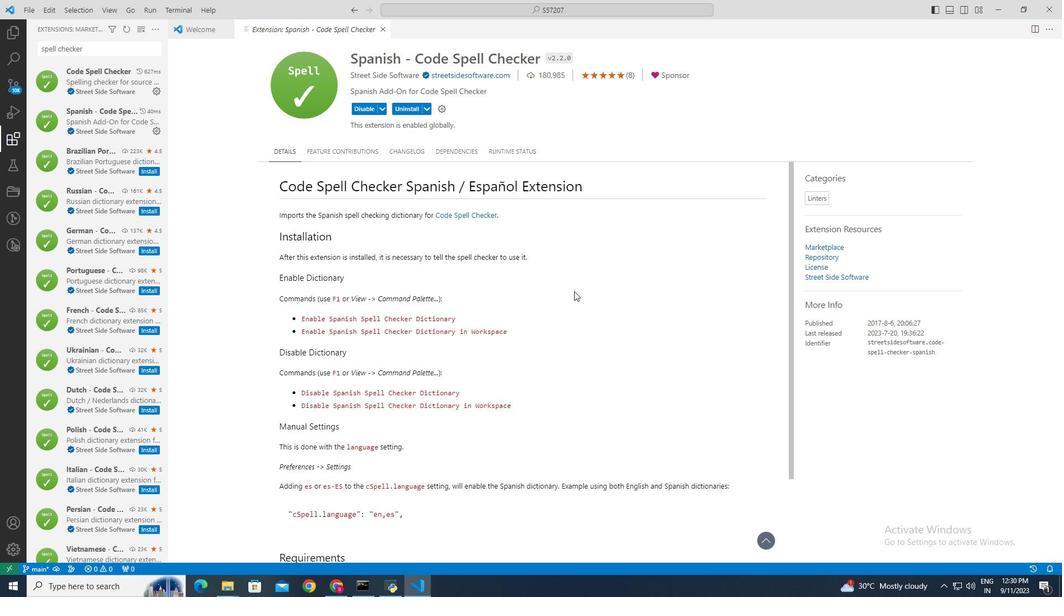 
